 Task: Open a blank sheet, save the file as Daniel Add the quote 'Don't wait for opportunity; create it.'Don't wait for opportunity; create it.  Apply font style Apply font style Forte and font size 24 Align the text to the Center .Change the text color to  Light Red
Action: Mouse moved to (651, 450)
Screenshot: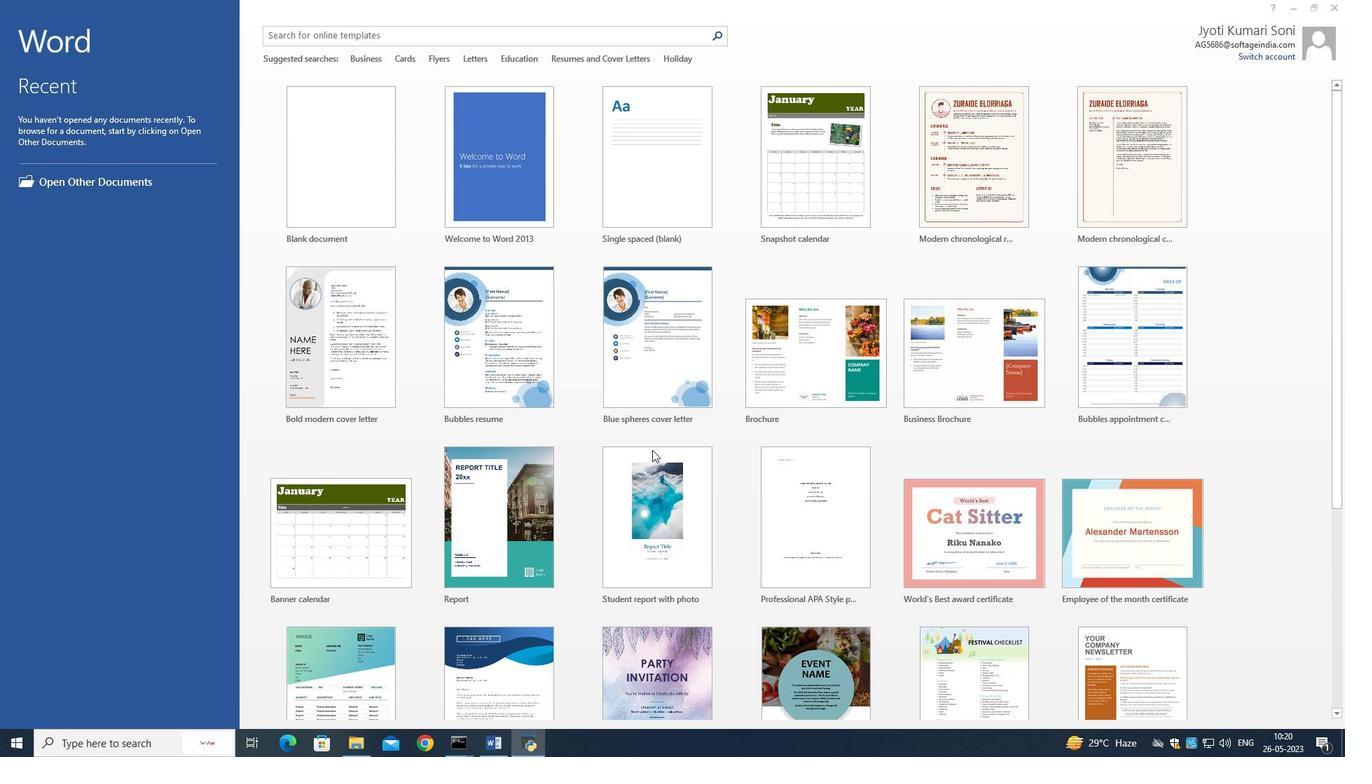 
Action: Mouse scrolled (651, 450) with delta (0, 0)
Screenshot: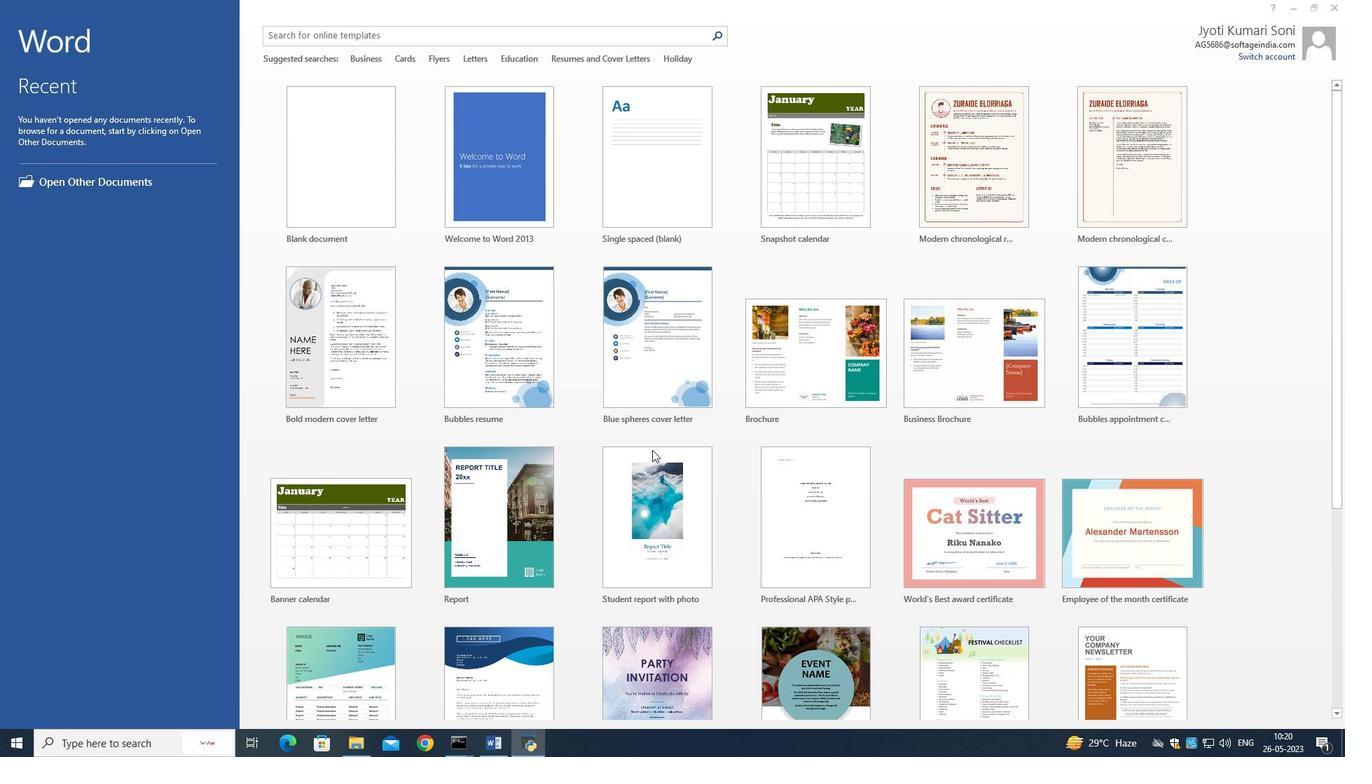 
Action: Mouse scrolled (651, 450) with delta (0, 0)
Screenshot: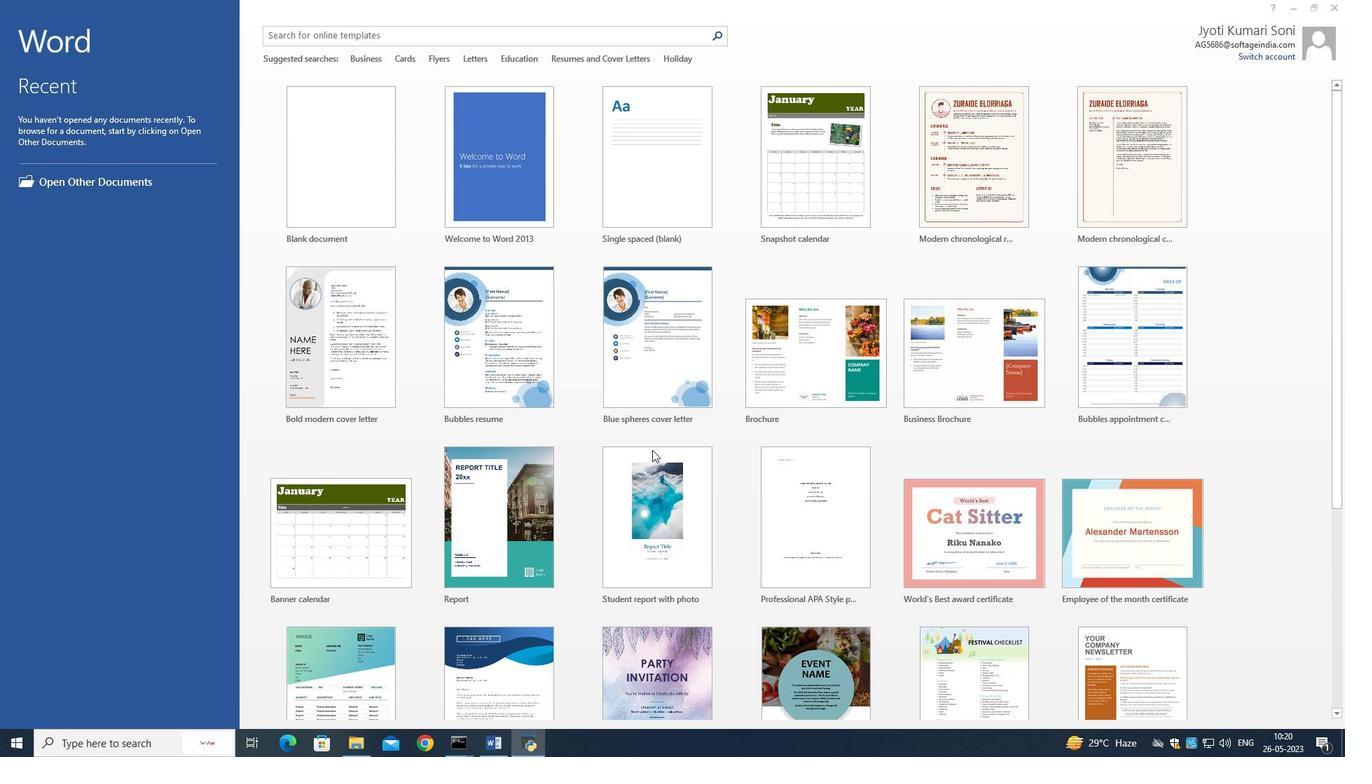 
Action: Mouse scrolled (651, 450) with delta (0, 0)
Screenshot: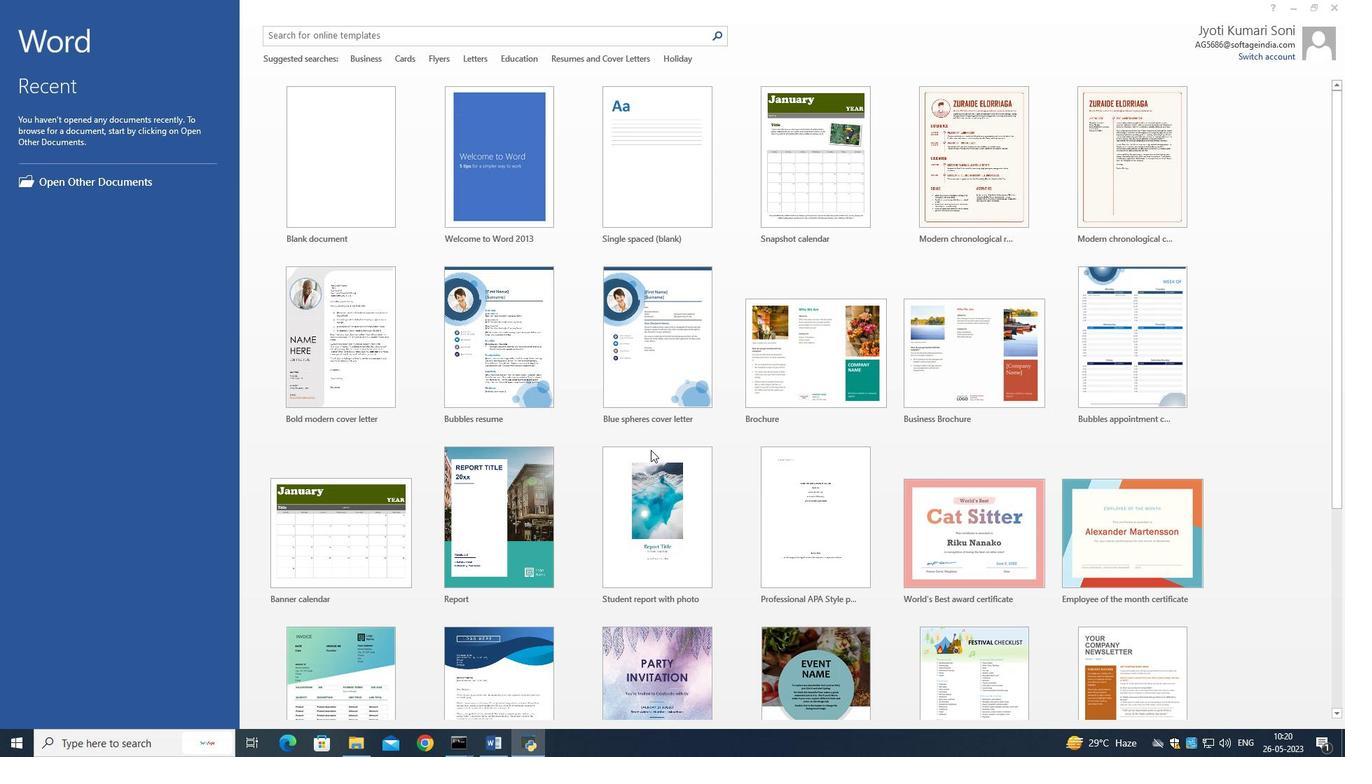 
Action: Mouse moved to (354, 180)
Screenshot: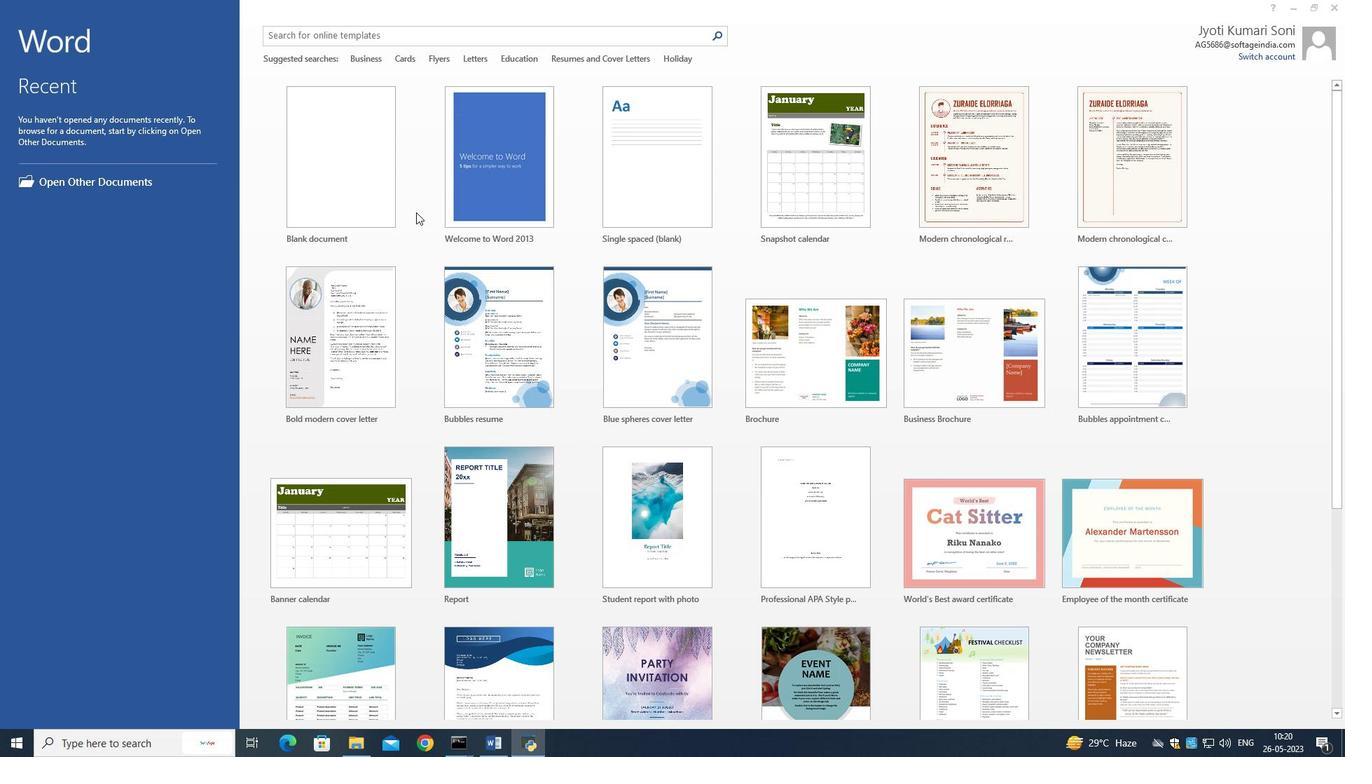 
Action: Mouse pressed left at (354, 180)
Screenshot: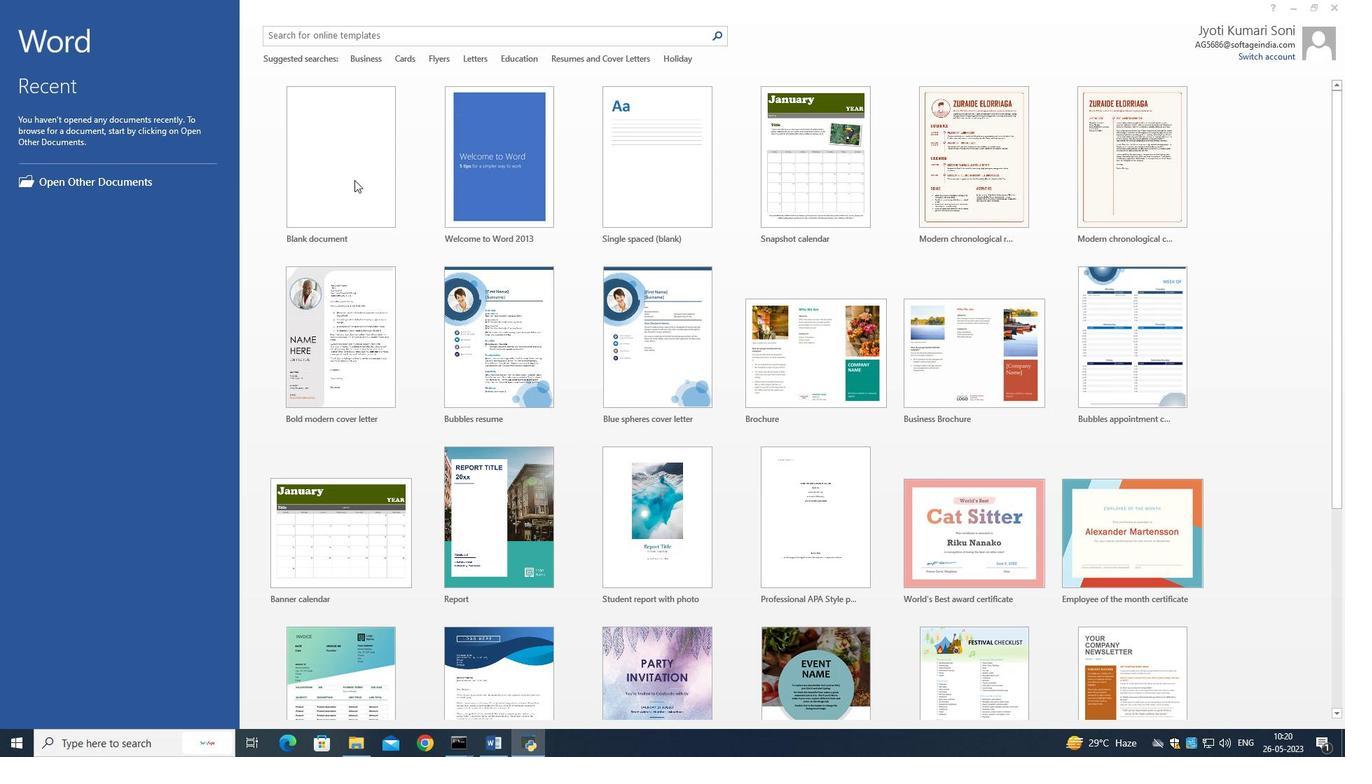 
Action: Mouse moved to (336, 166)
Screenshot: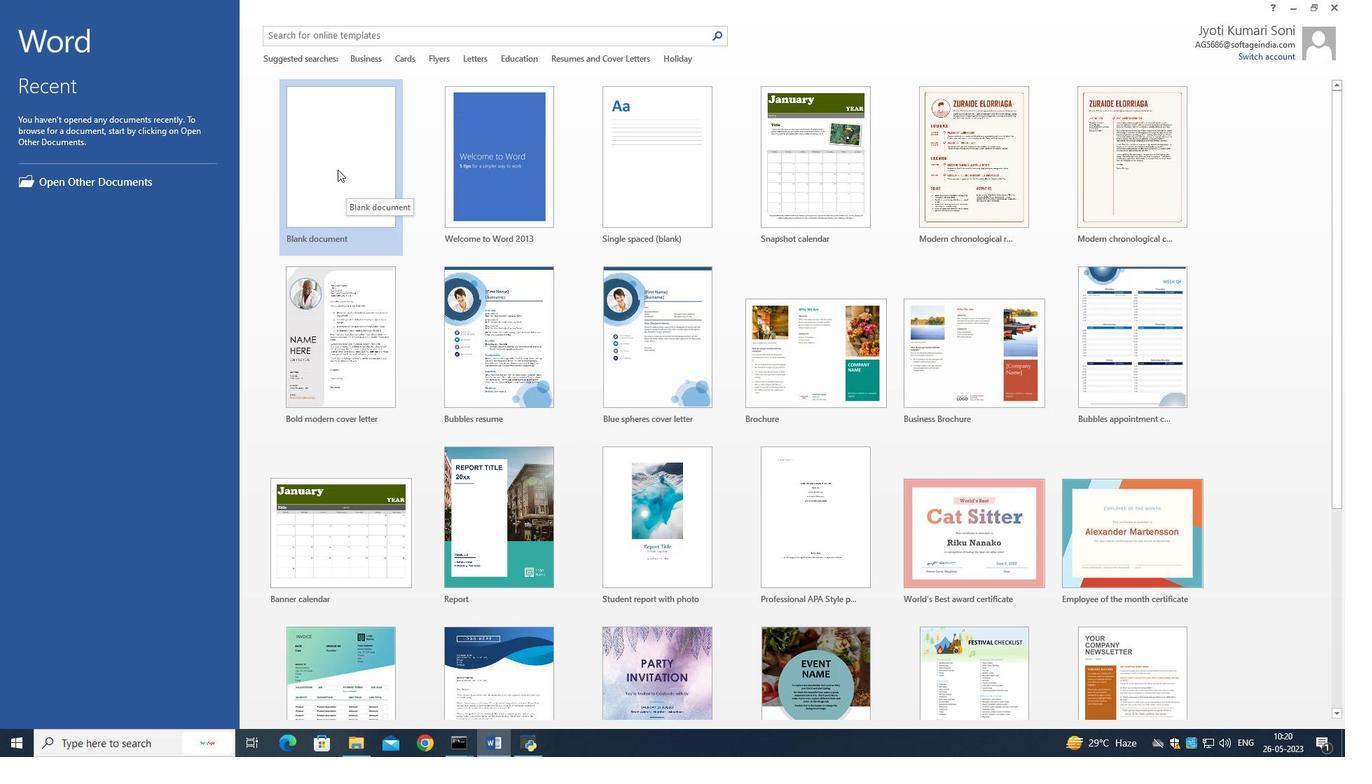 
Action: Mouse pressed left at (336, 166)
Screenshot: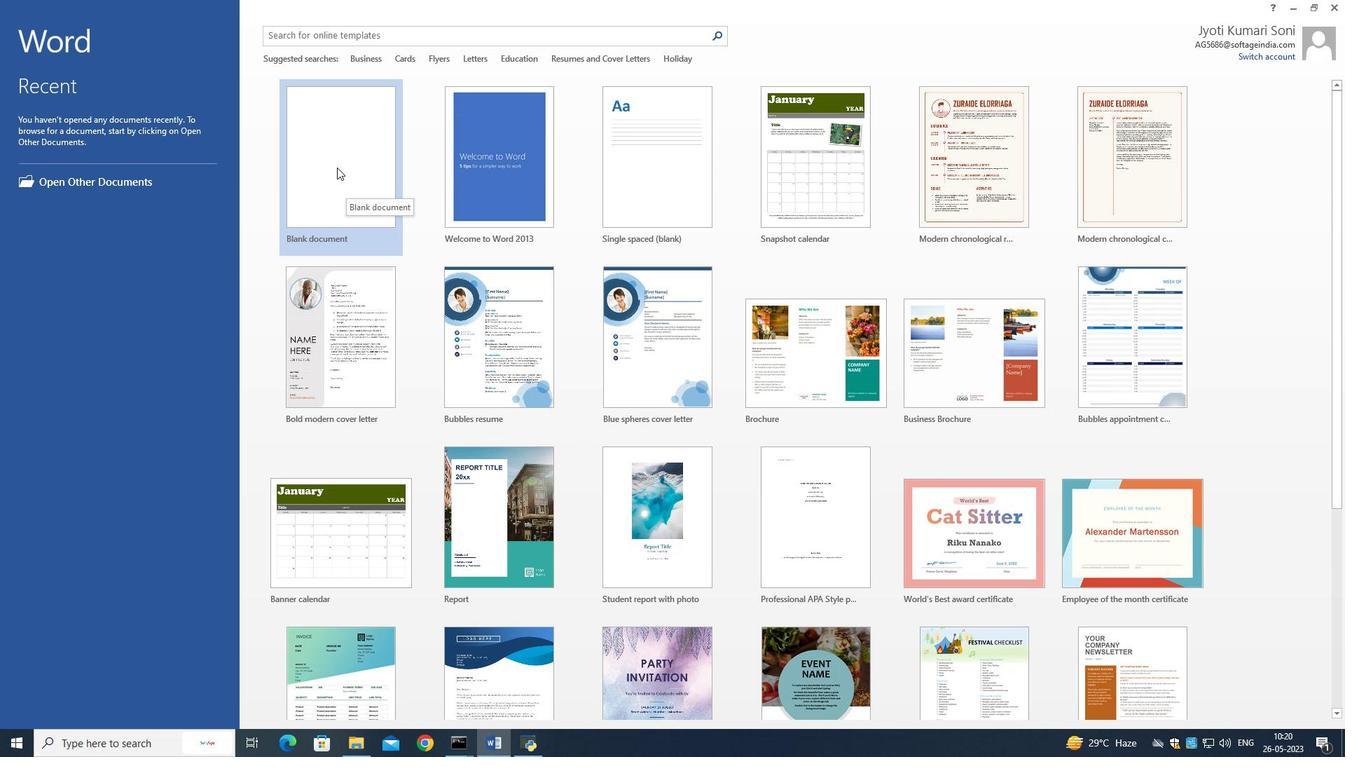 
Action: Mouse moved to (551, 264)
Screenshot: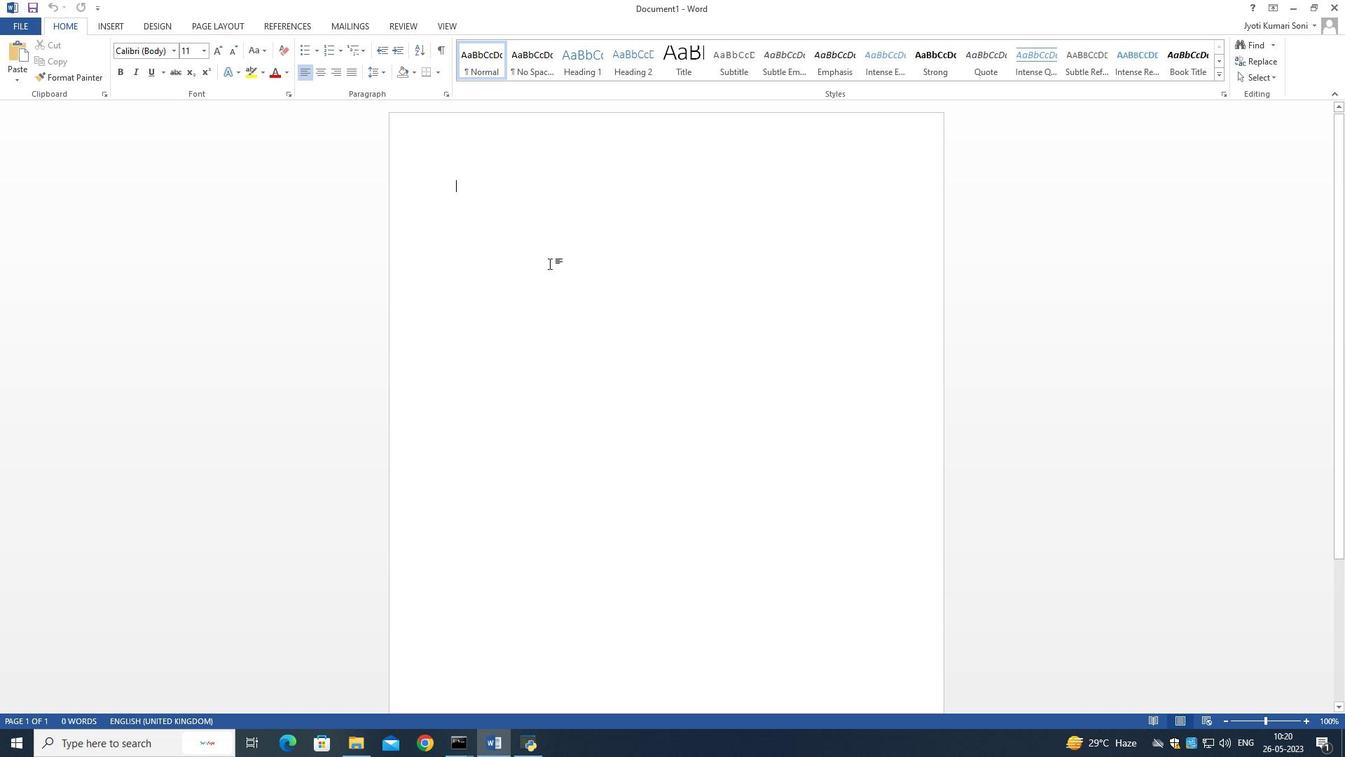 
Action: Key pressed ctrl+S
Screenshot: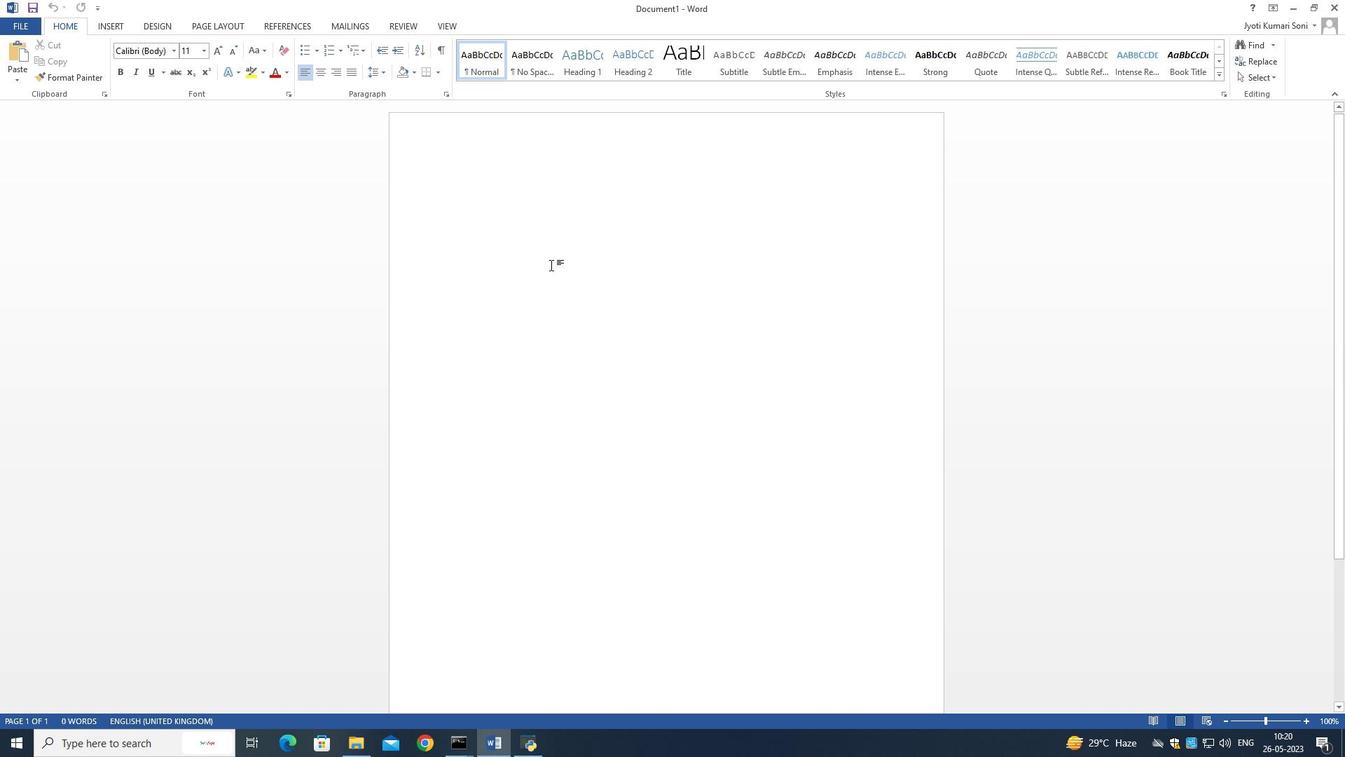 
Action: Mouse moved to (209, 141)
Screenshot: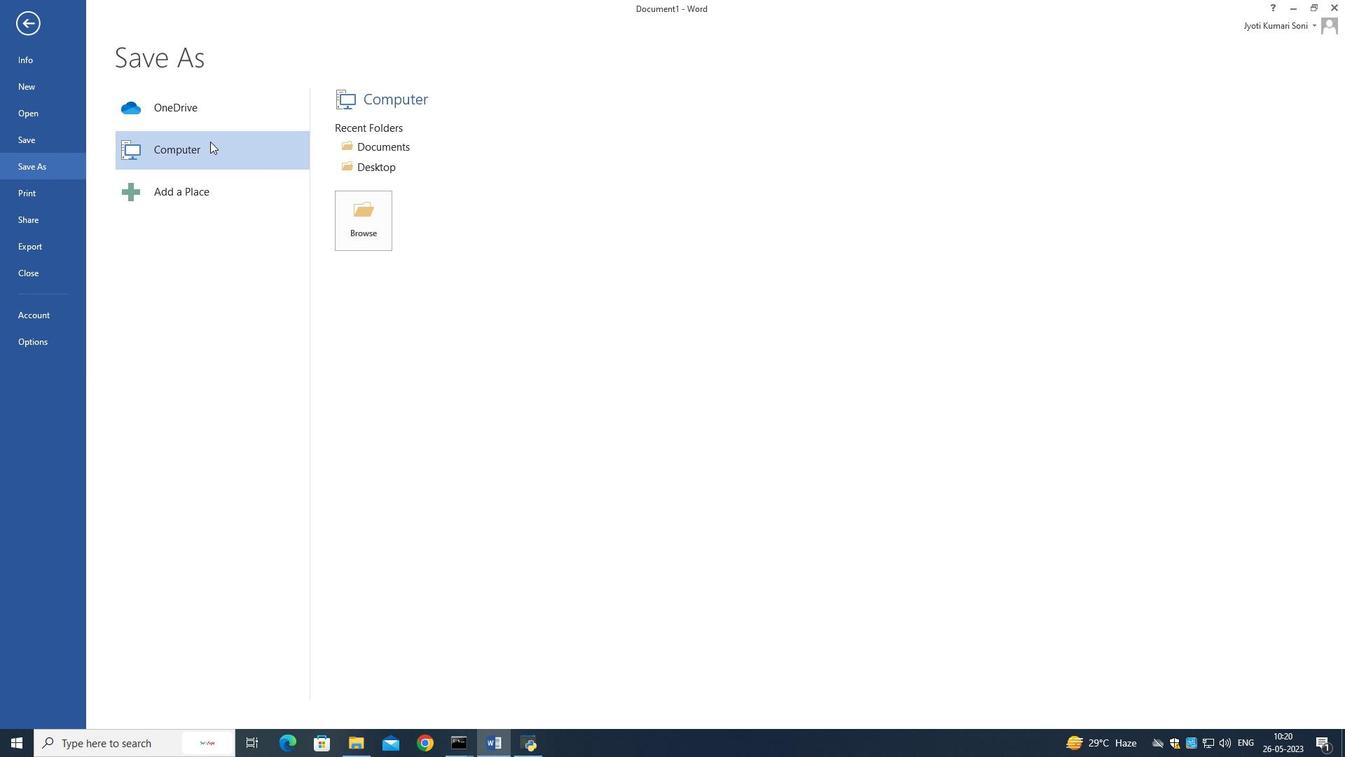 
Action: Mouse pressed left at (209, 141)
Screenshot: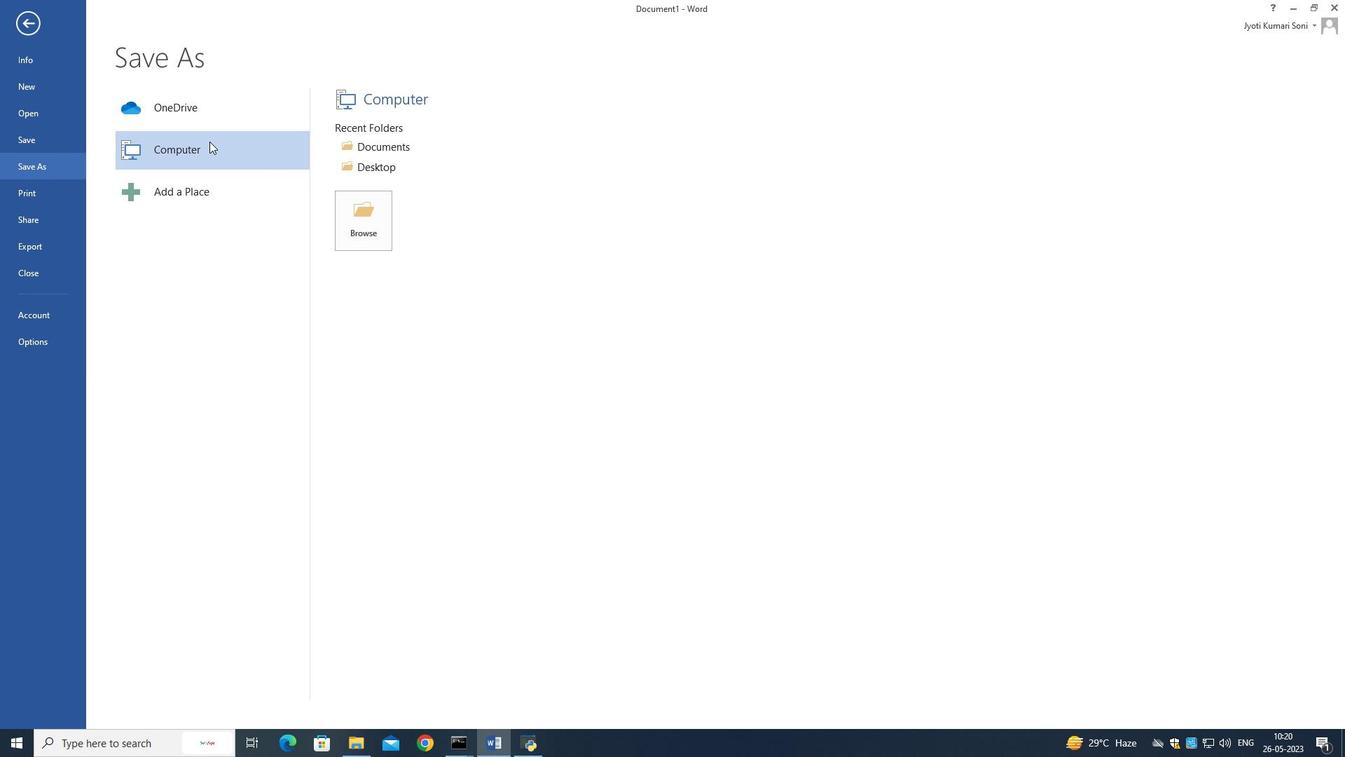 
Action: Mouse moved to (349, 146)
Screenshot: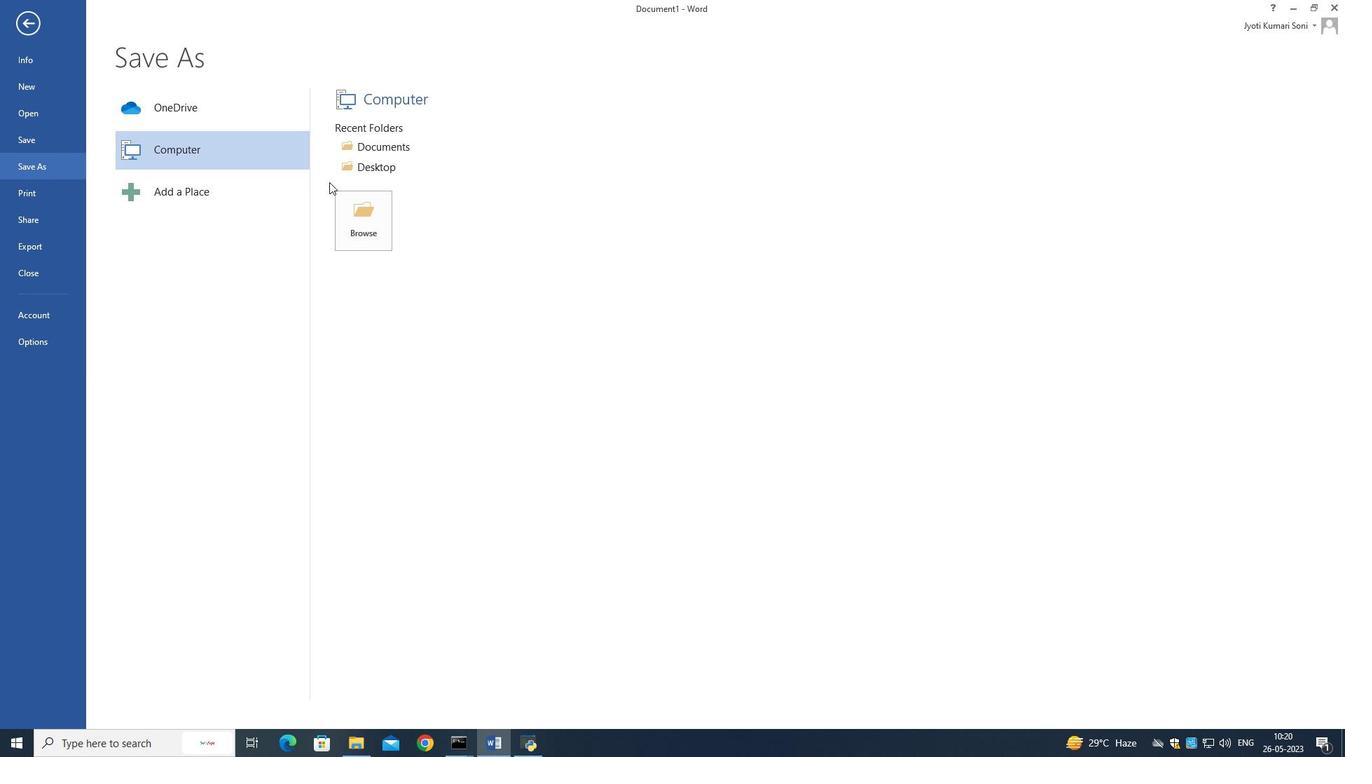
Action: Mouse pressed left at (349, 146)
Screenshot: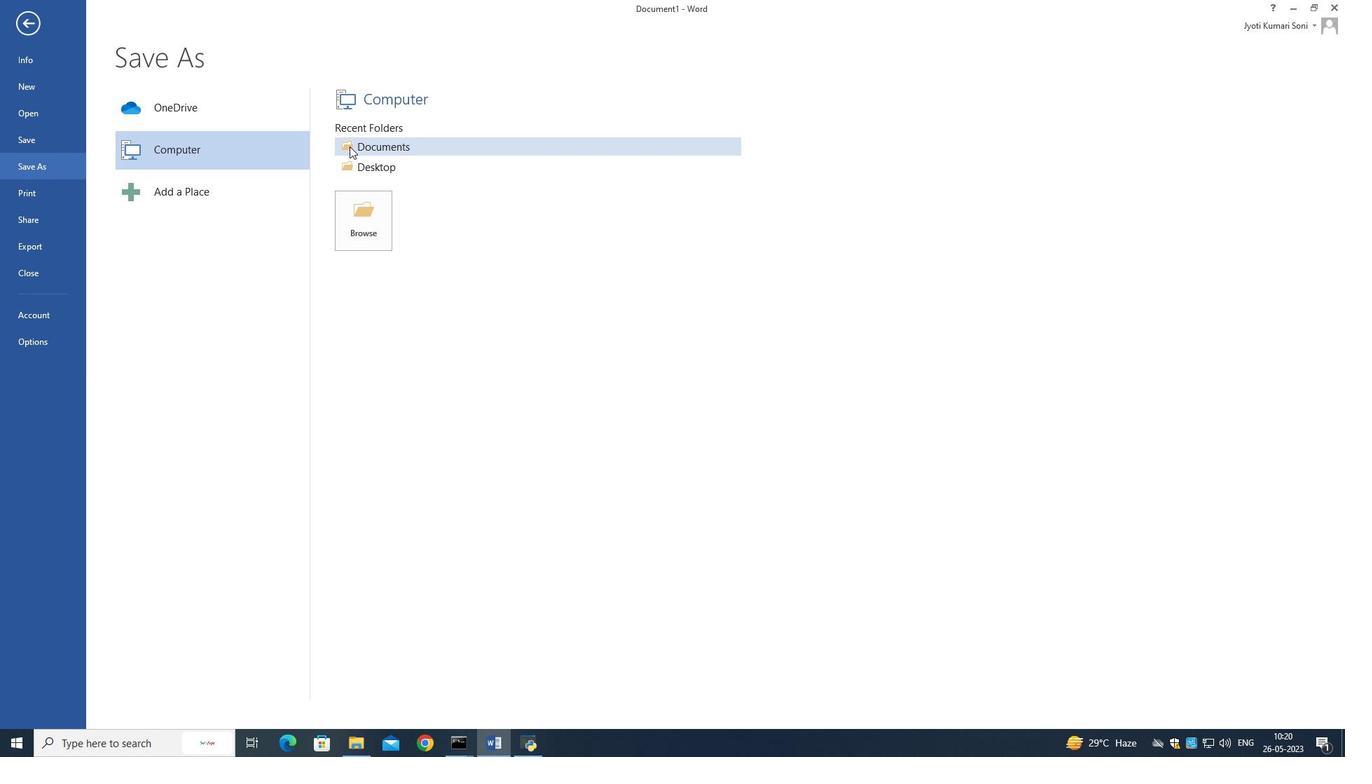 
Action: Mouse moved to (302, 281)
Screenshot: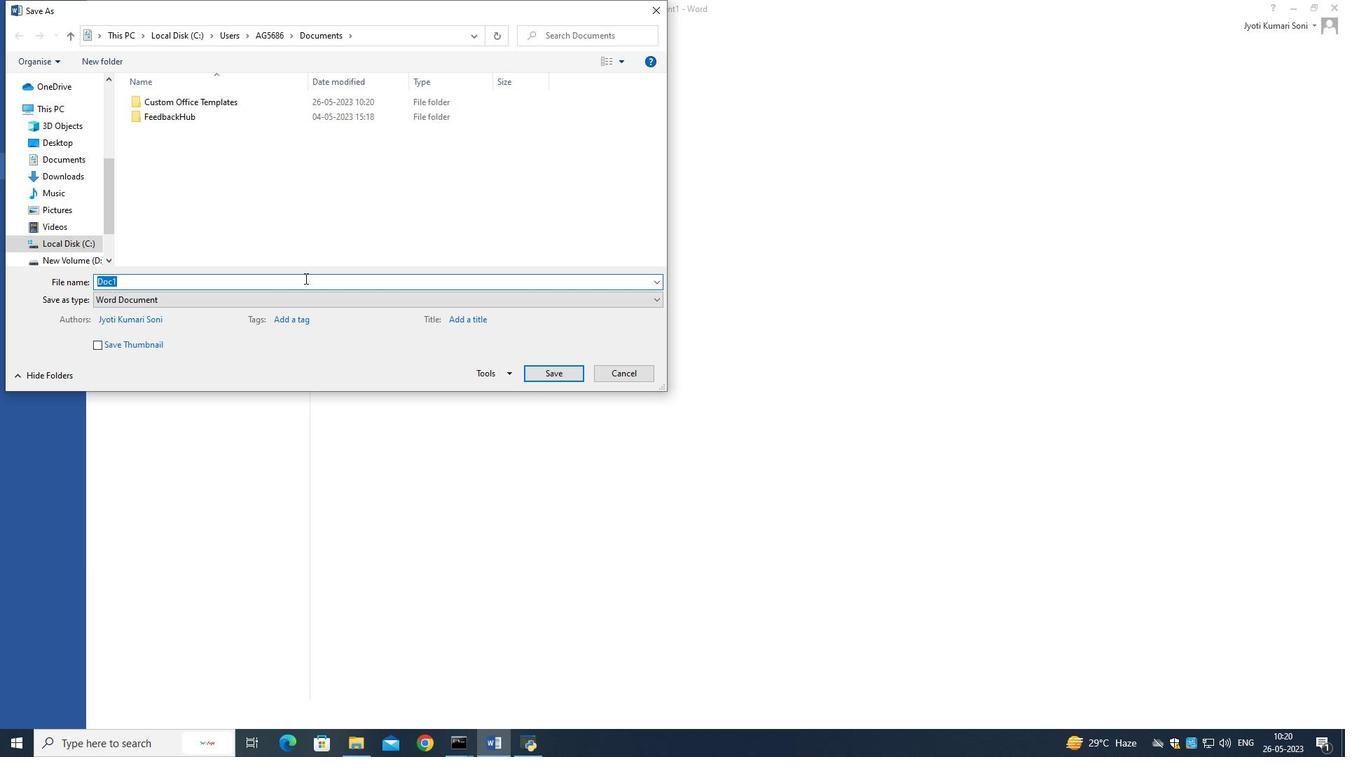 
Action: Mouse pressed left at (302, 281)
Screenshot: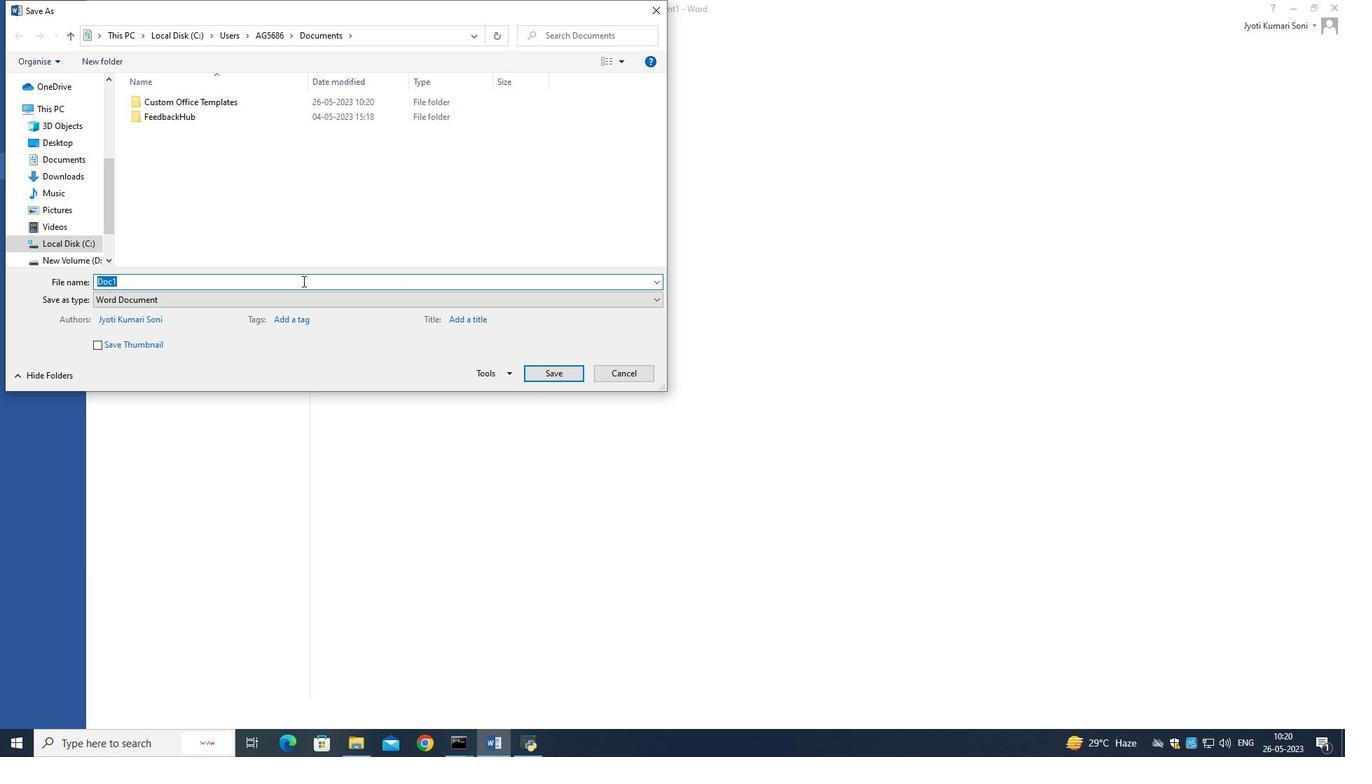 
Action: Mouse moved to (302, 283)
Screenshot: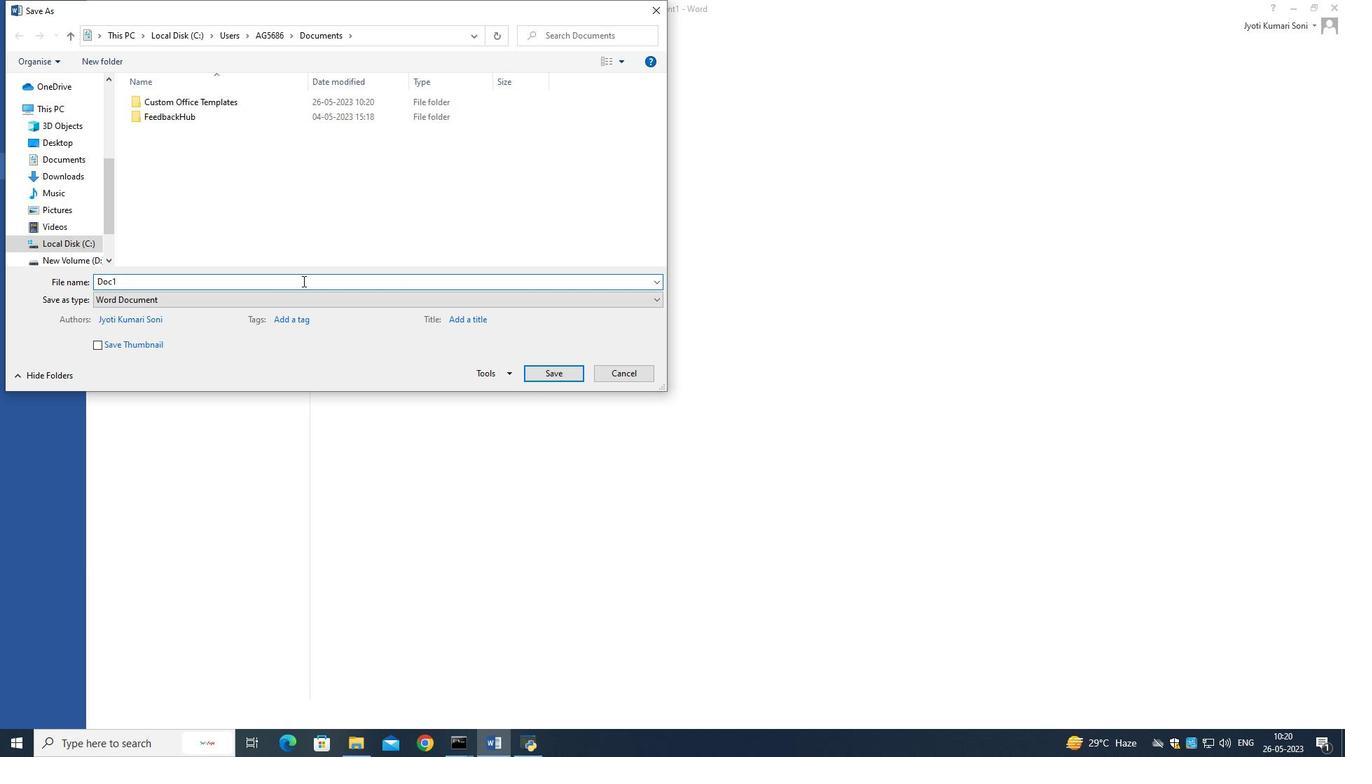 
Action: Key pressed <Key.left><Key.left><Key.left><Key.left><Key.left><Key.left><Key.left><Key.right><Key.right><Key.right><Key.right><Key.right><Key.right><Key.right><Key.right><Key.right><Key.backspace><Key.backspace><Key.backspace><Key.backspace><Key.backspace><Key.backspace><Key.backspace><Key.backspace><Key.backspace><Key.backspace><Key.backspace><Key.backspace><Key.backspace><Key.shift>Daniel
Screenshot: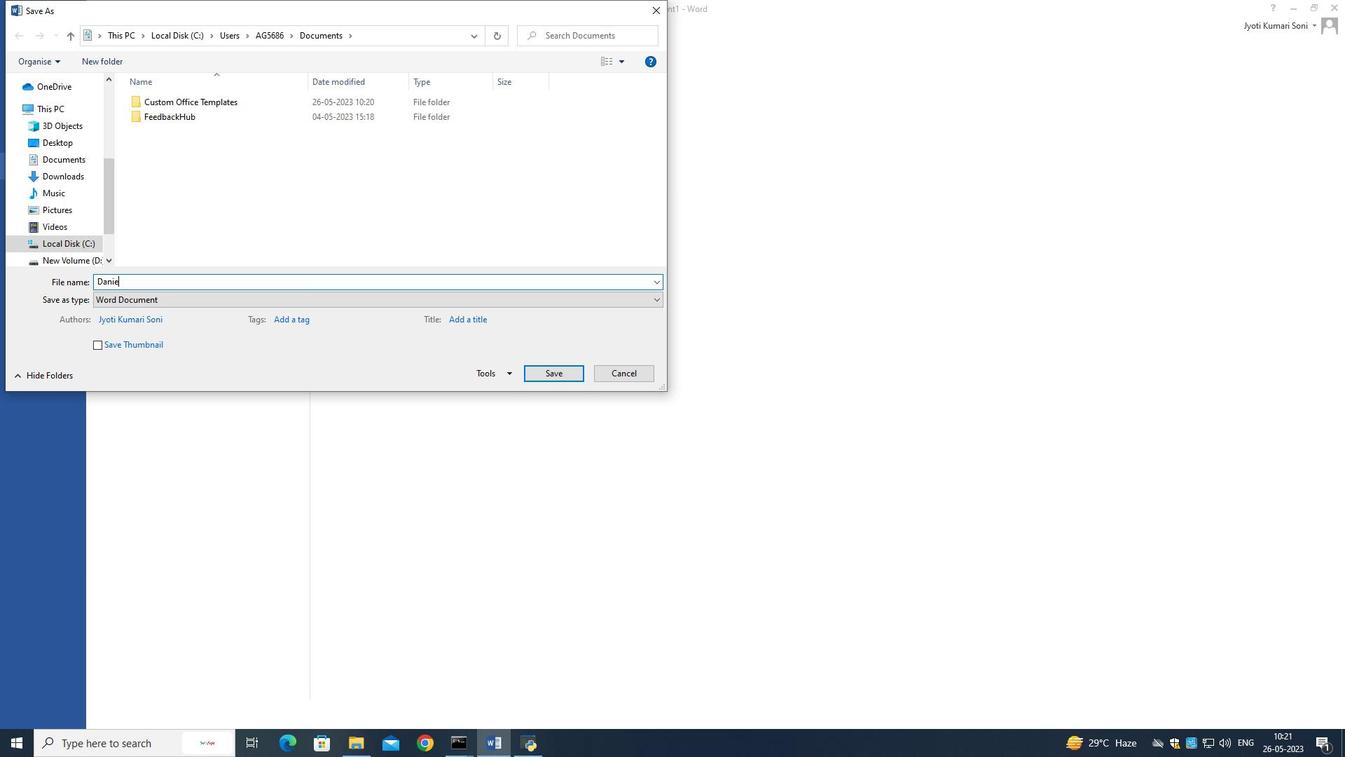 
Action: Mouse moved to (461, 322)
Screenshot: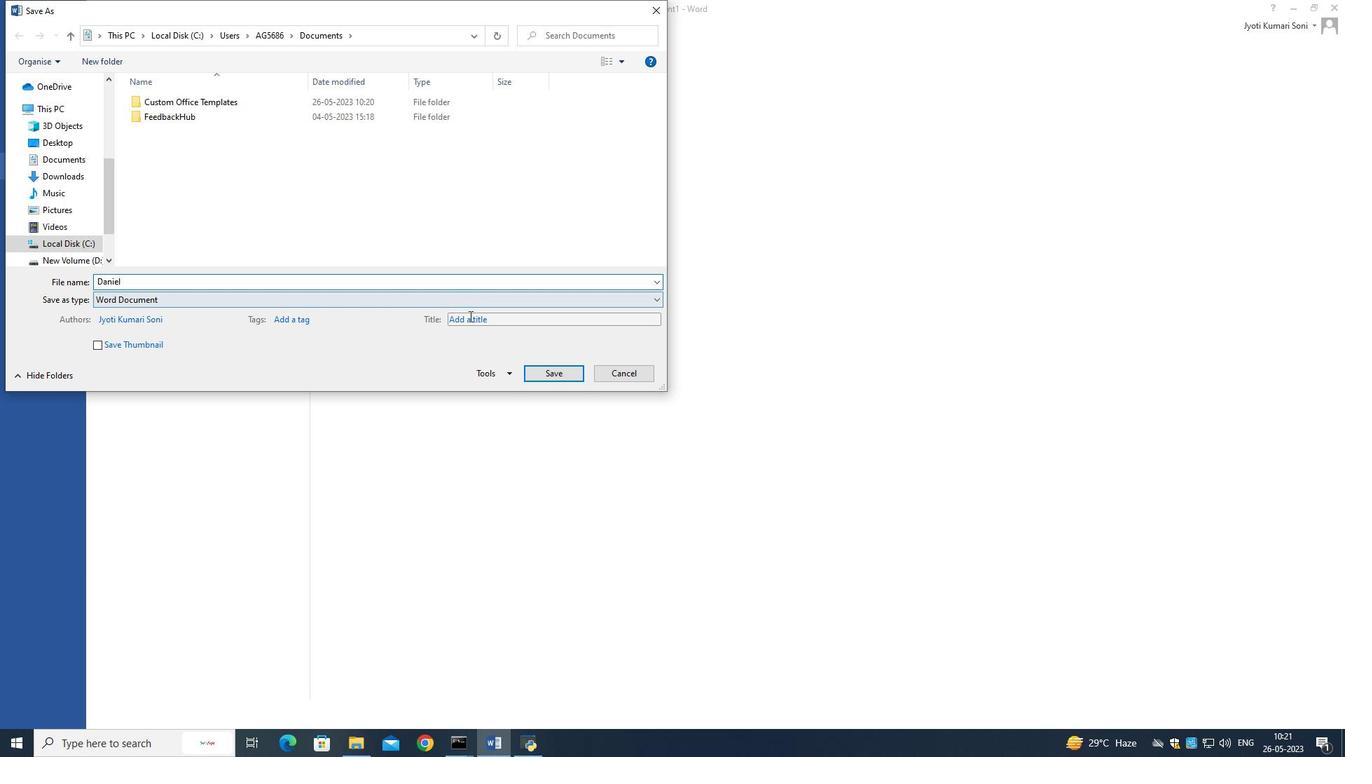 
Action: Mouse pressed left at (461, 322)
Screenshot: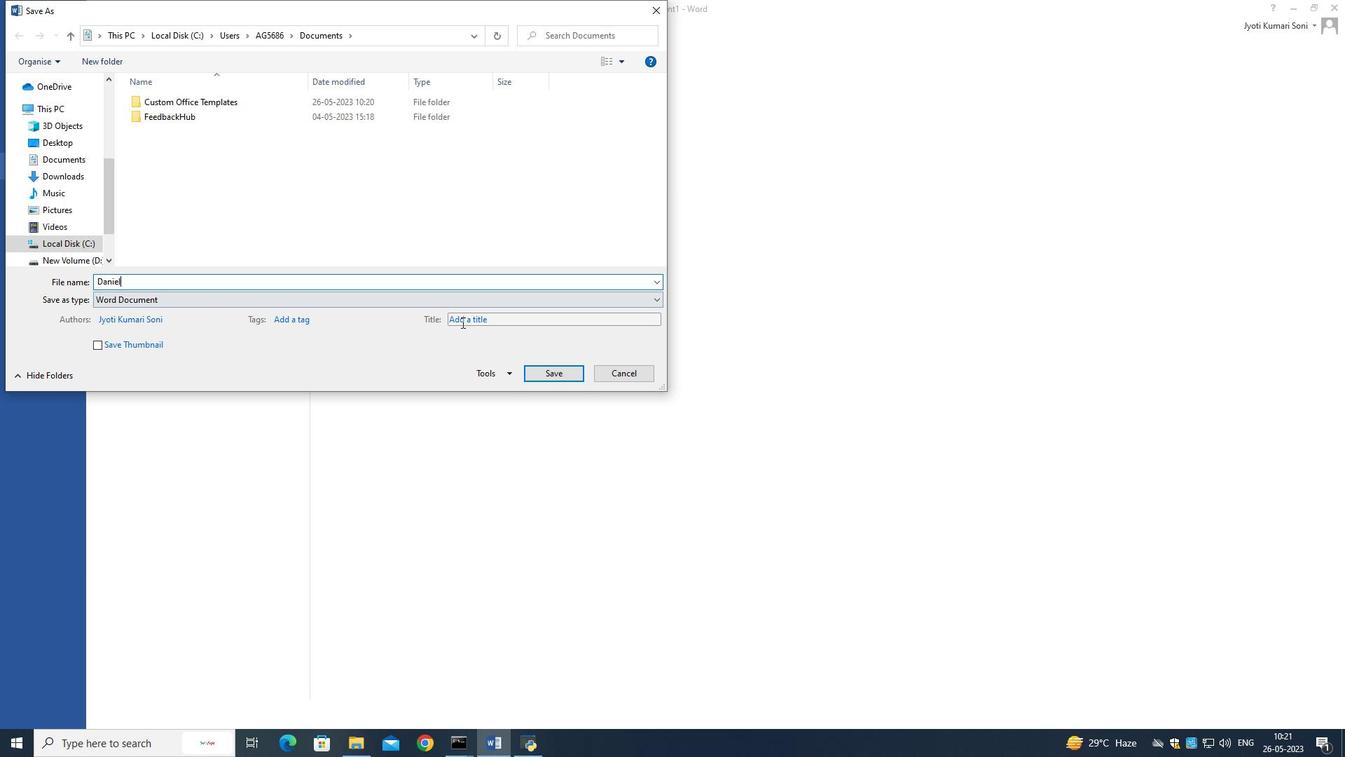 
Action: Mouse moved to (575, 284)
Screenshot: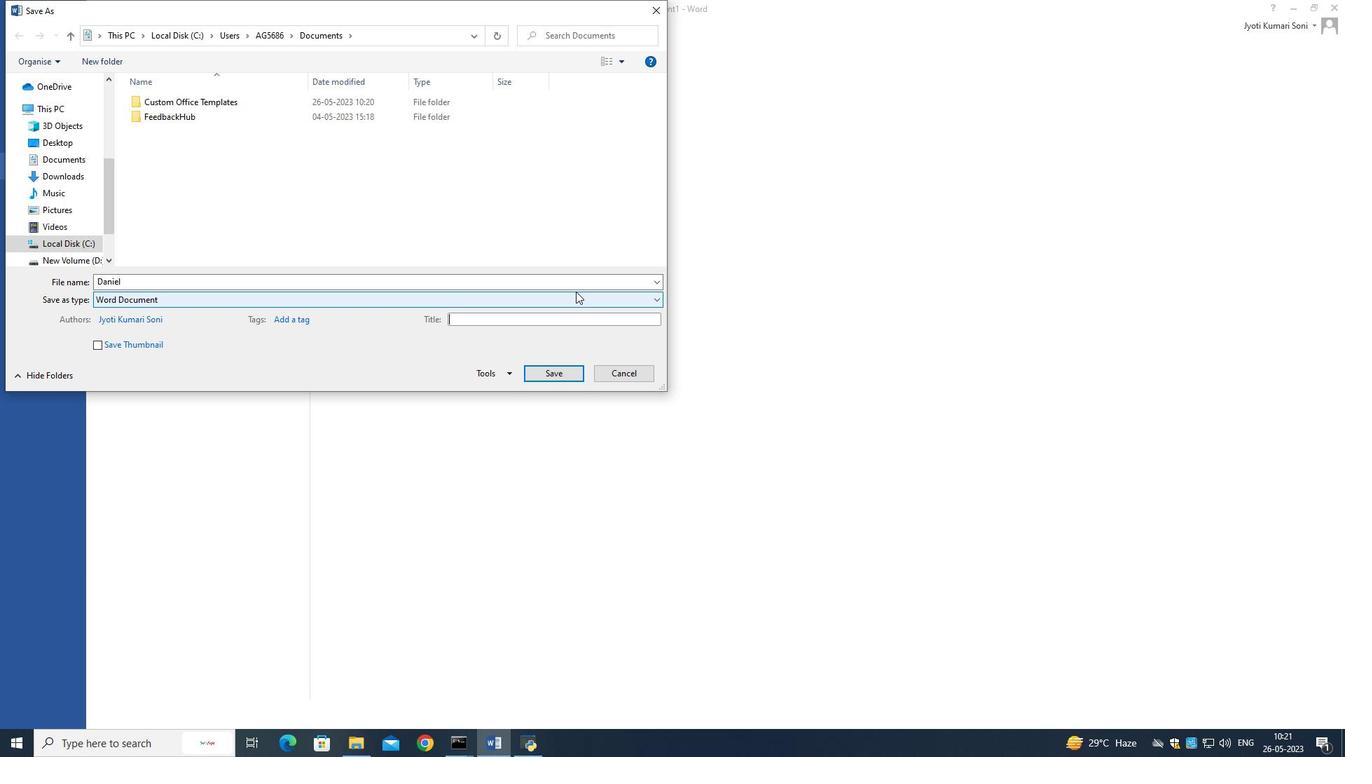 
Action: Mouse pressed left at (575, 284)
Screenshot: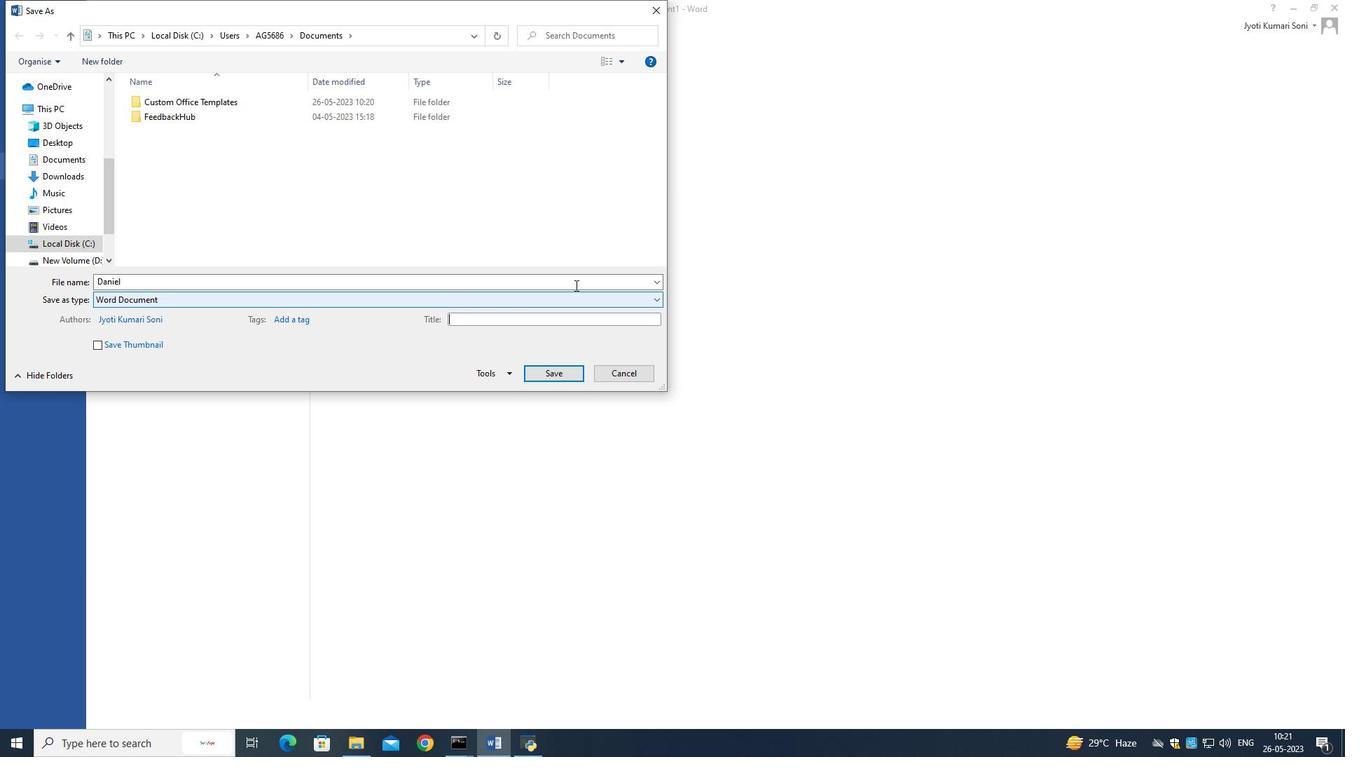 
Action: Mouse moved to (658, 281)
Screenshot: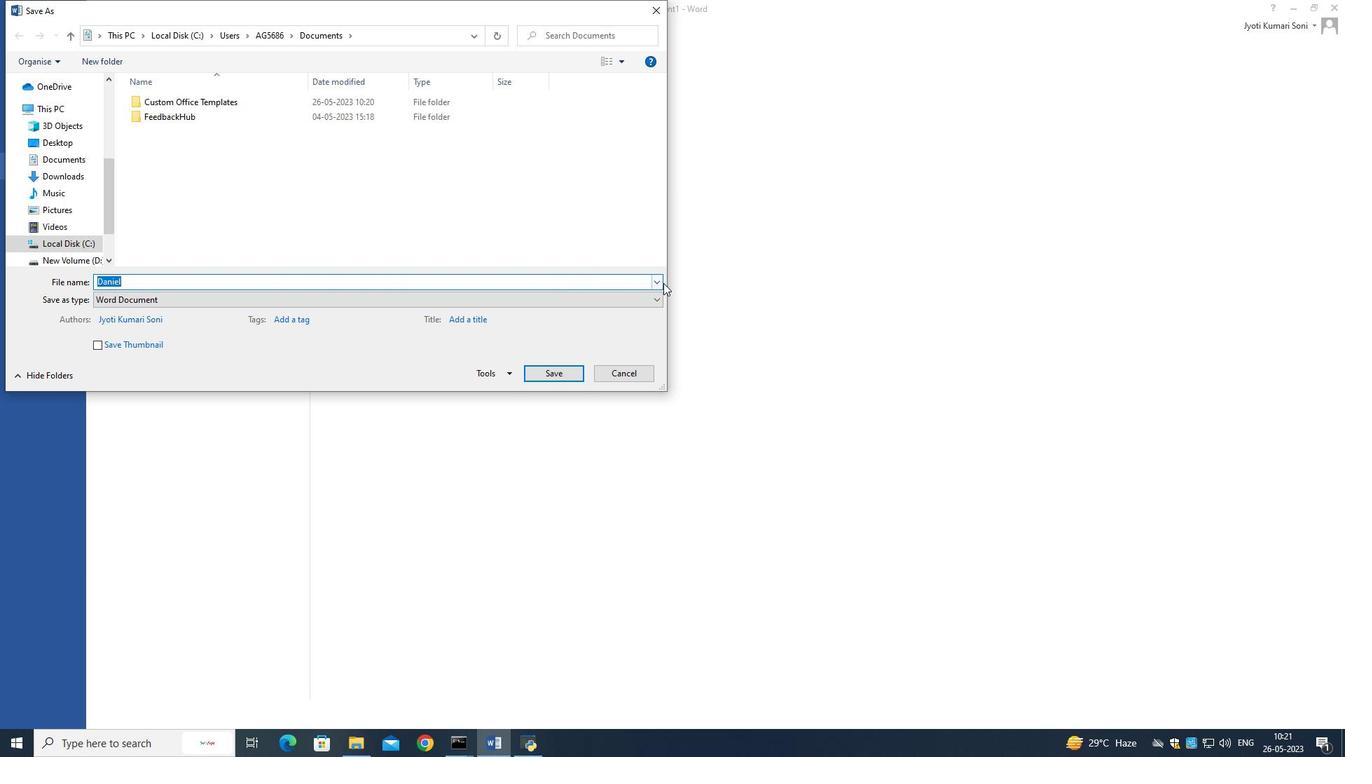 
Action: Mouse pressed left at (658, 281)
Screenshot: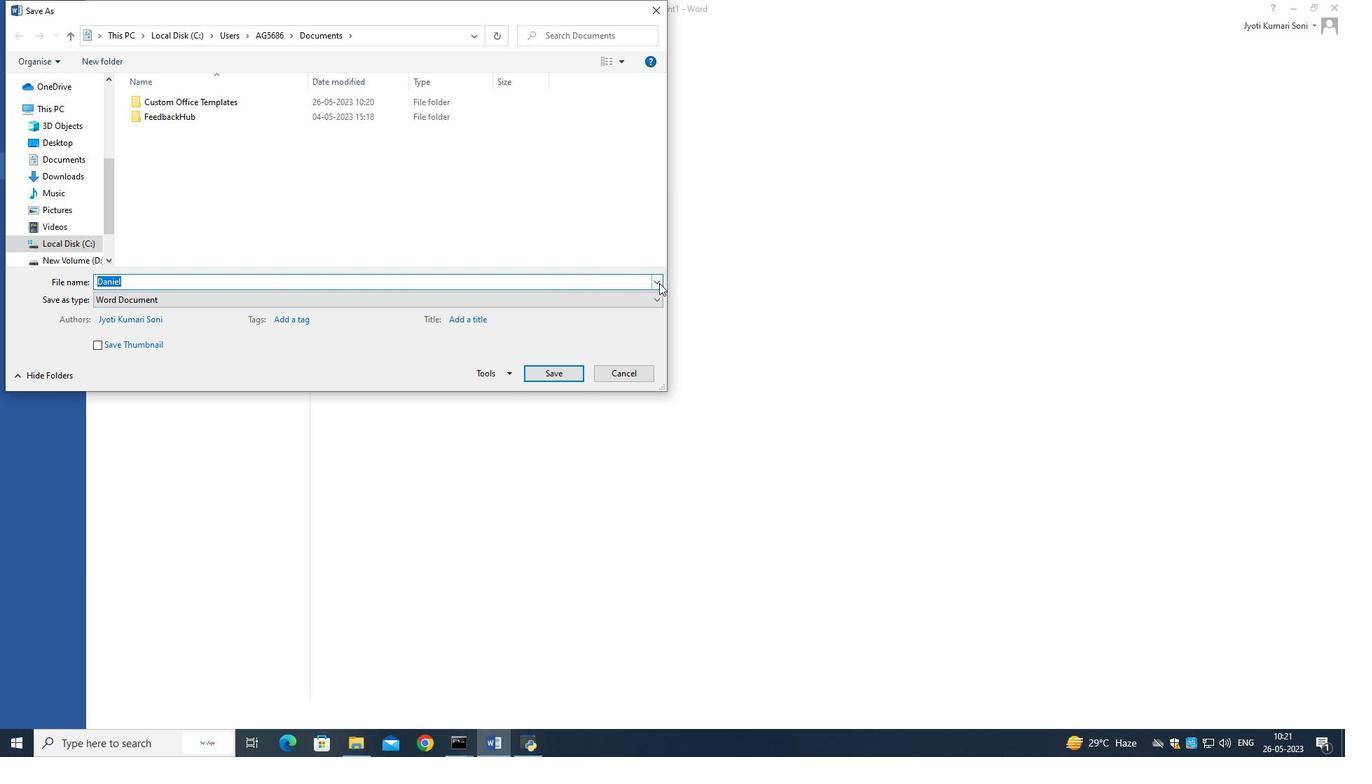 
Action: Mouse moved to (657, 282)
Screenshot: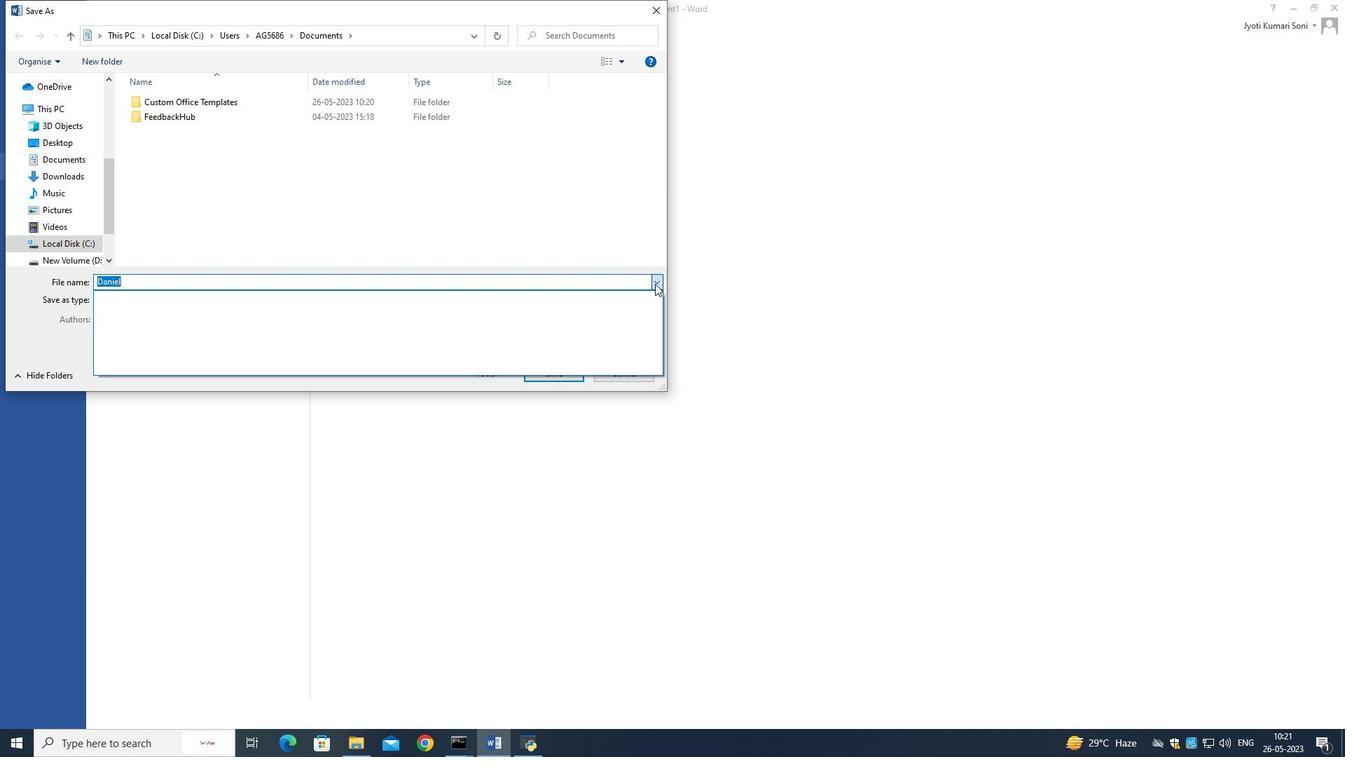 
Action: Mouse pressed left at (657, 282)
Screenshot: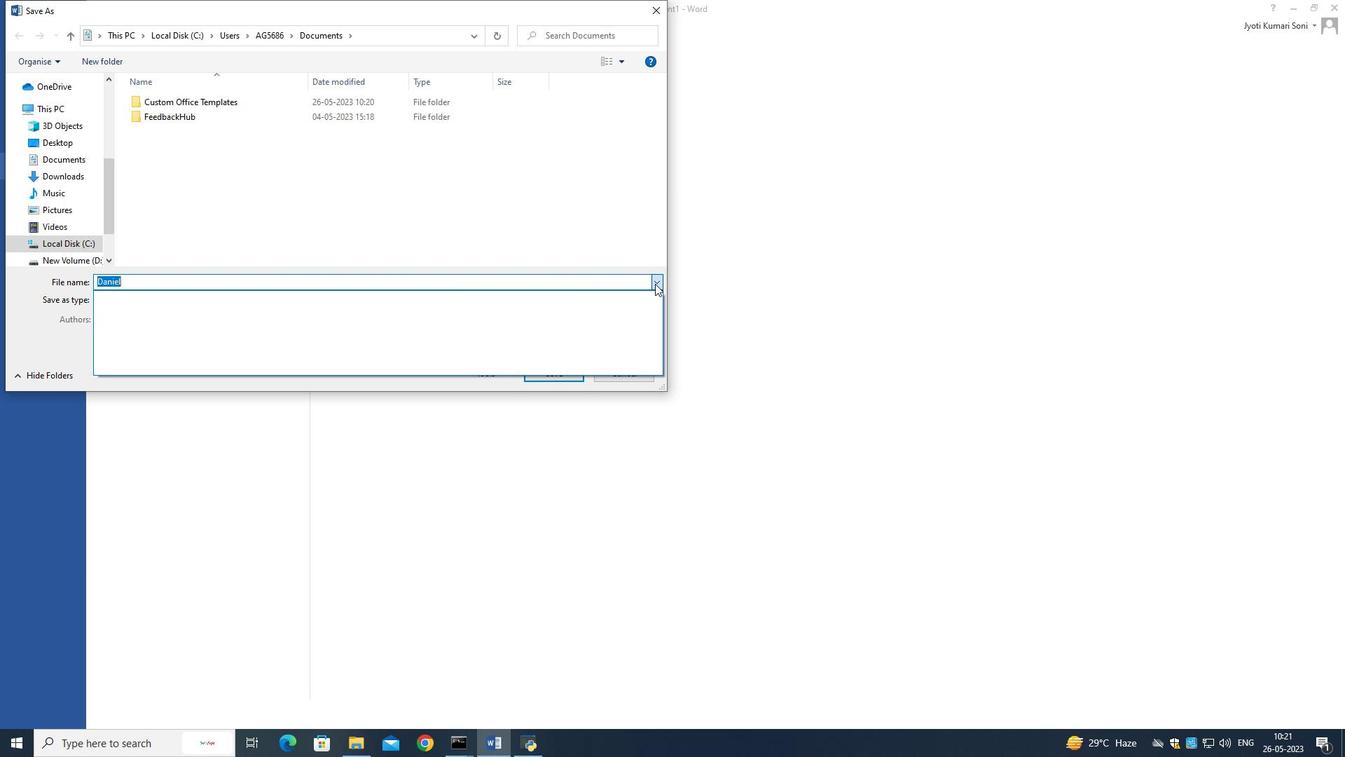 
Action: Mouse moved to (590, 271)
Screenshot: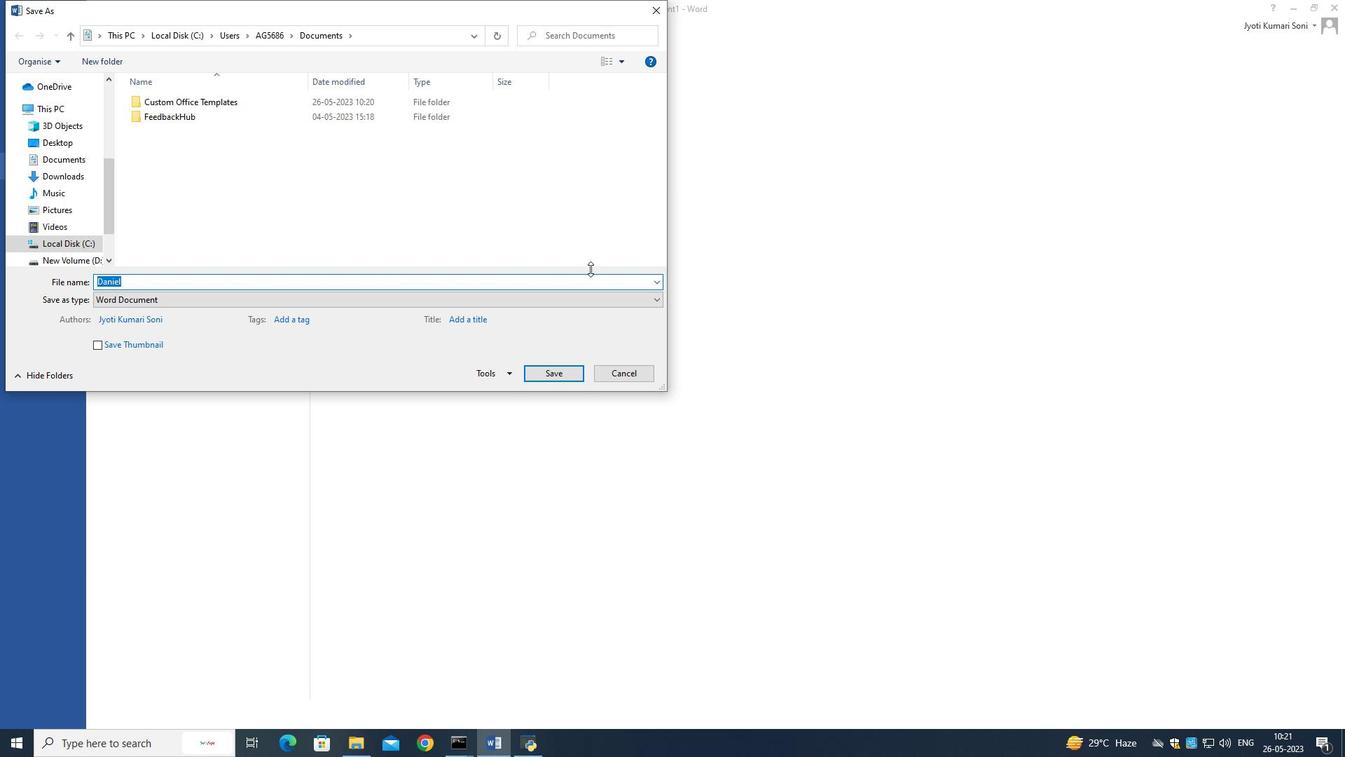 
Action: Mouse pressed left at (590, 271)
Screenshot: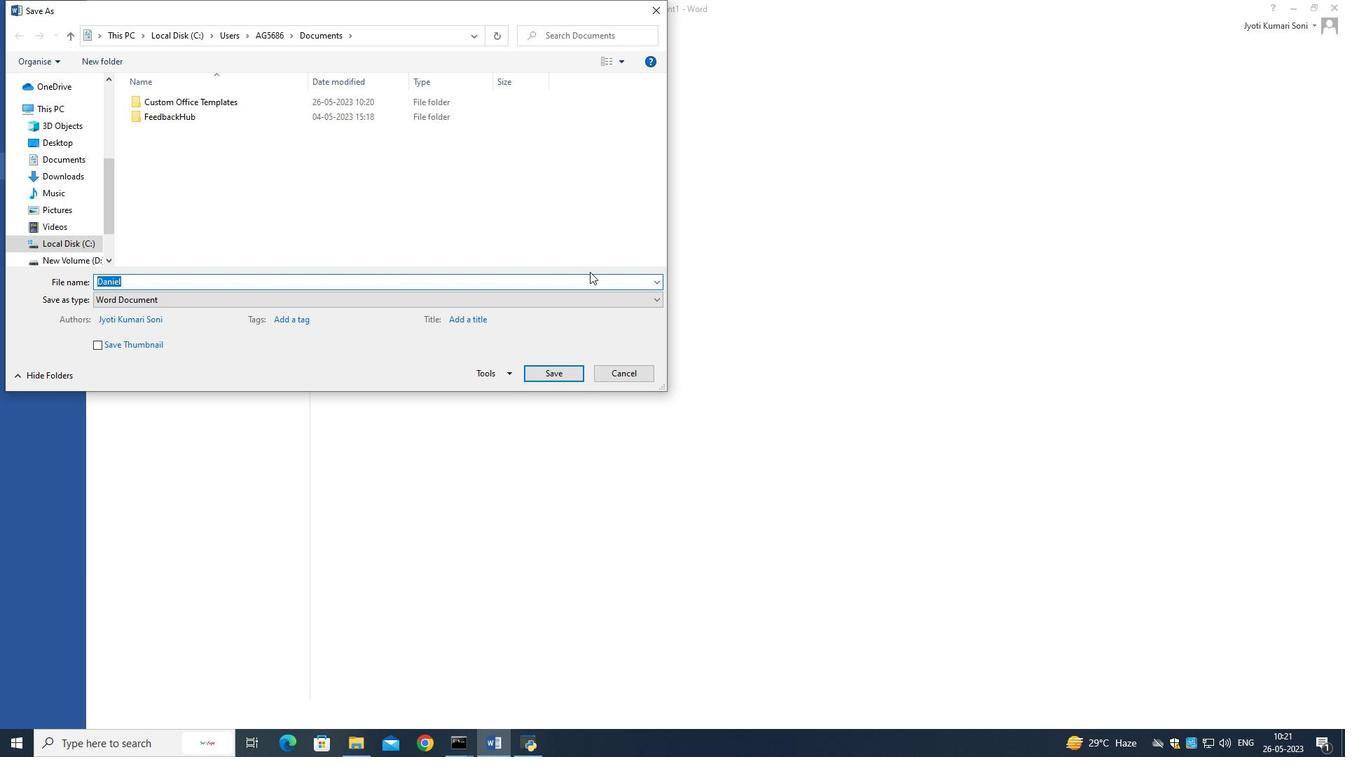 
Action: Mouse moved to (591, 277)
Screenshot: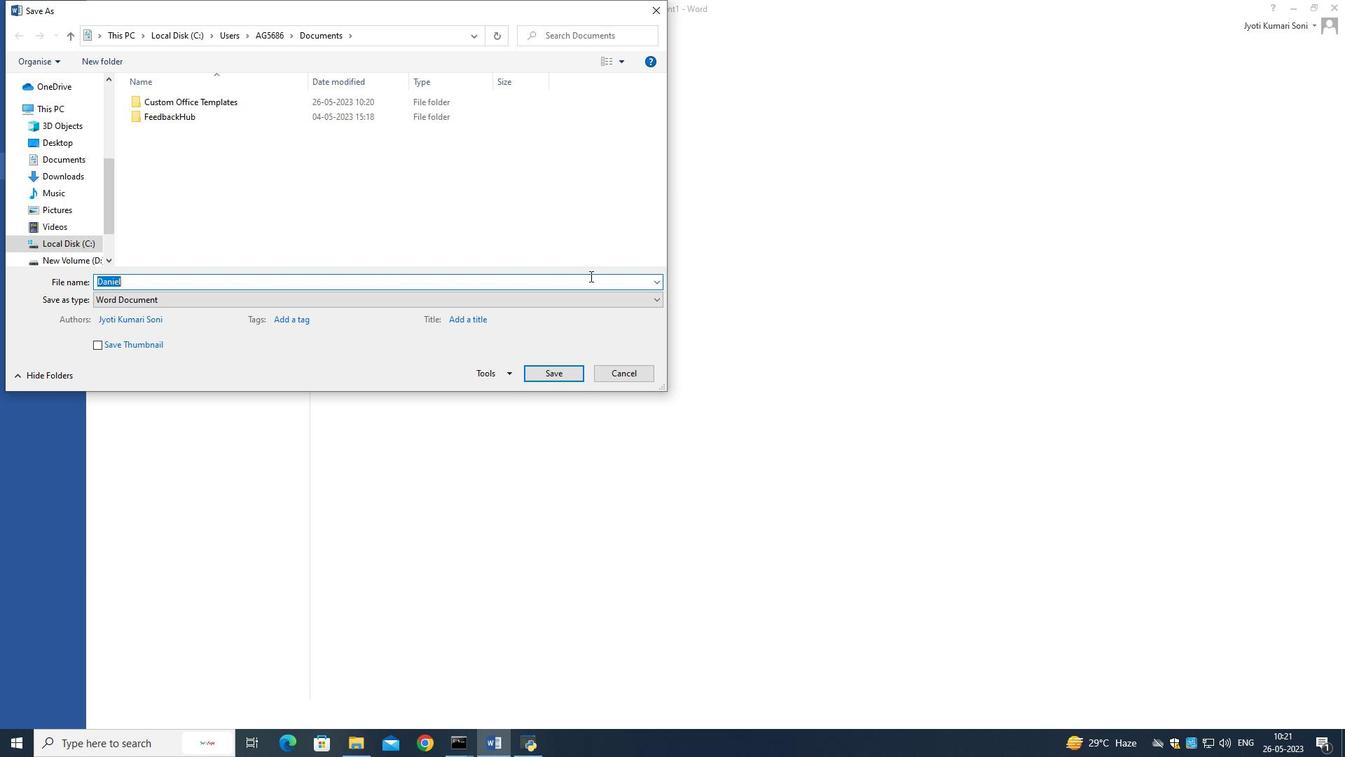 
Action: Mouse pressed left at (591, 277)
Screenshot: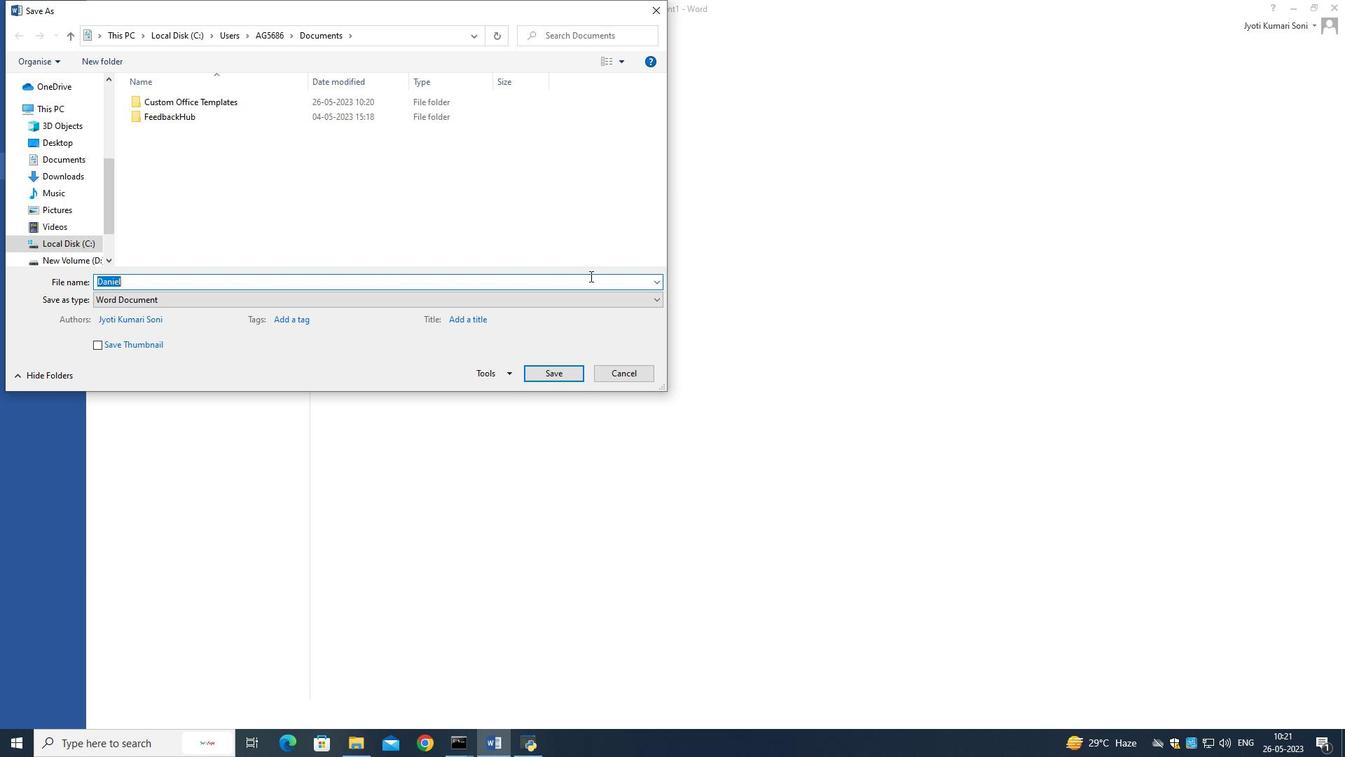 
Action: Mouse moved to (593, 288)
Screenshot: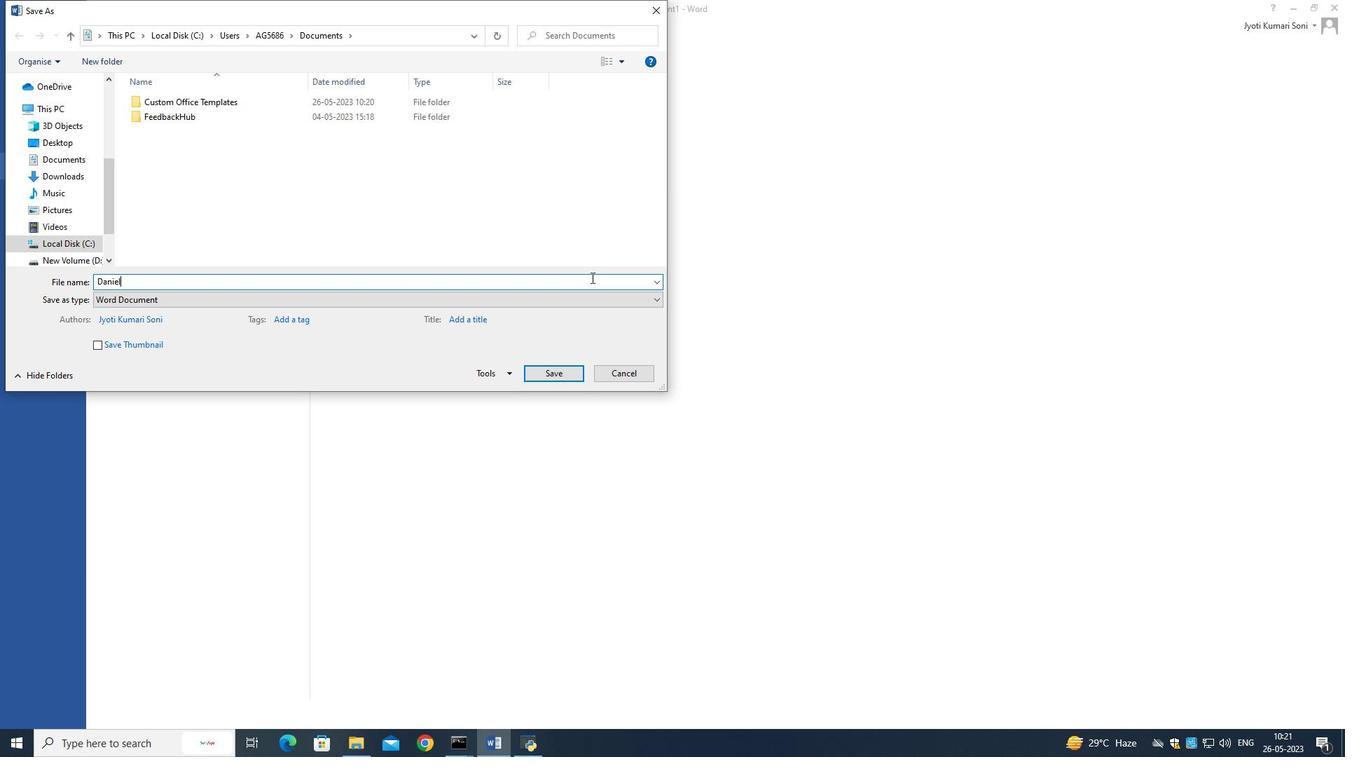 
Action: Key pressed .doc
Screenshot: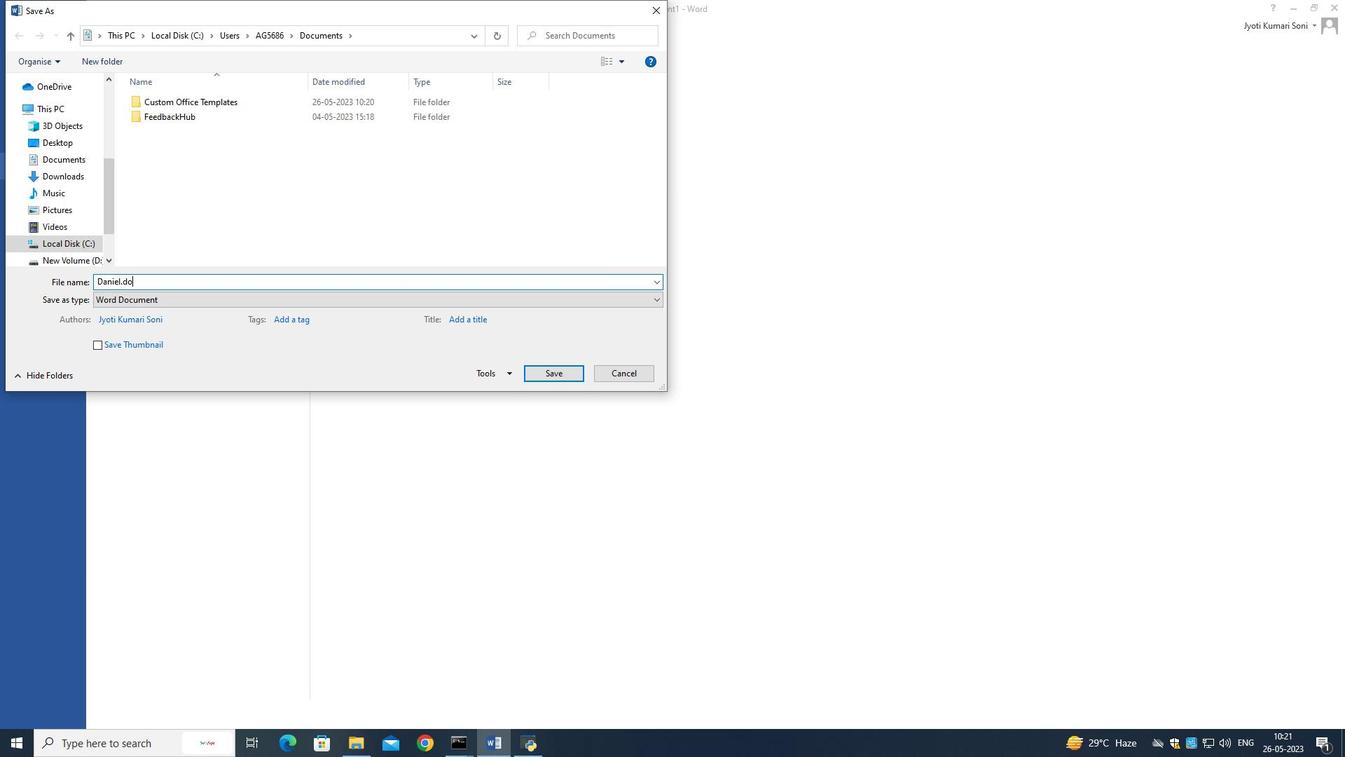 
Action: Mouse moved to (556, 377)
Screenshot: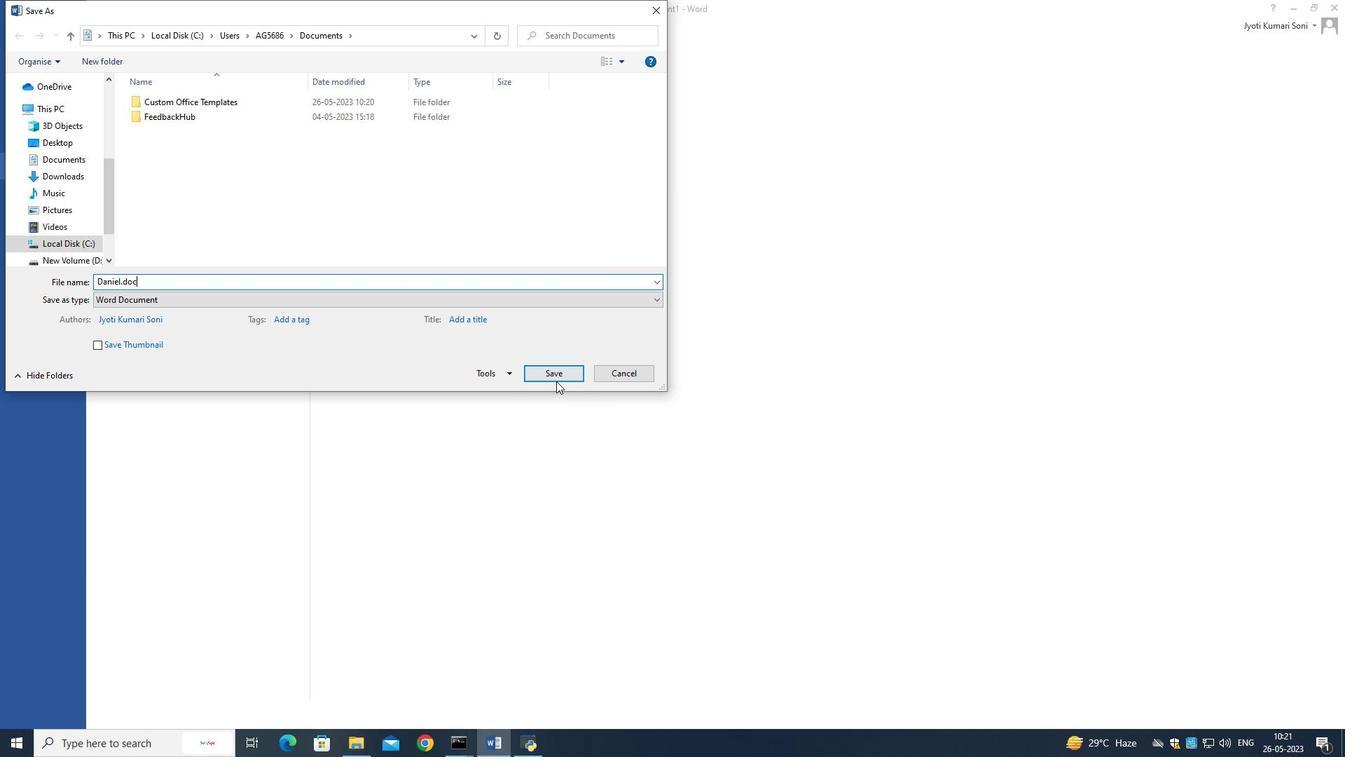
Action: Mouse pressed left at (556, 377)
Screenshot: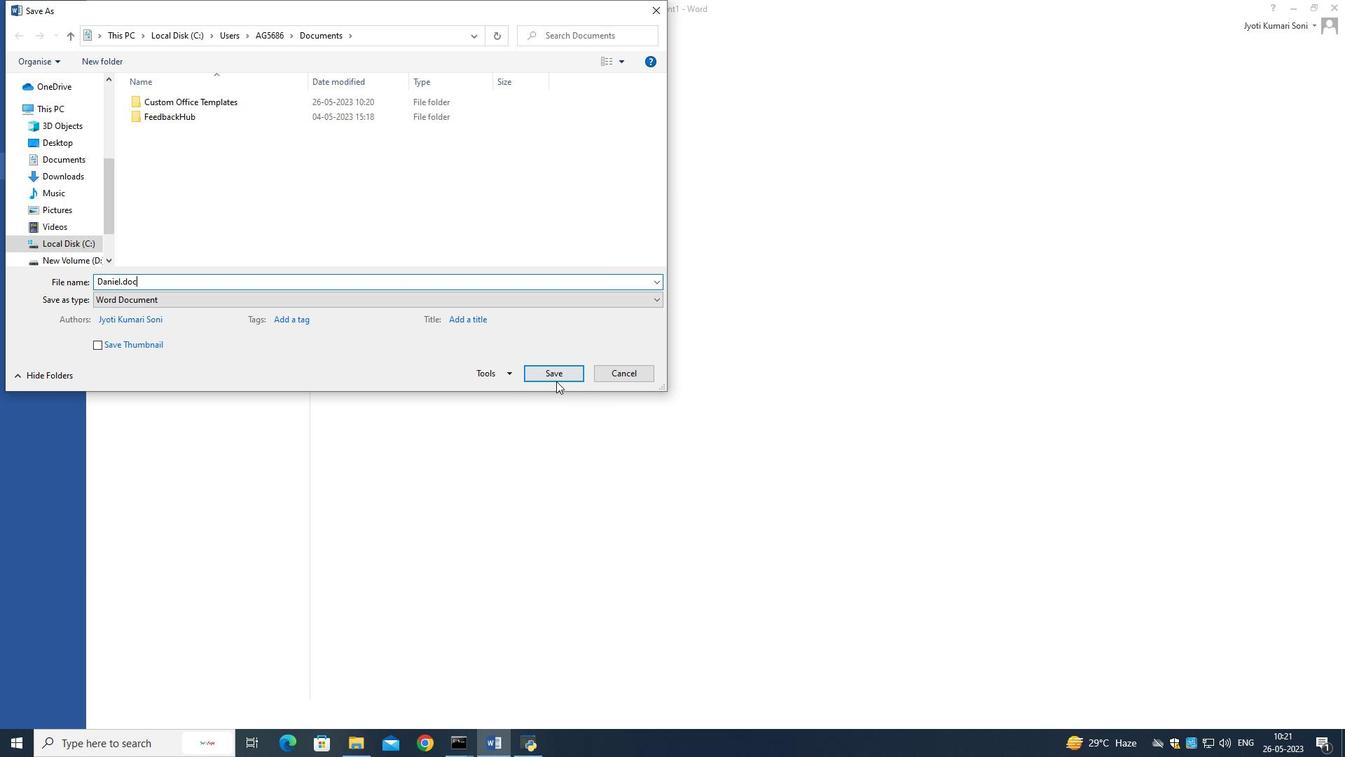 
Action: Mouse moved to (527, 193)
Screenshot: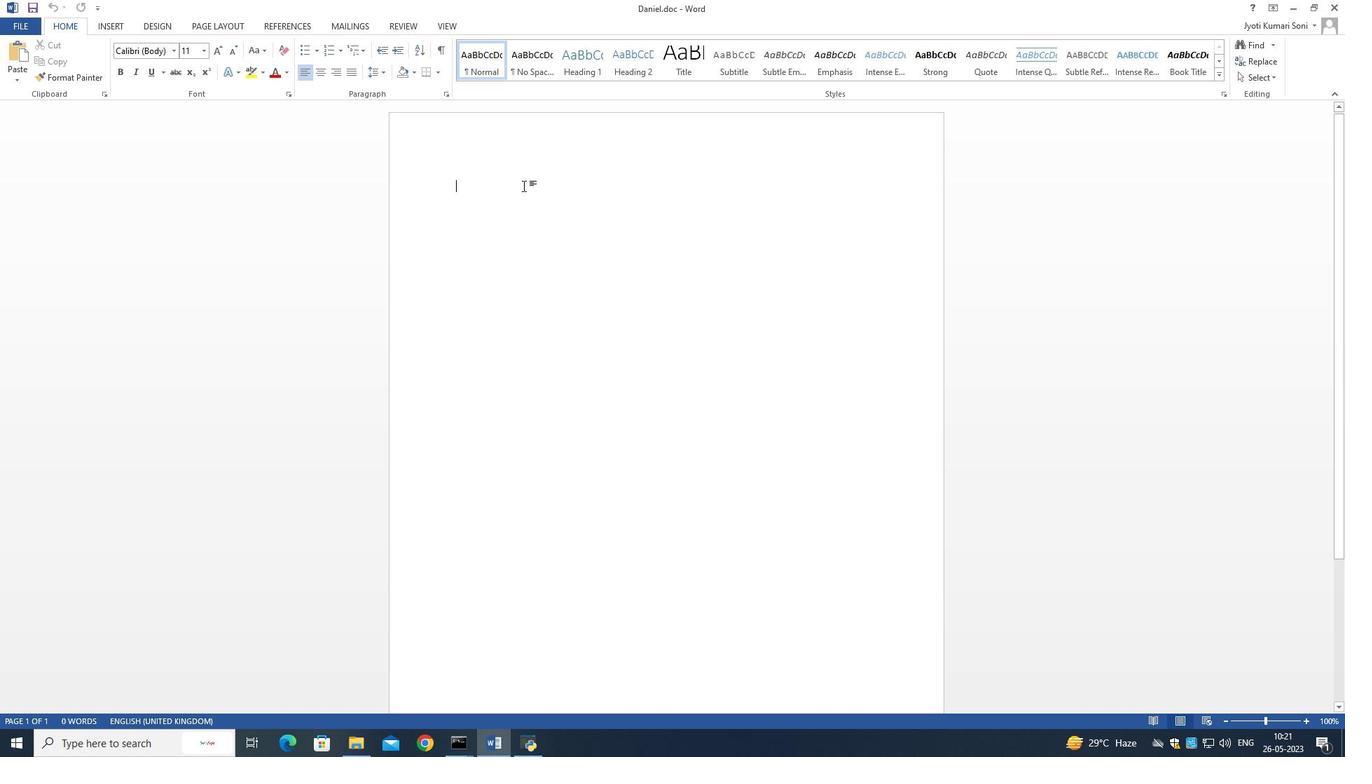 
Action: Mouse pressed left at (527, 193)
Screenshot: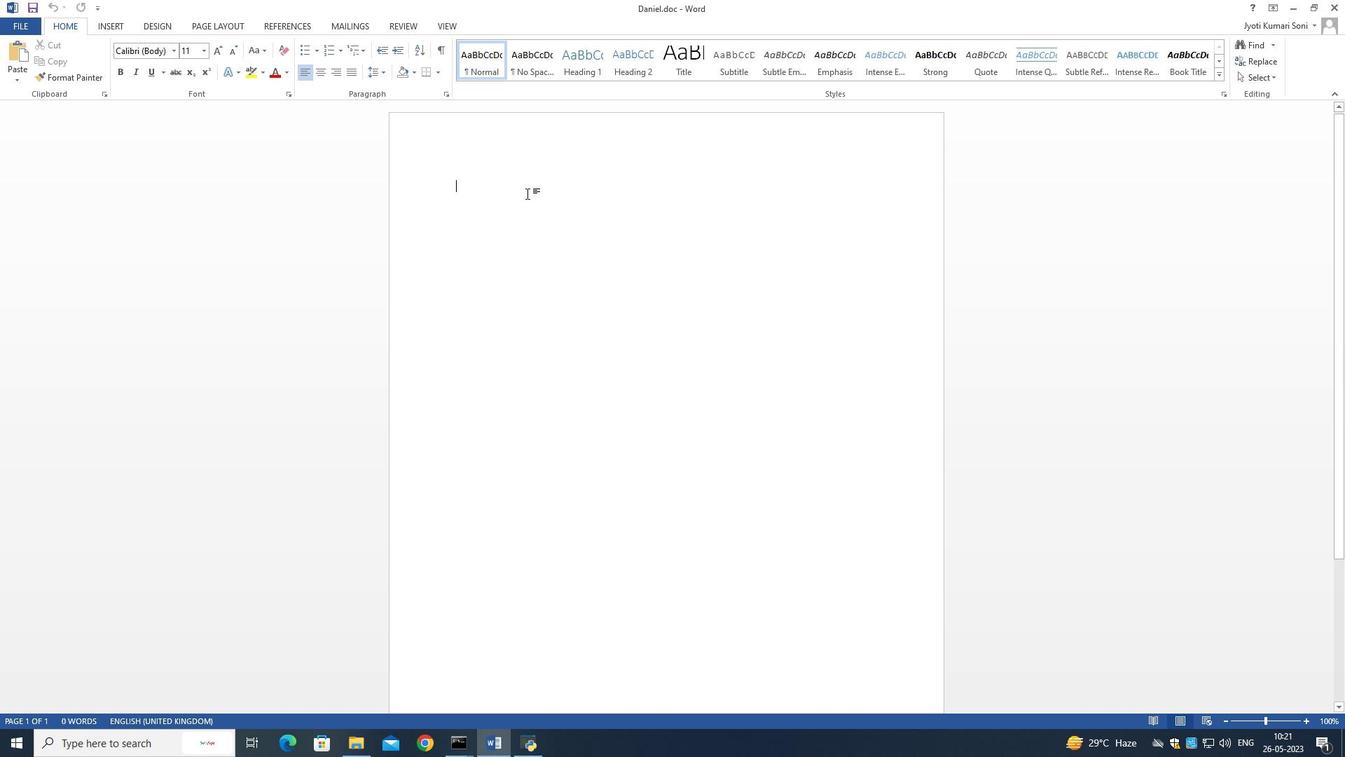 
Action: Mouse moved to (527, 194)
Screenshot: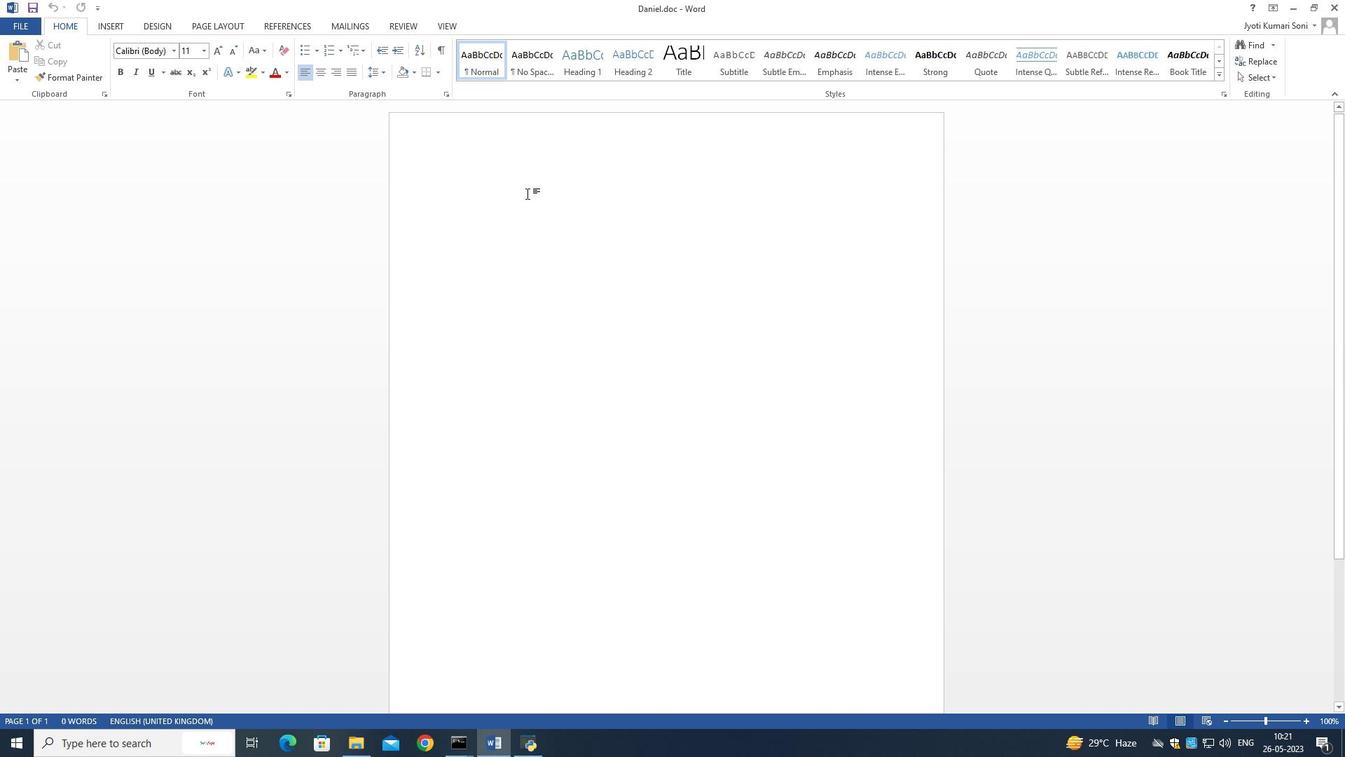 
Action: Key pressed <Key.shift>Don't<Key.space><Key.shift>Wait<Key.space><Key.shift>For<Key.space><Key.shift><Key.shift>opportunity.
Screenshot: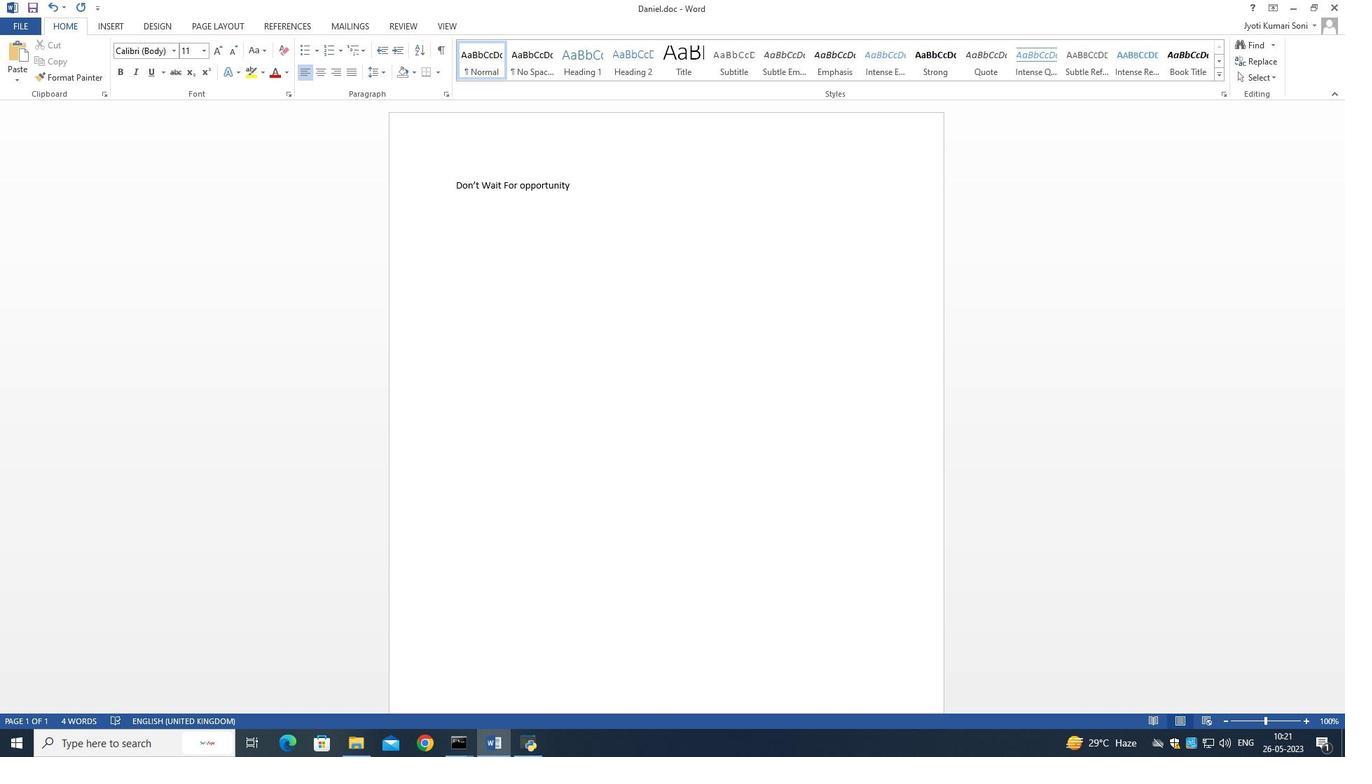 
Action: Mouse moved to (574, 186)
Screenshot: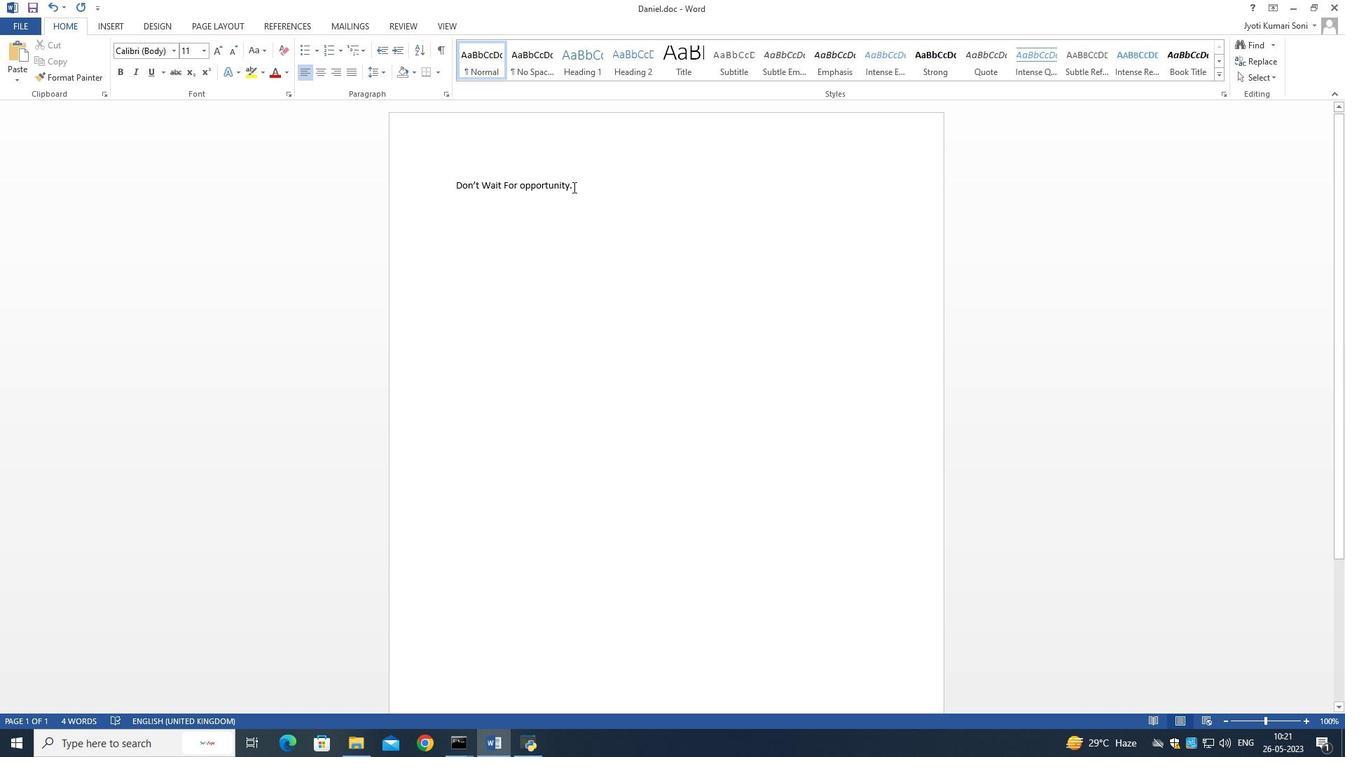 
Action: Mouse pressed left at (574, 186)
Screenshot: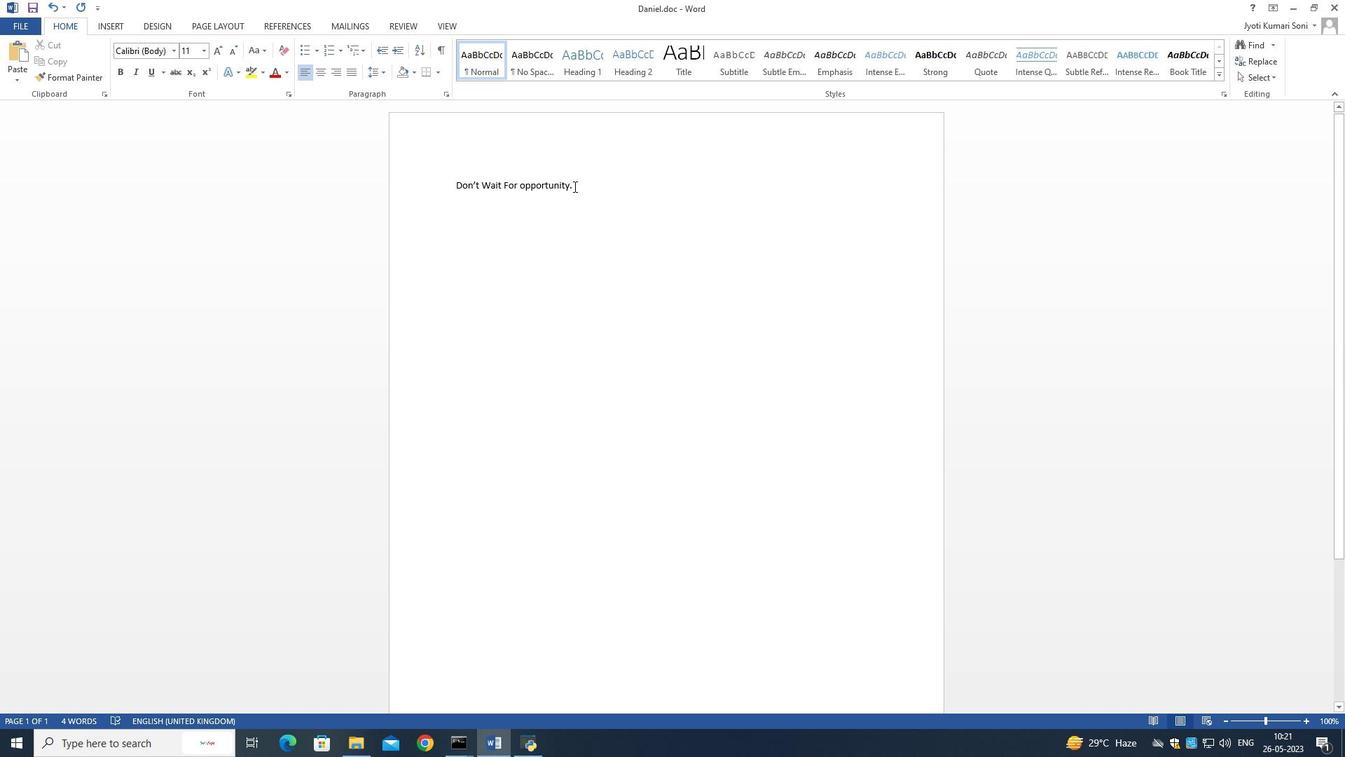 
Action: Mouse moved to (172, 53)
Screenshot: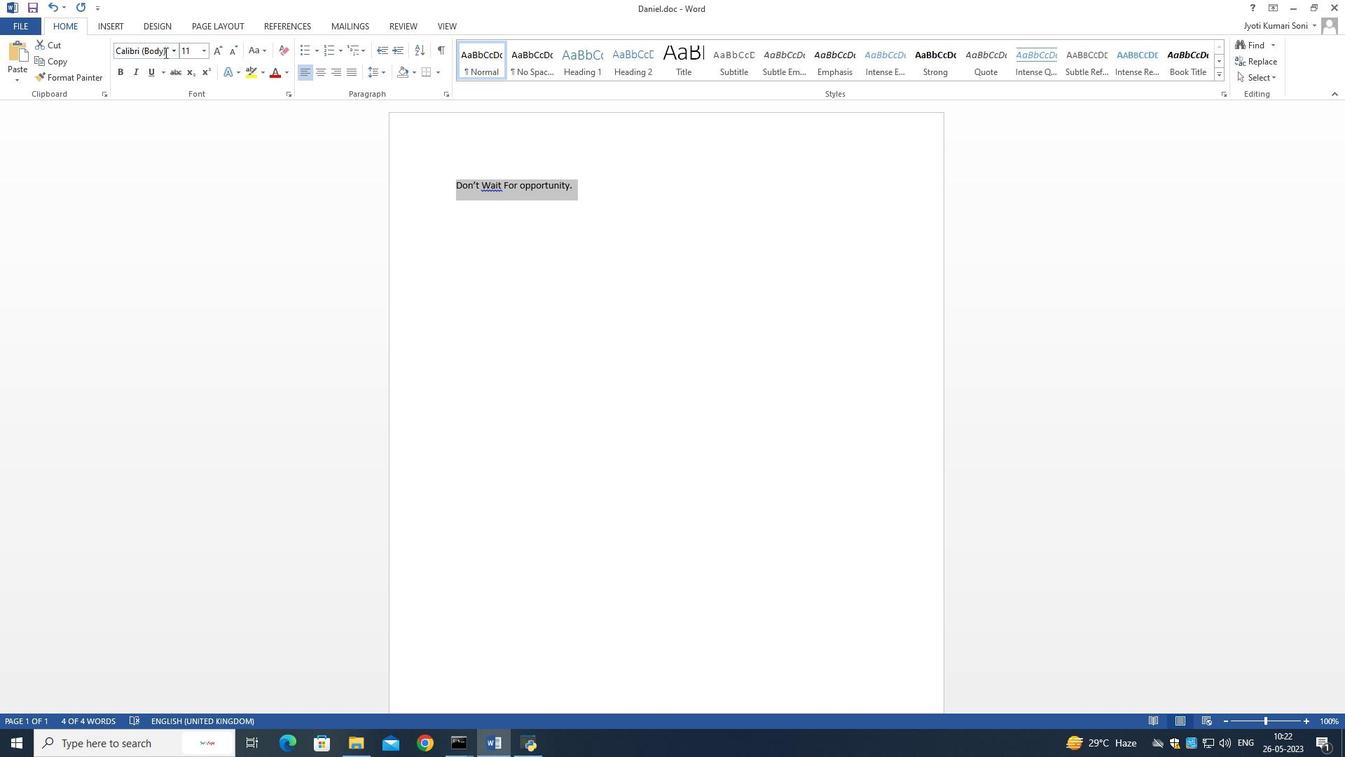 
Action: Mouse pressed left at (172, 53)
Screenshot: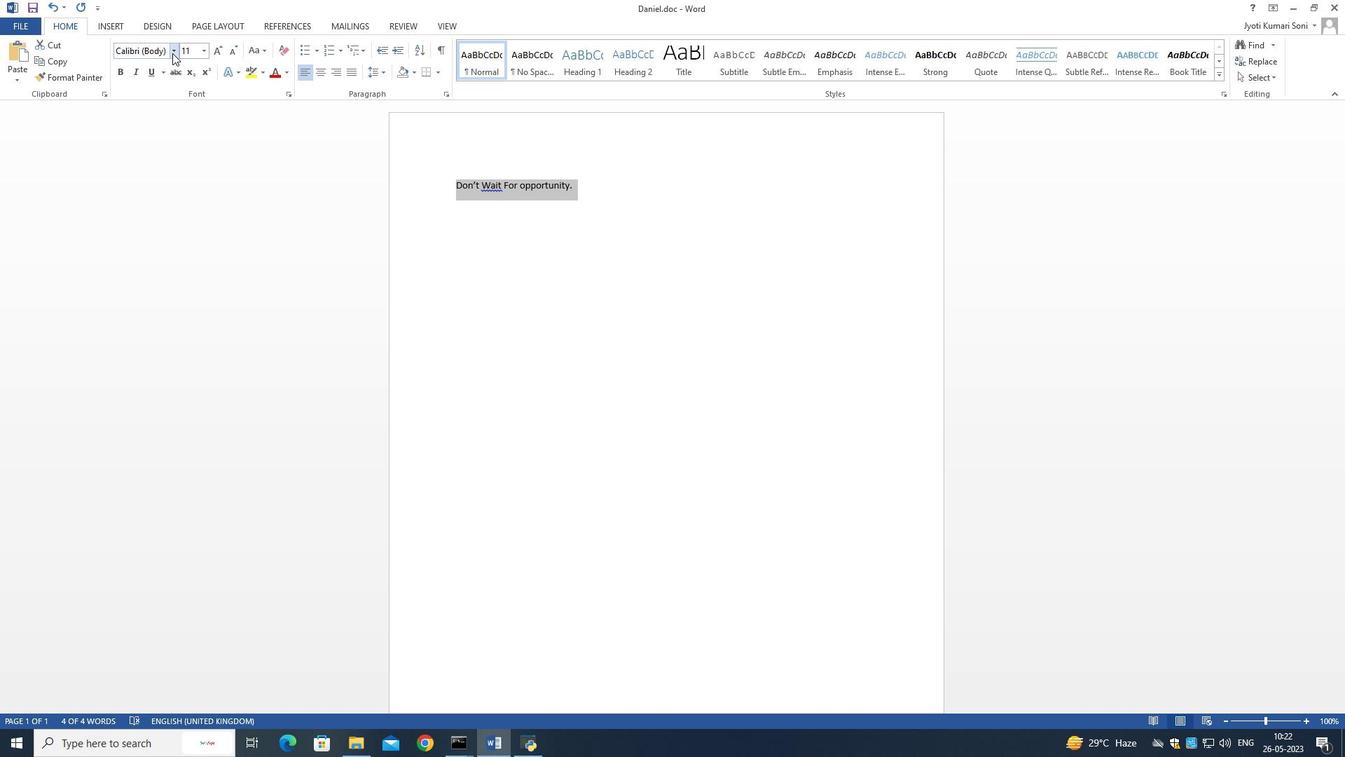 
Action: Mouse moved to (205, 166)
Screenshot: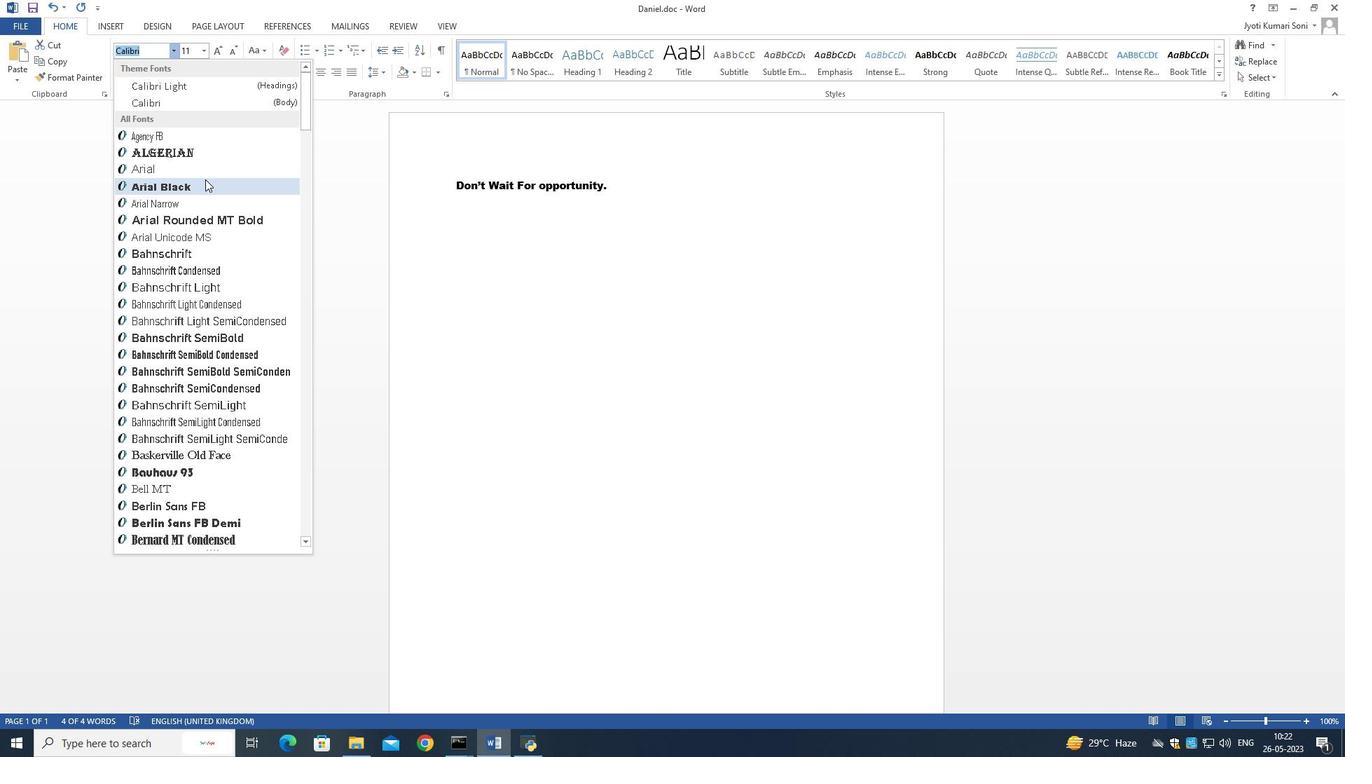 
Action: Mouse scrolled (205, 165) with delta (0, 0)
Screenshot: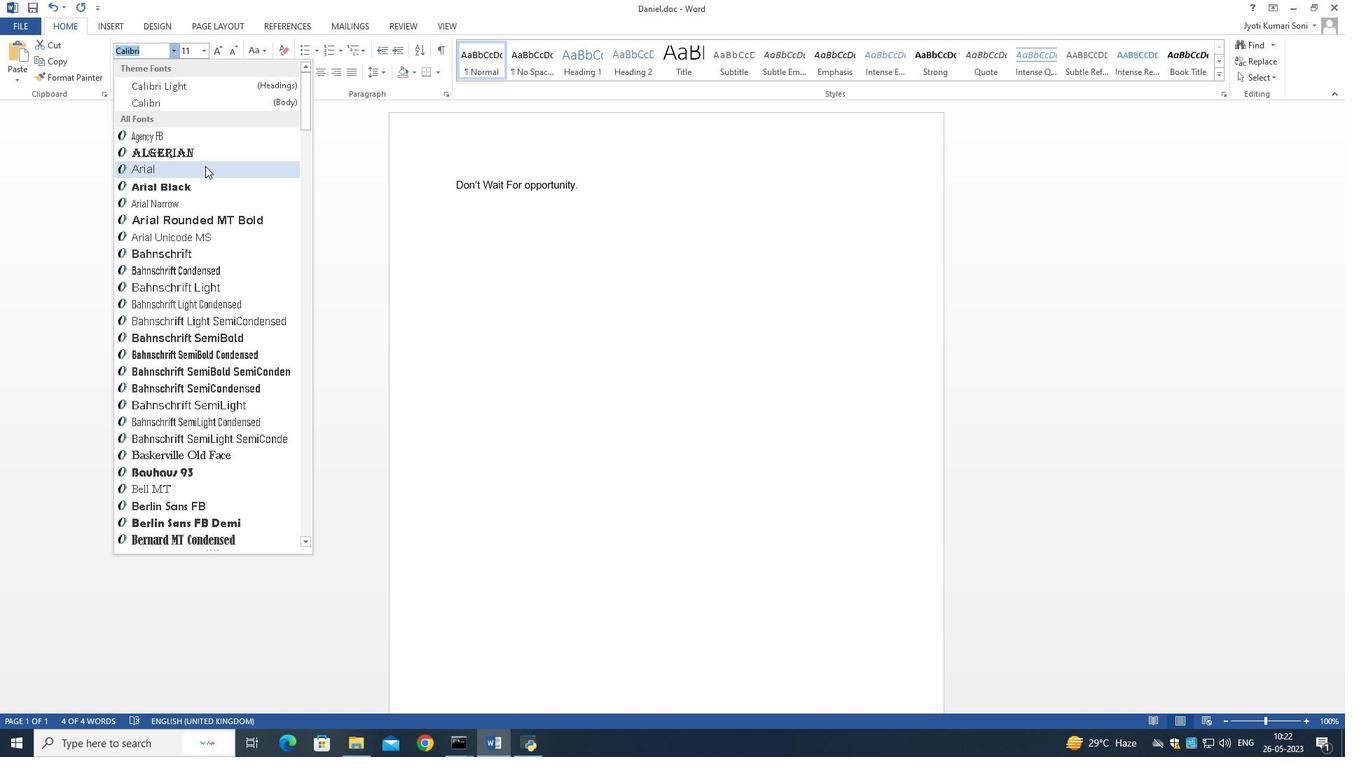 
Action: Mouse moved to (205, 168)
Screenshot: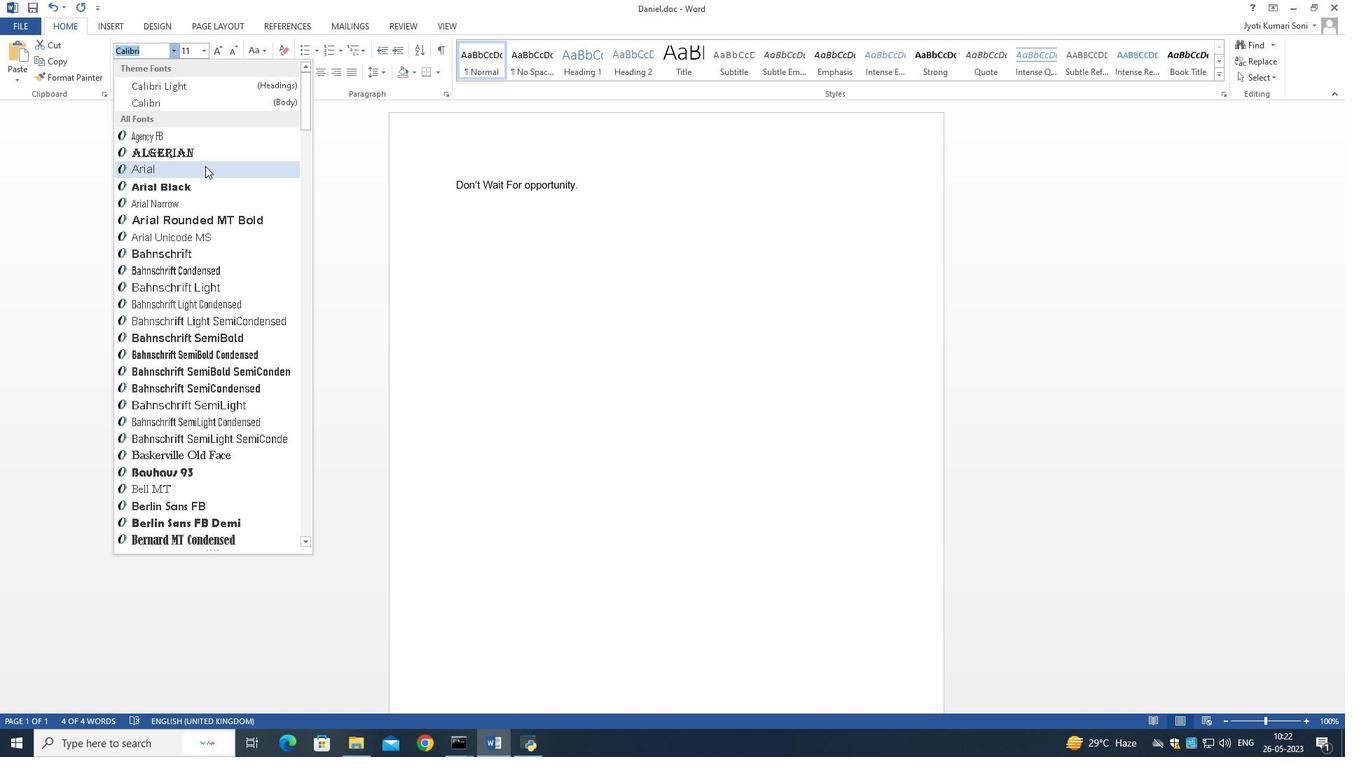 
Action: Mouse scrolled (205, 166) with delta (0, 0)
Screenshot: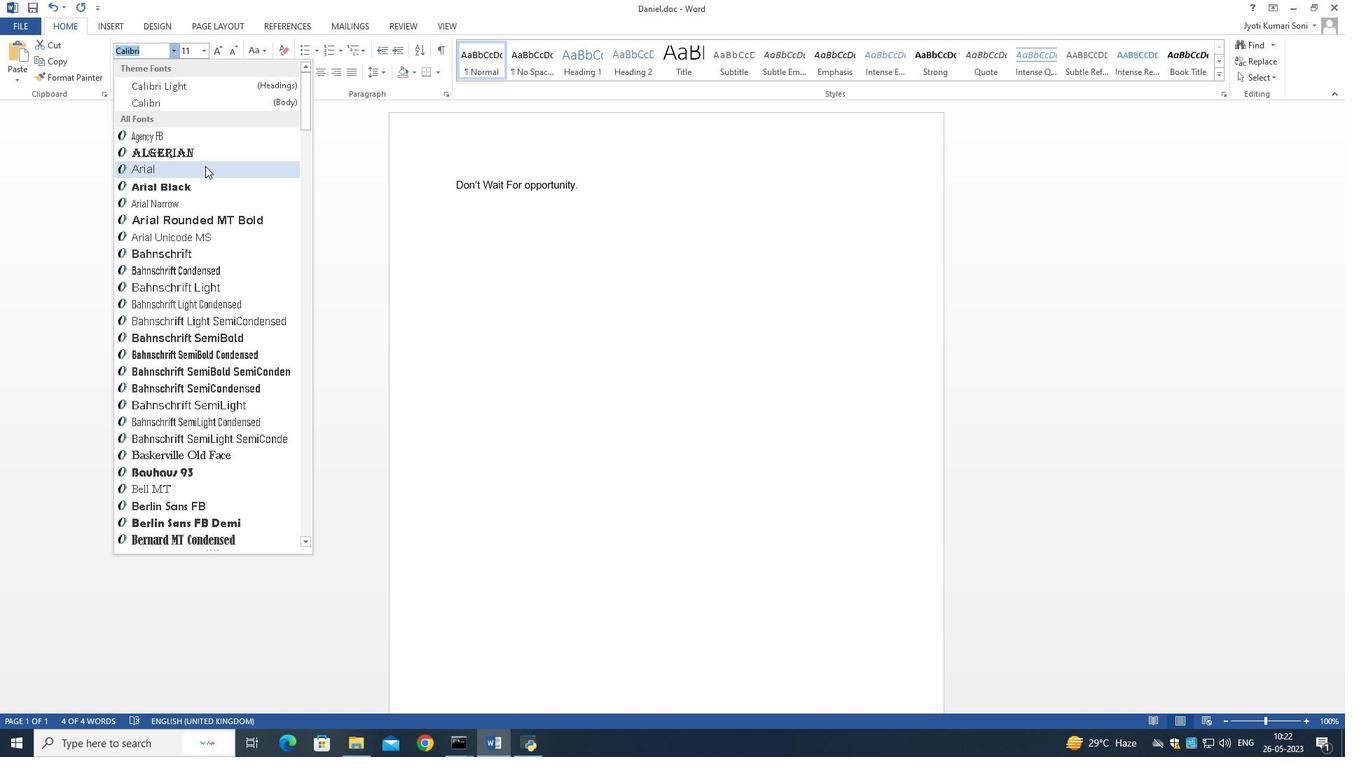 
Action: Mouse scrolled (205, 167) with delta (0, 0)
Screenshot: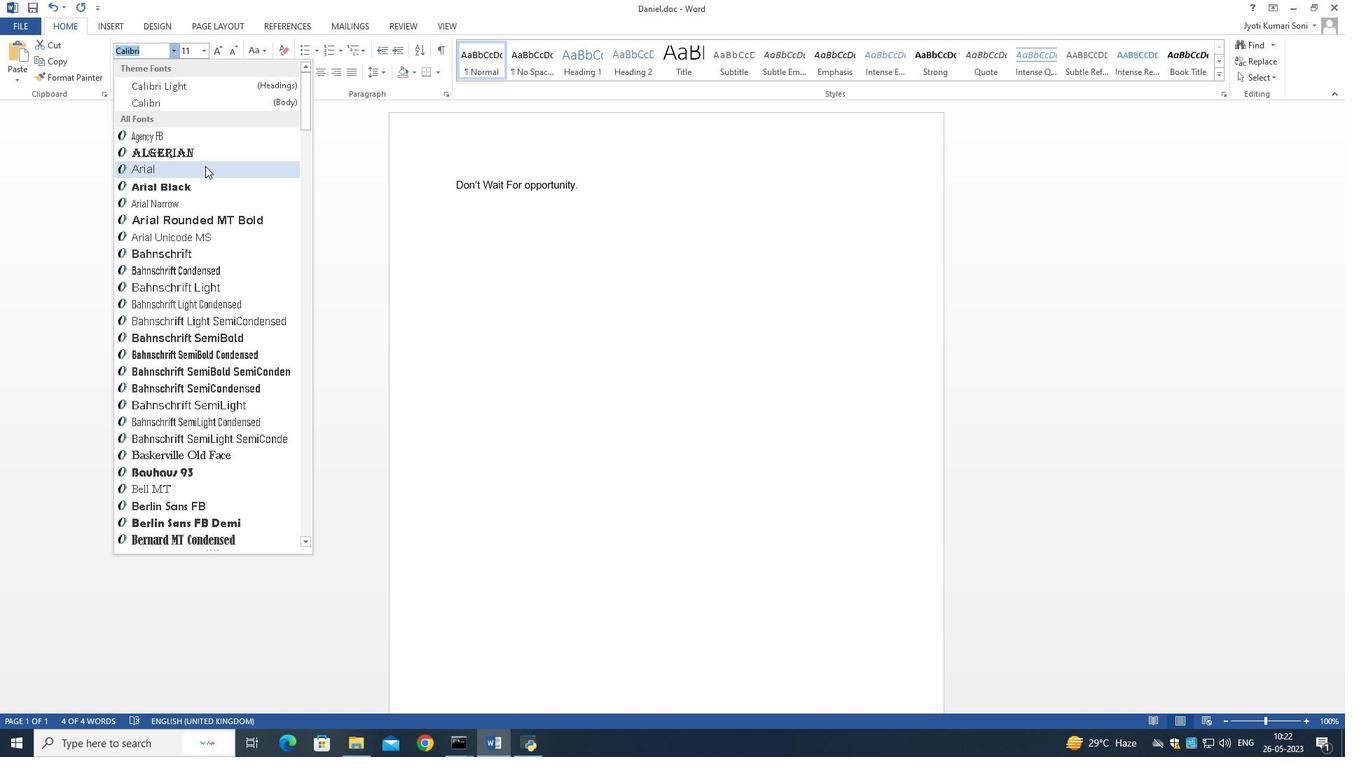 
Action: Mouse scrolled (205, 167) with delta (0, 0)
Screenshot: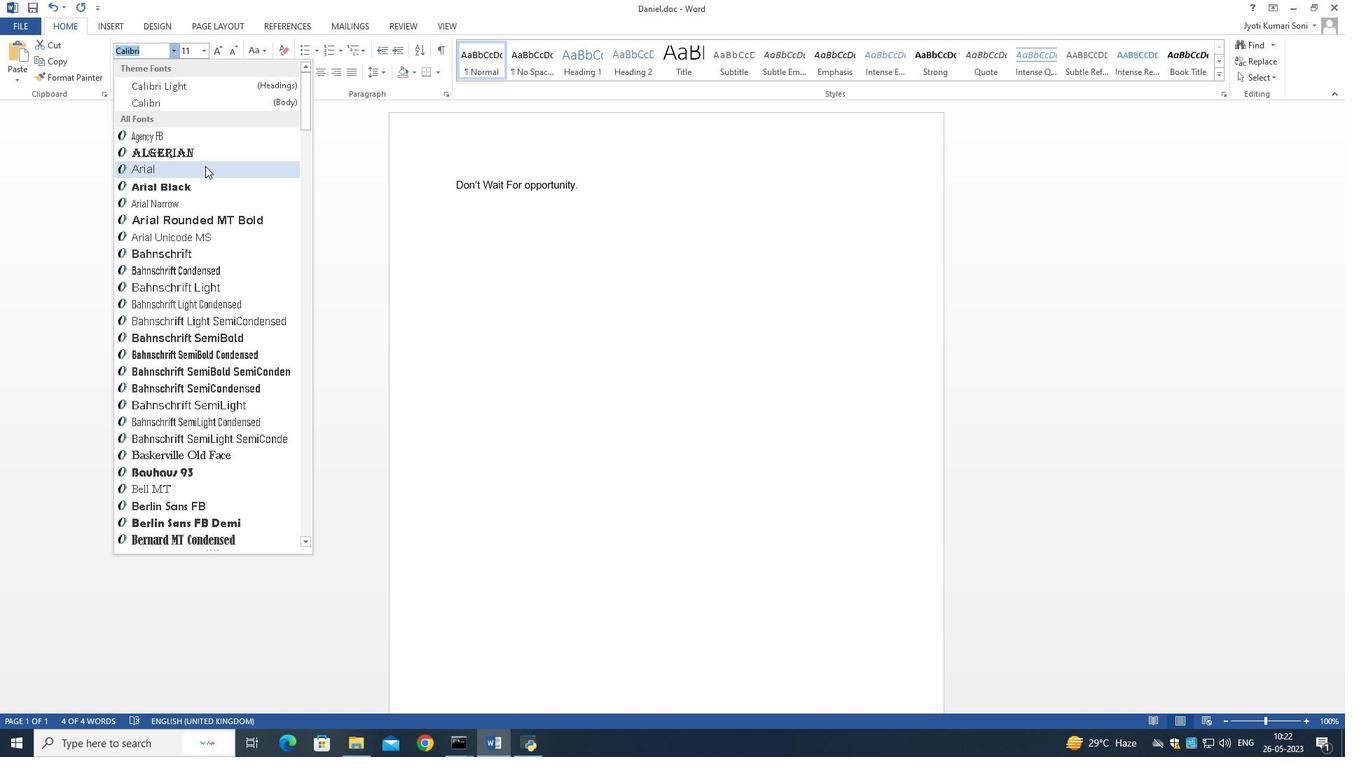 
Action: Mouse scrolled (205, 167) with delta (0, 0)
Screenshot: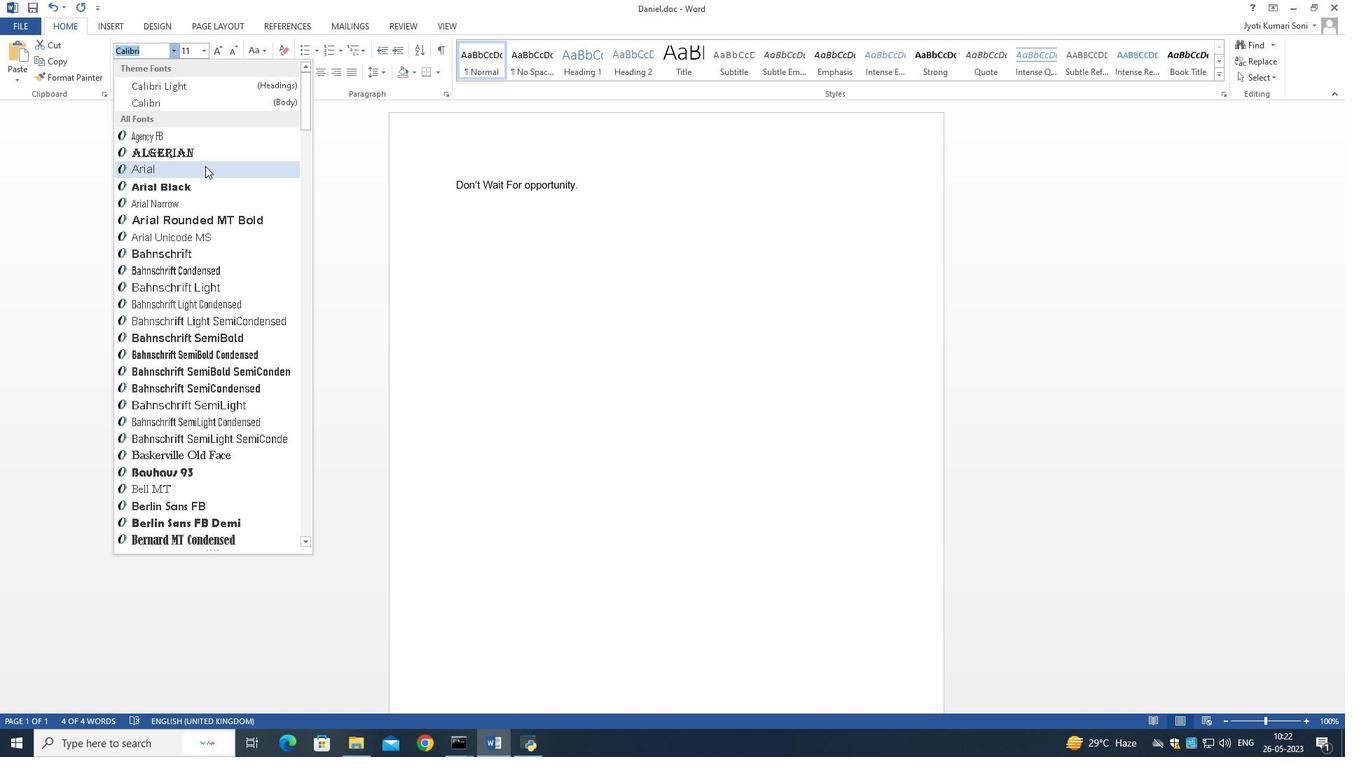 
Action: Mouse scrolled (205, 167) with delta (0, 0)
Screenshot: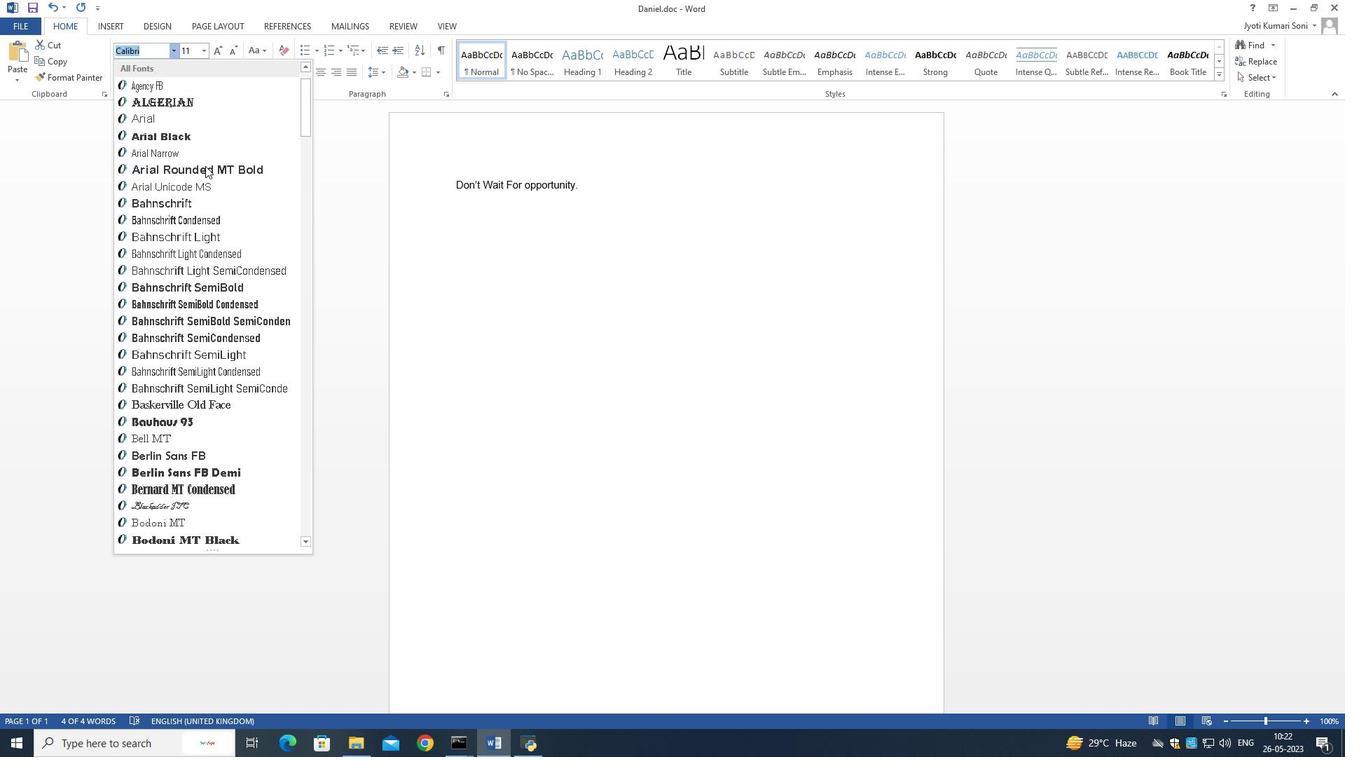 
Action: Mouse moved to (205, 168)
Screenshot: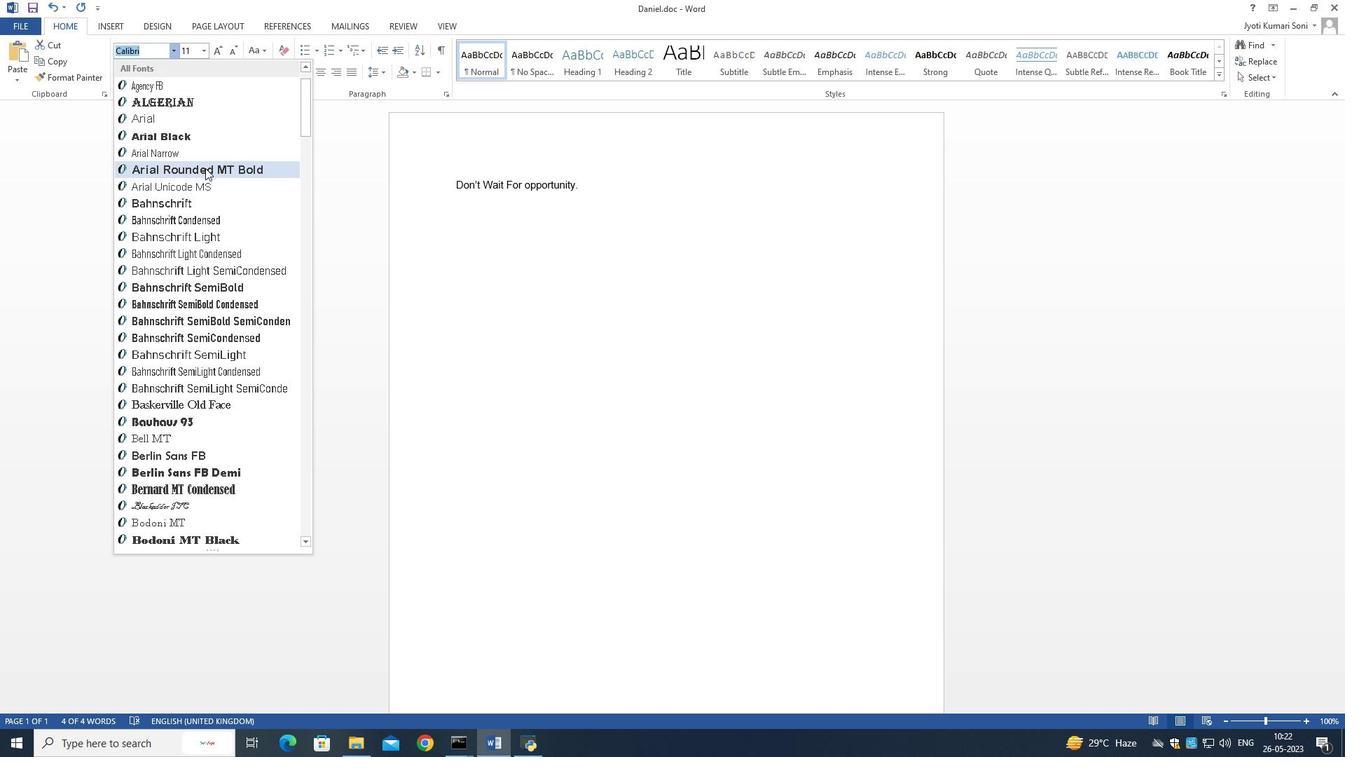 
Action: Mouse scrolled (205, 168) with delta (0, 0)
Screenshot: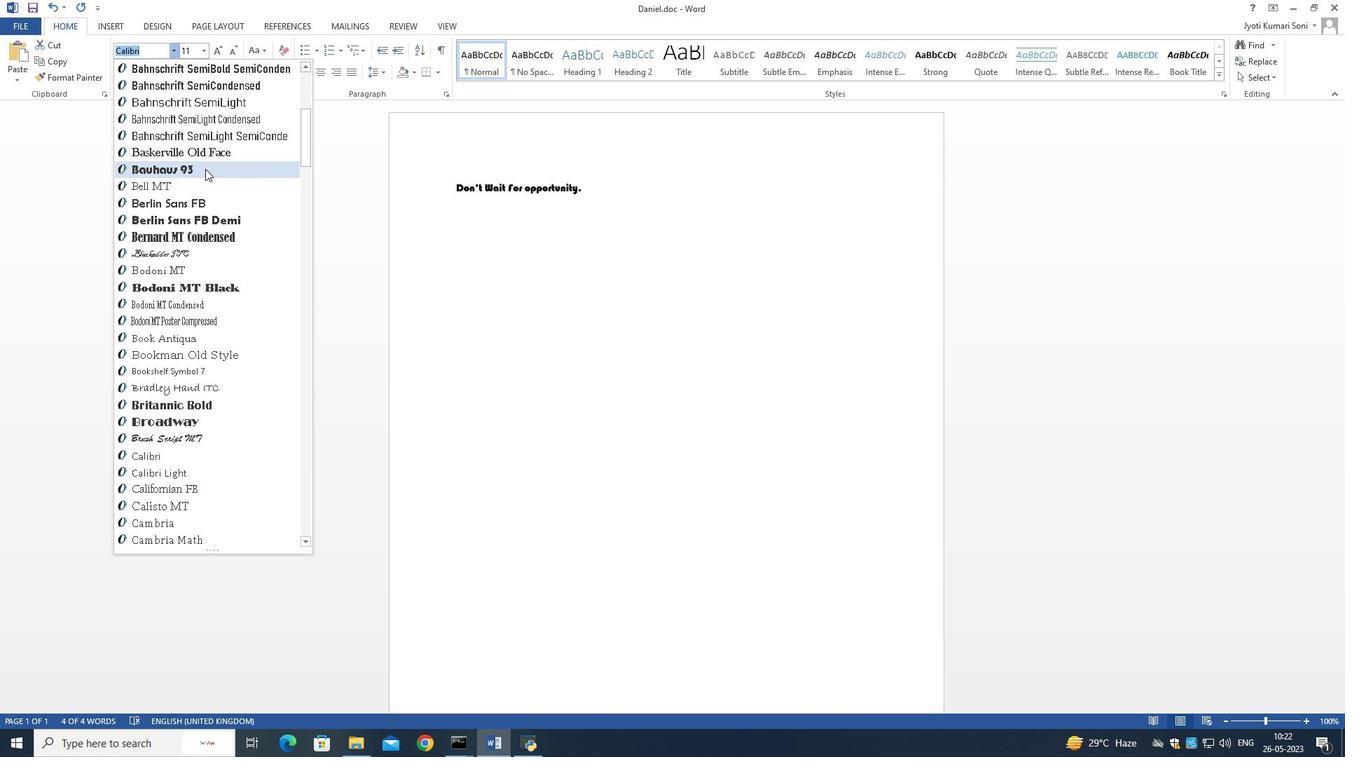 
Action: Mouse scrolled (205, 168) with delta (0, 0)
Screenshot: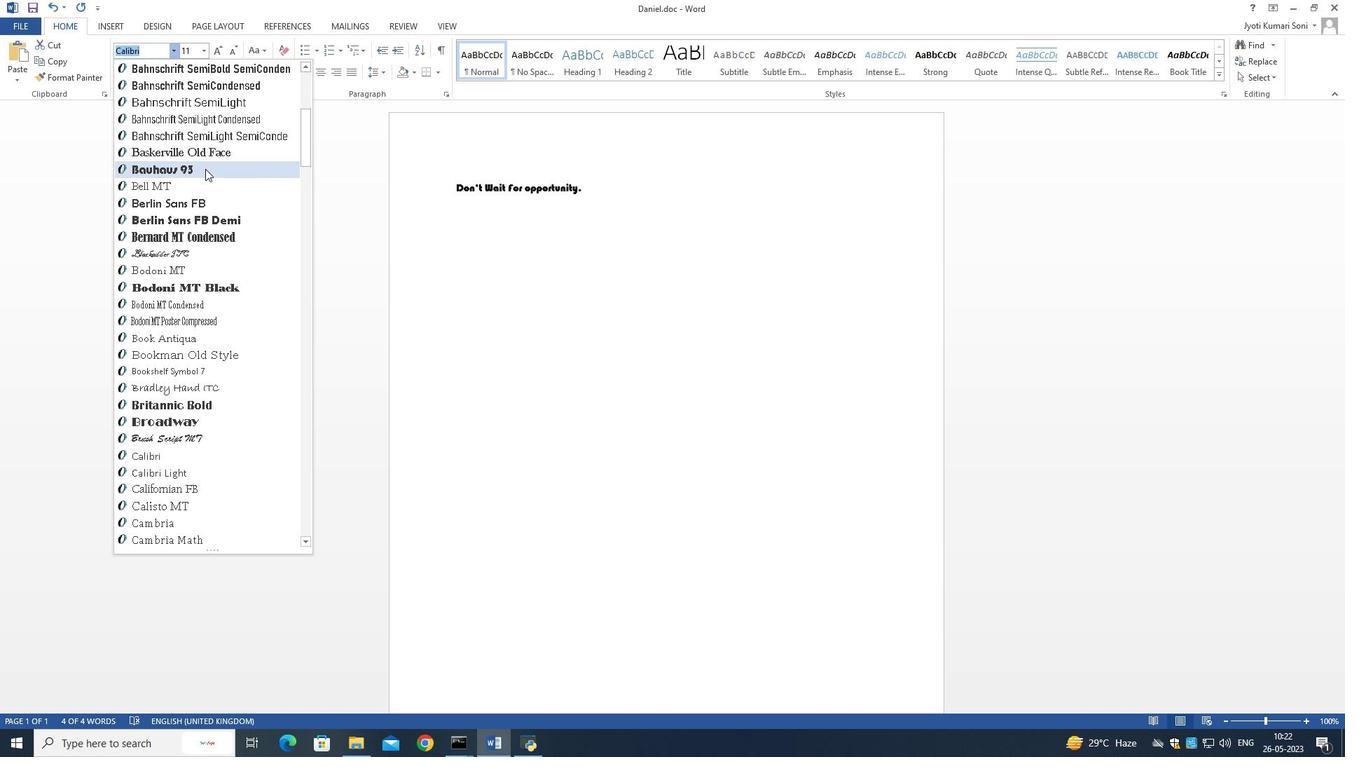 
Action: Mouse scrolled (205, 168) with delta (0, 0)
Screenshot: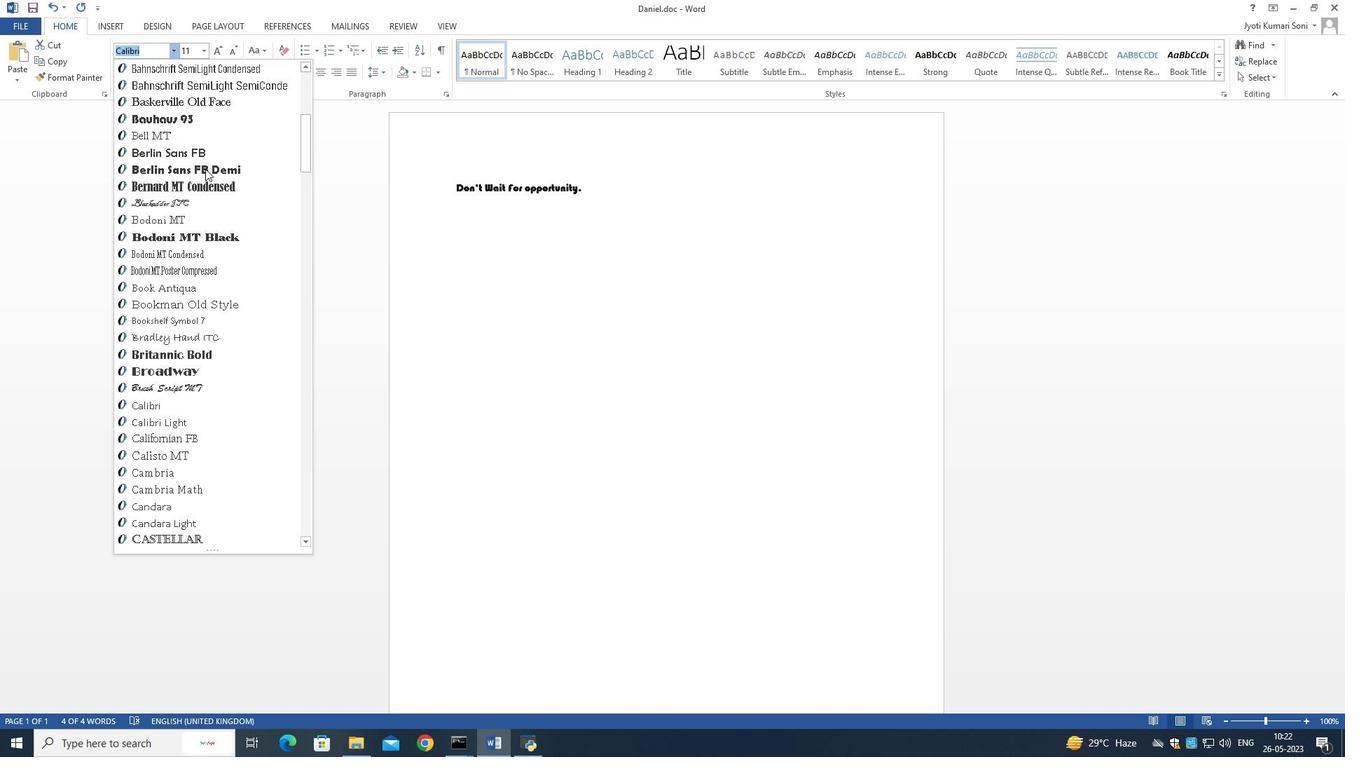 
Action: Mouse scrolled (205, 168) with delta (0, 0)
Screenshot: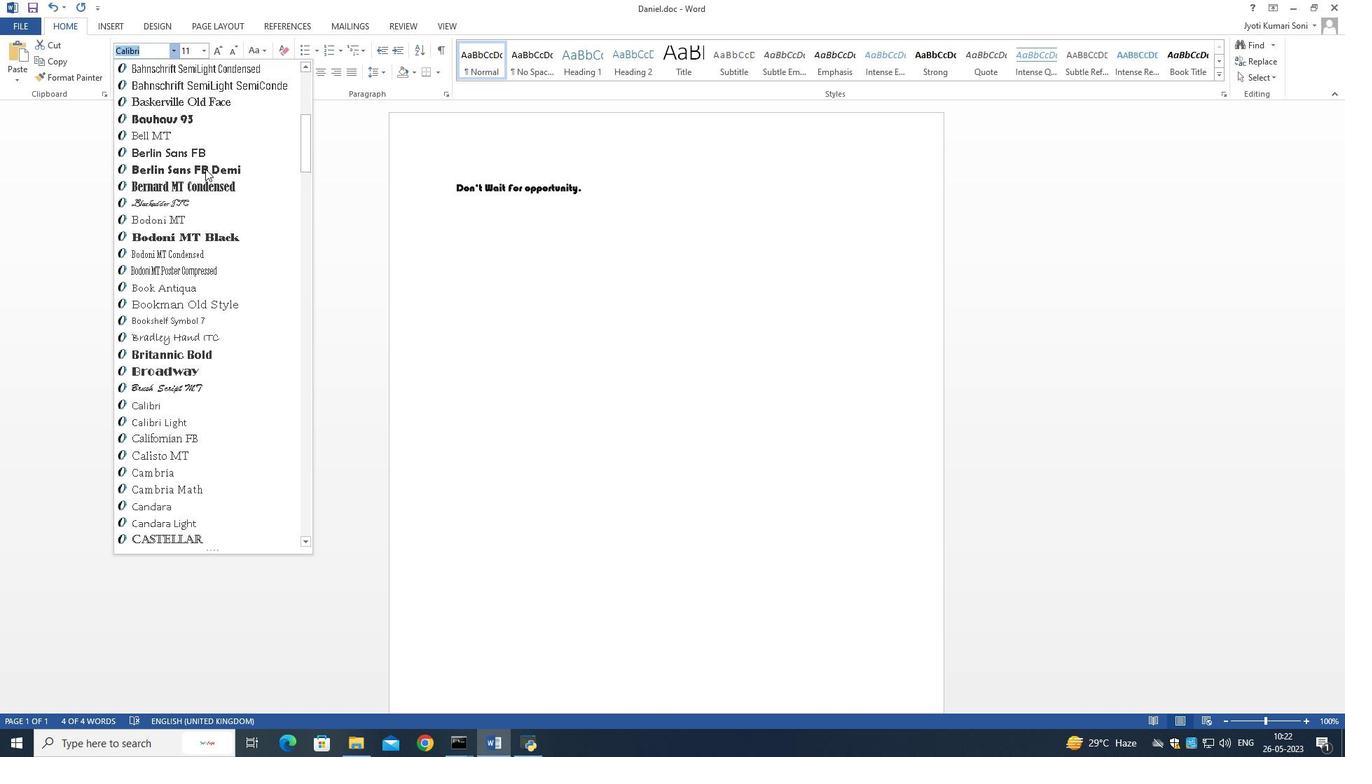 
Action: Mouse scrolled (205, 168) with delta (0, 0)
Screenshot: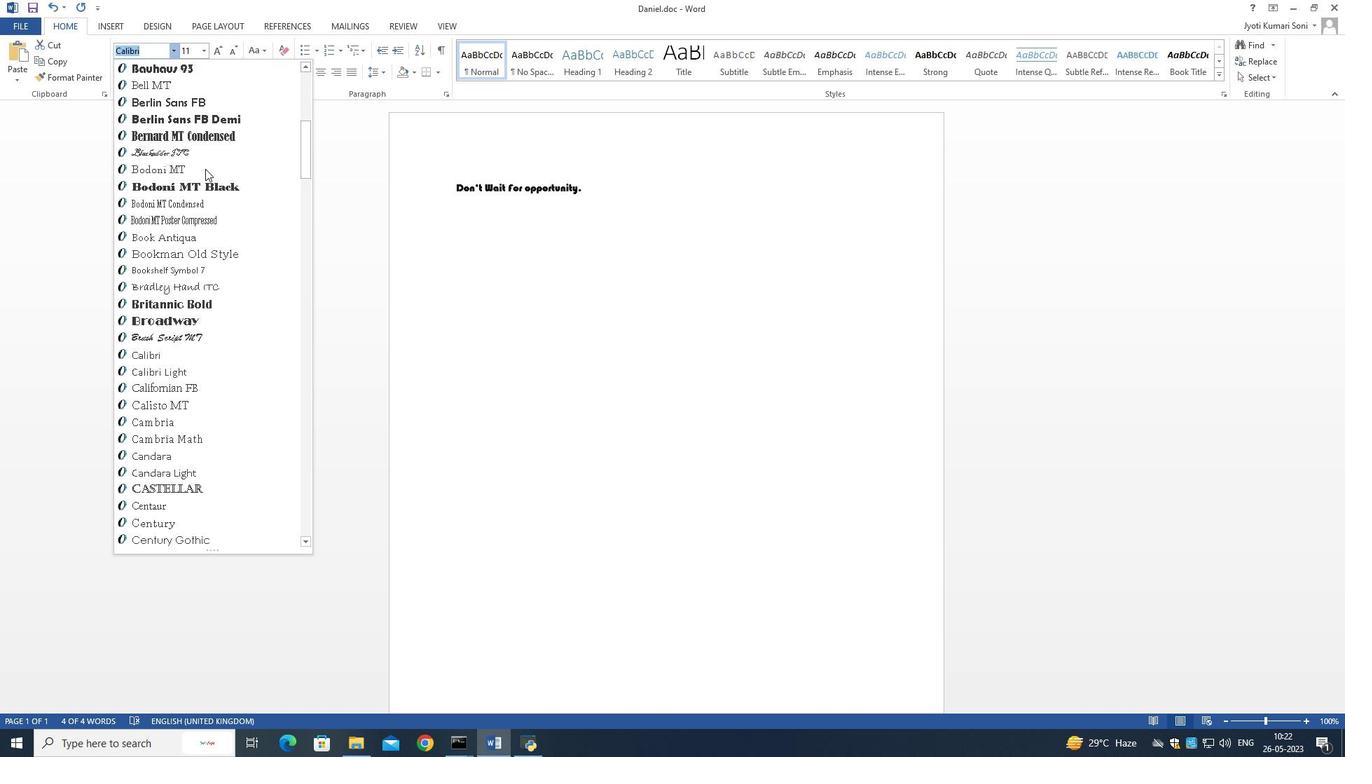 
Action: Mouse scrolled (205, 168) with delta (0, 0)
Screenshot: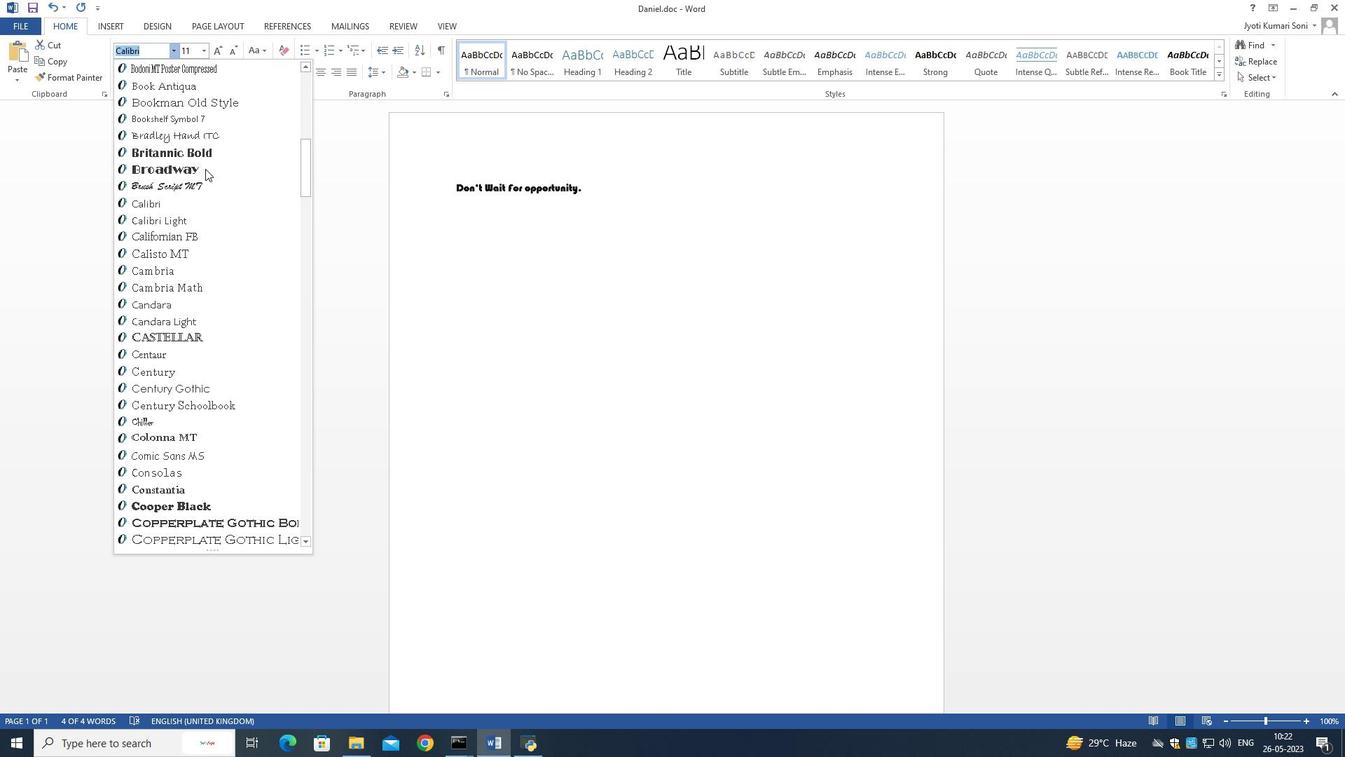 
Action: Mouse scrolled (205, 168) with delta (0, 0)
Screenshot: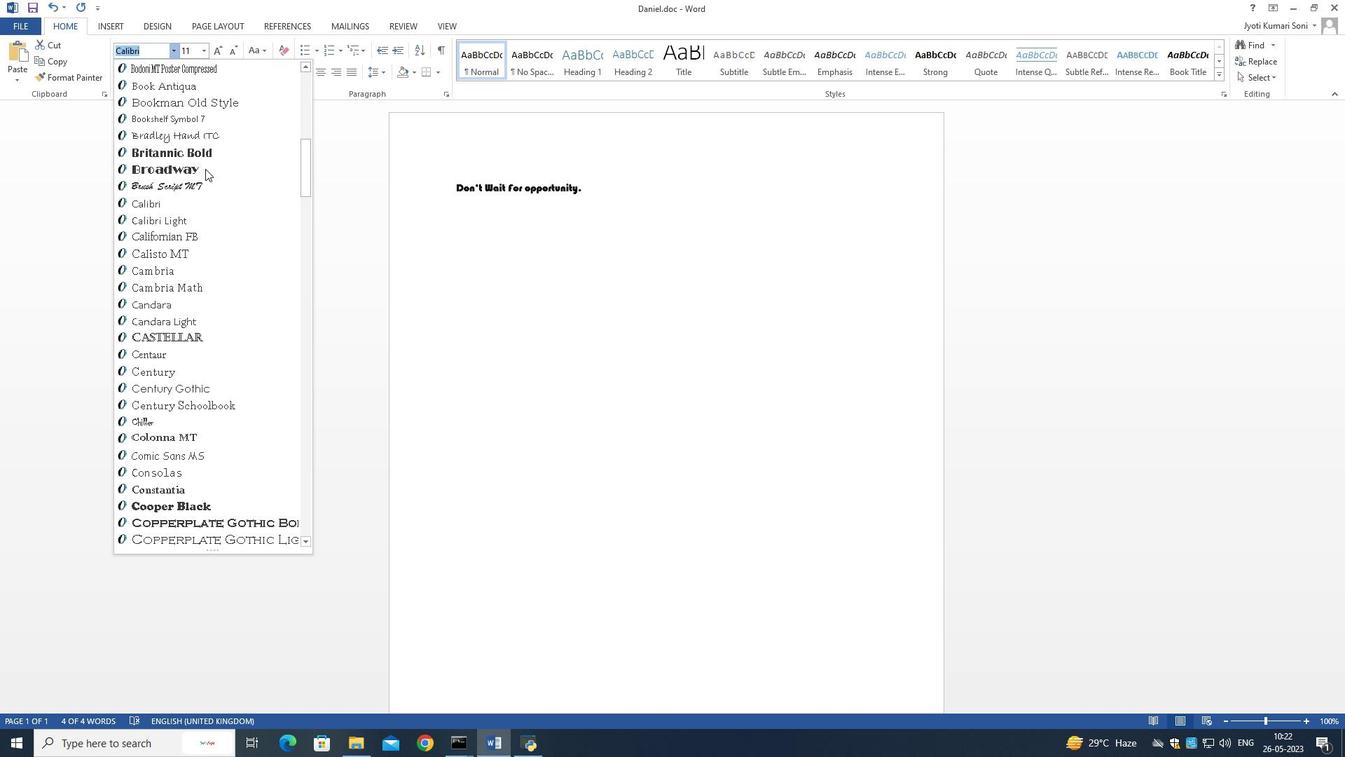 
Action: Mouse scrolled (205, 168) with delta (0, 0)
Screenshot: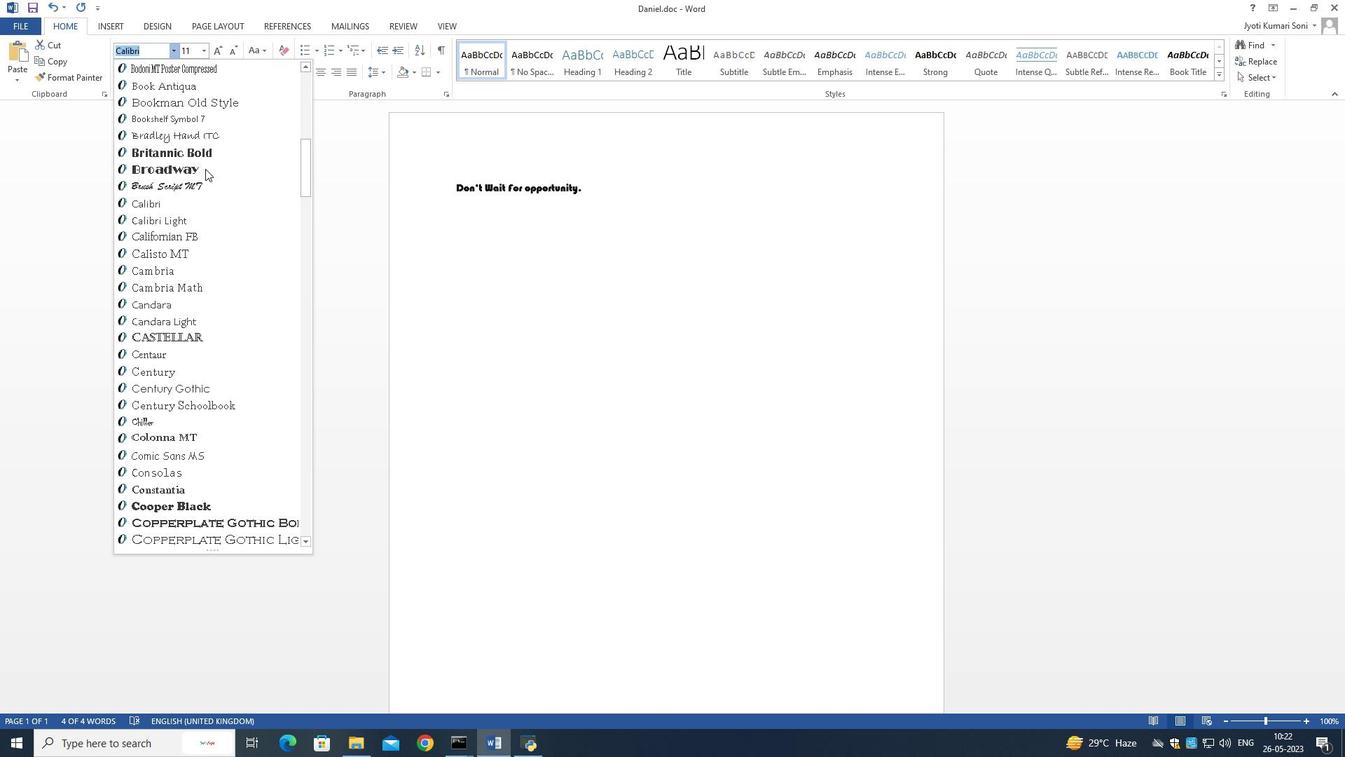 
Action: Mouse scrolled (205, 168) with delta (0, 0)
Screenshot: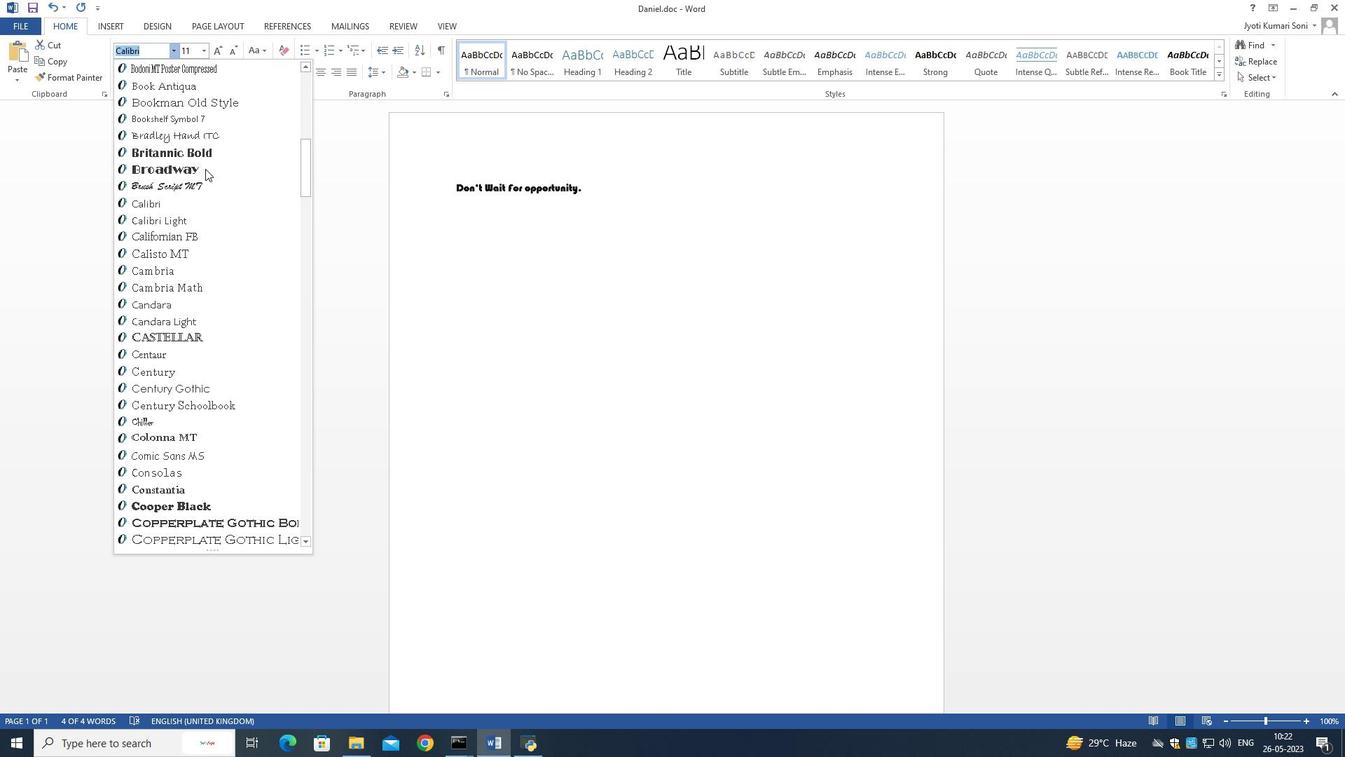 
Action: Mouse scrolled (205, 168) with delta (0, 0)
Screenshot: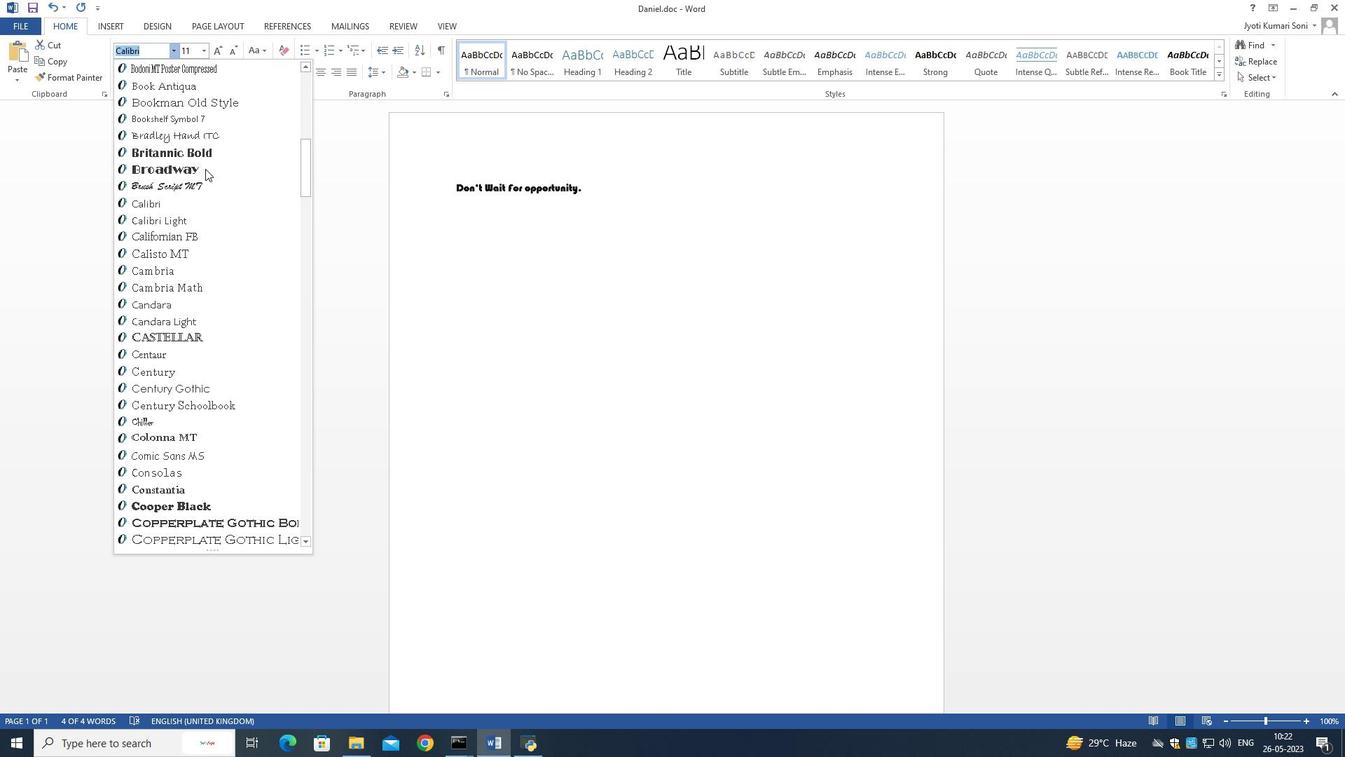 
Action: Mouse scrolled (205, 168) with delta (0, 0)
Screenshot: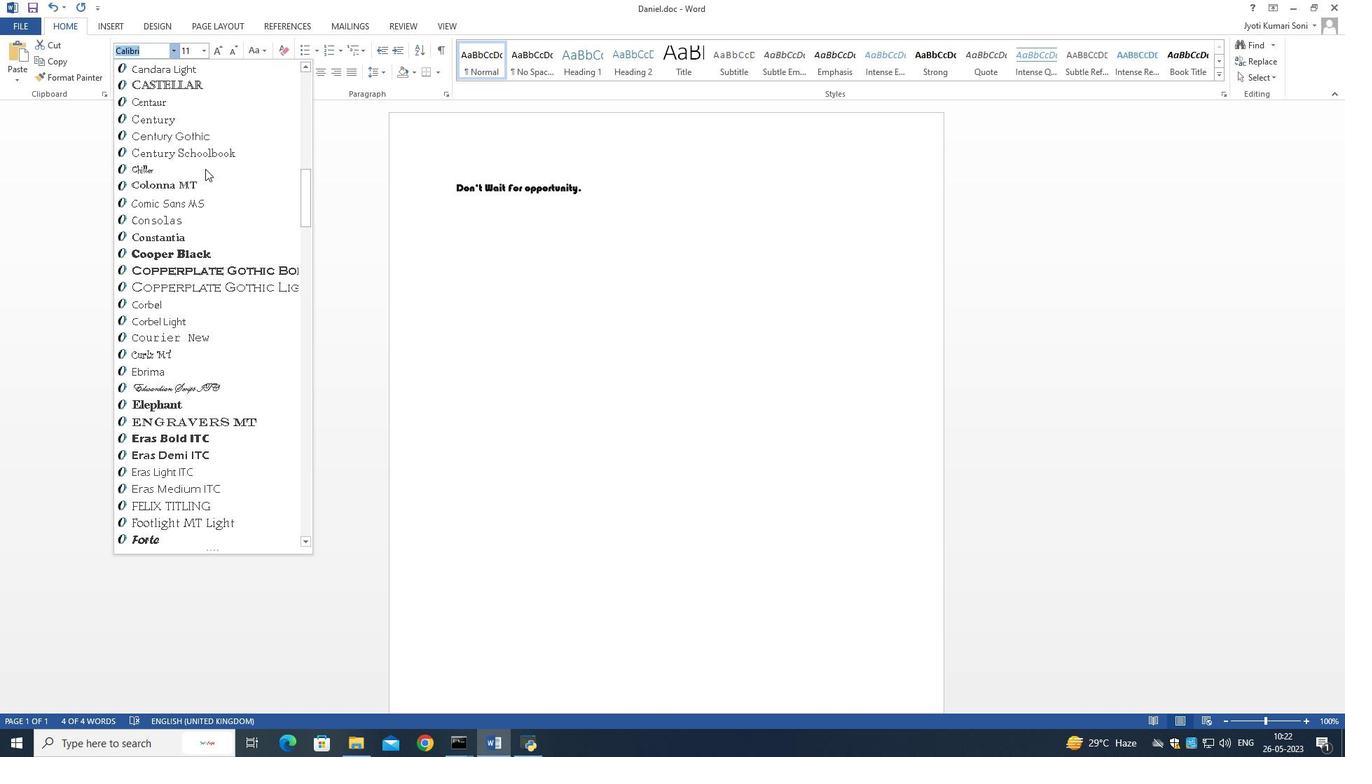 
Action: Mouse scrolled (205, 168) with delta (0, 0)
Screenshot: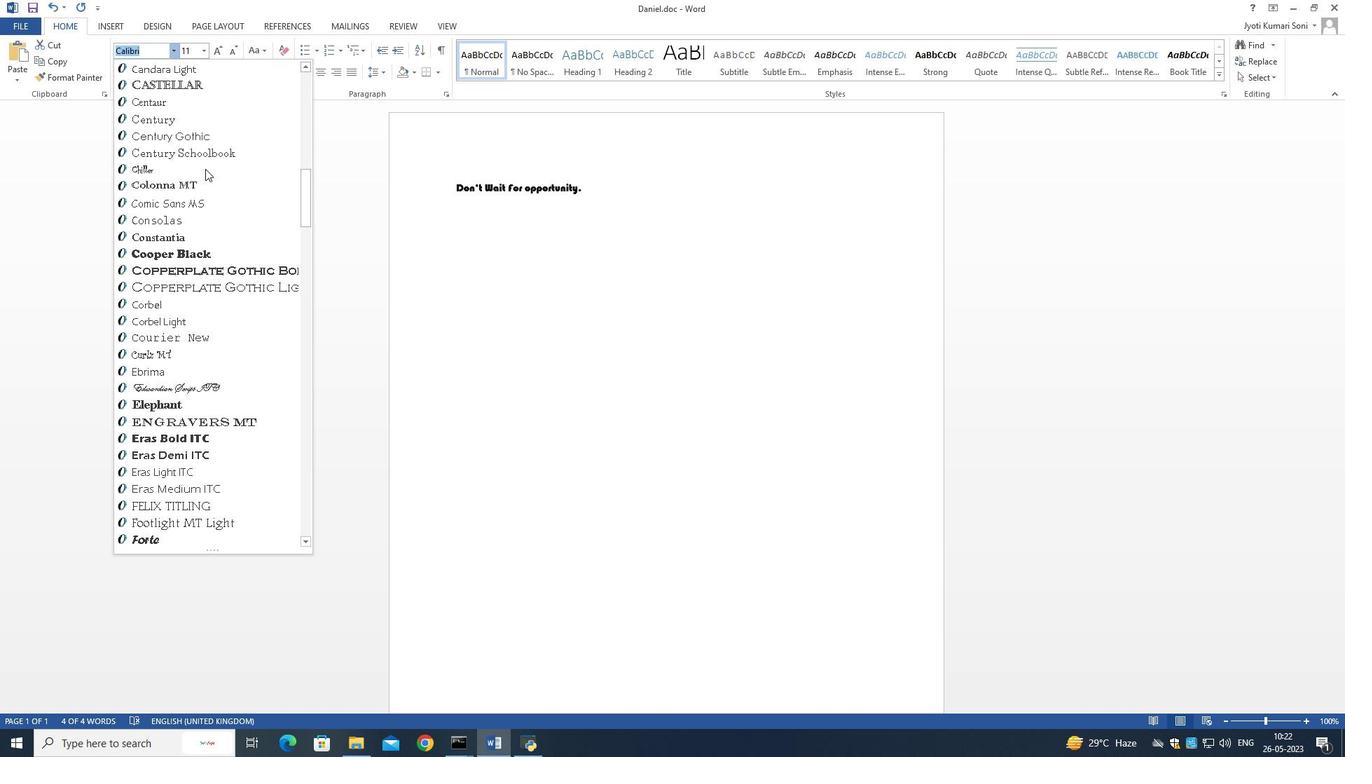 
Action: Mouse scrolled (205, 168) with delta (0, 0)
Screenshot: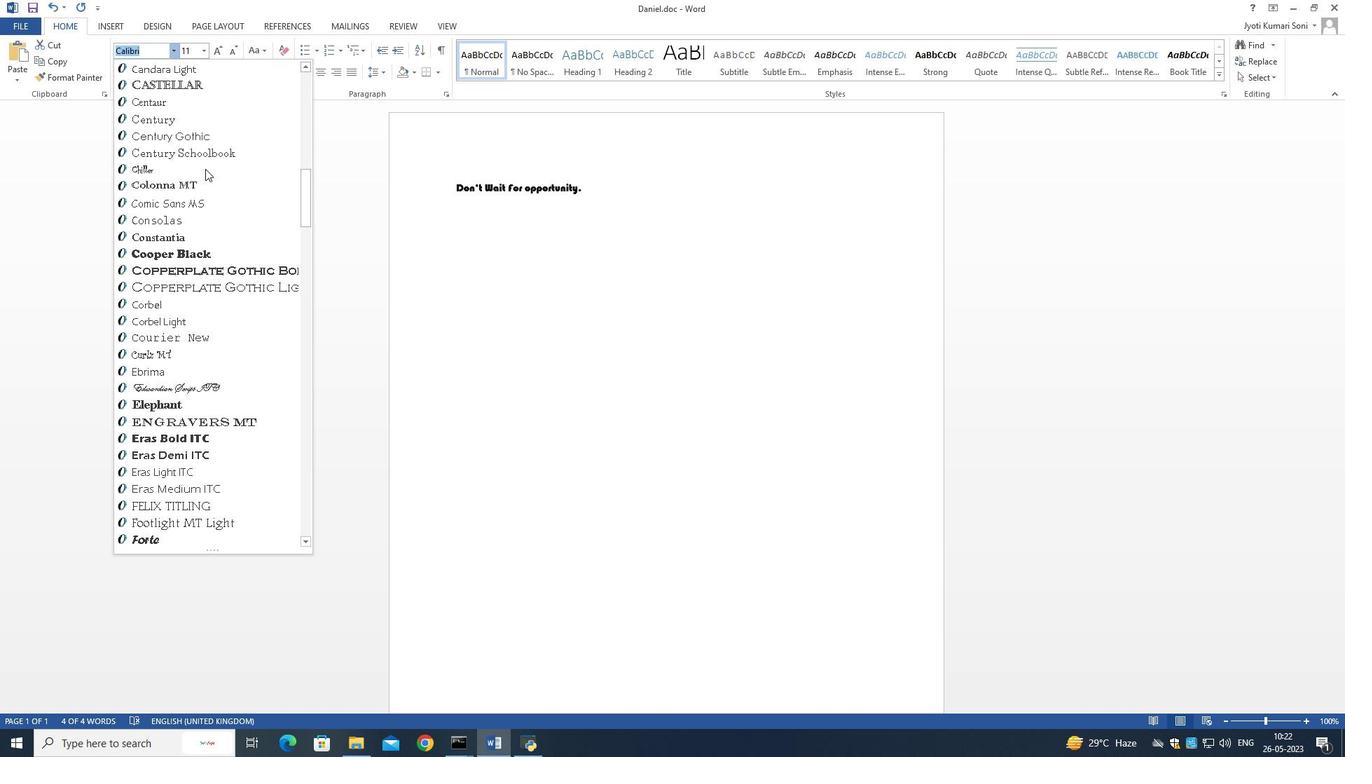 
Action: Mouse moved to (164, 385)
Screenshot: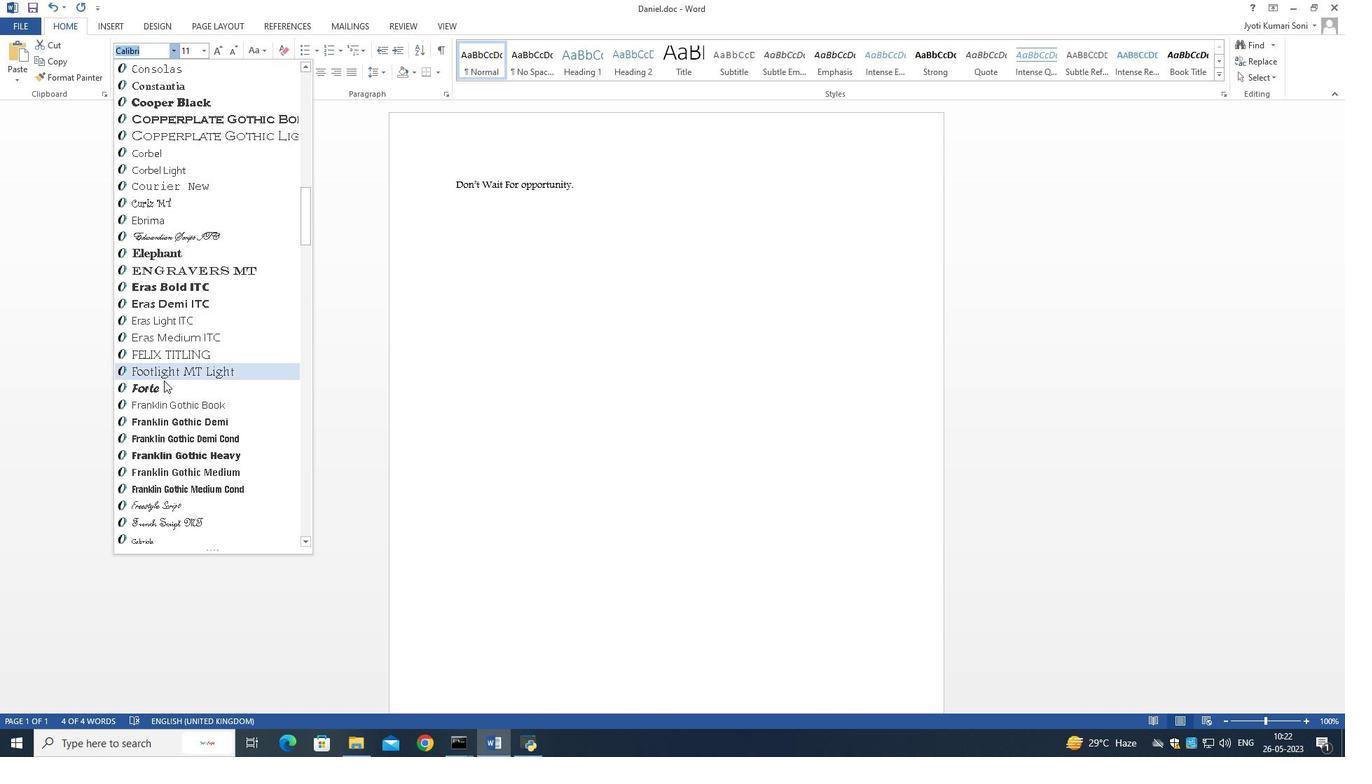 
Action: Mouse pressed left at (164, 385)
Screenshot: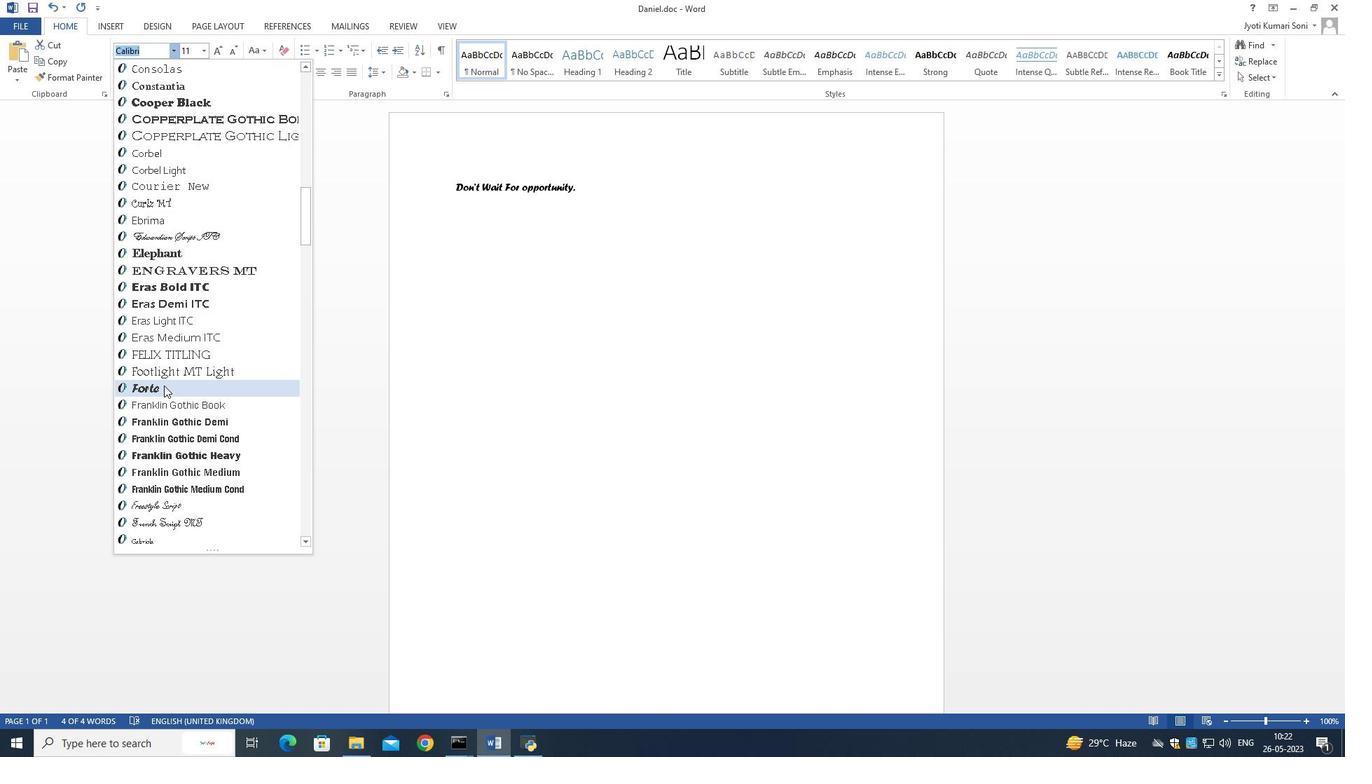 
Action: Mouse moved to (203, 52)
Screenshot: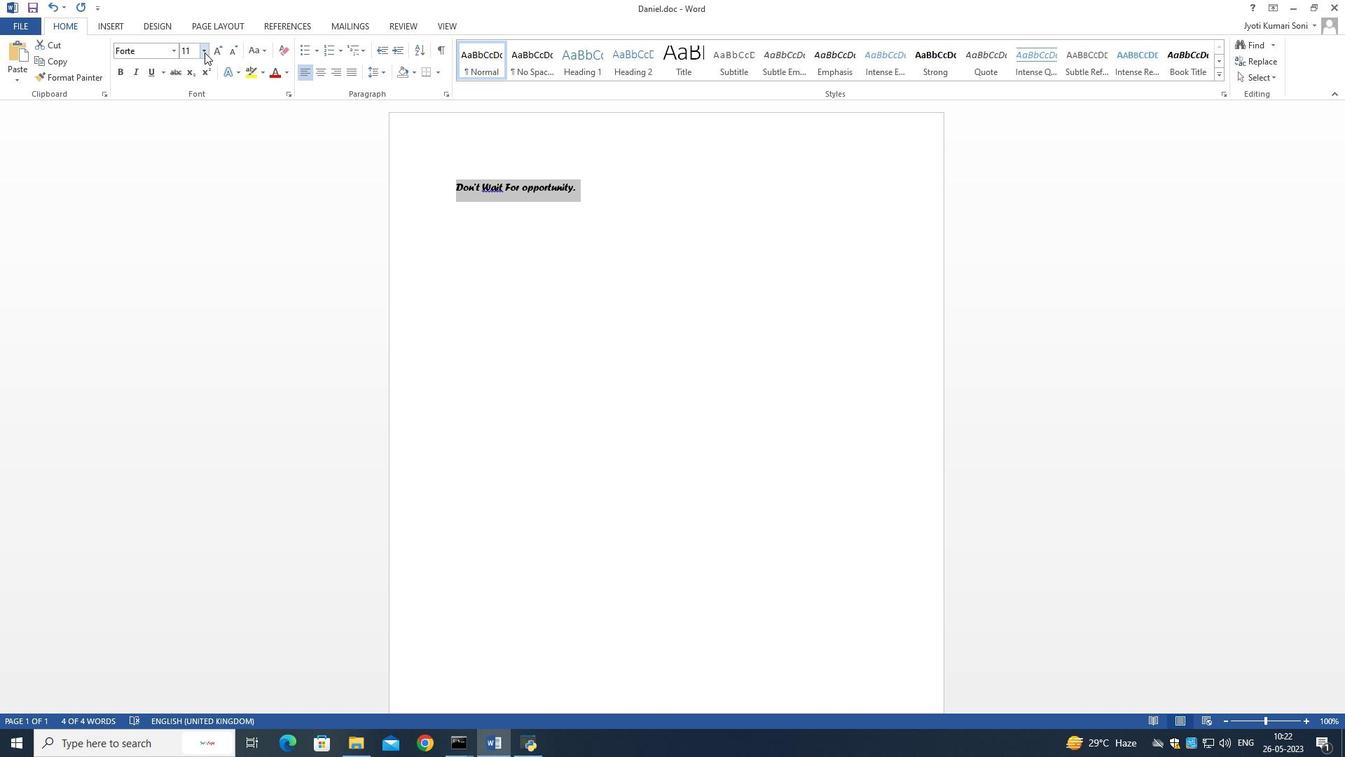 
Action: Mouse pressed left at (203, 52)
Screenshot: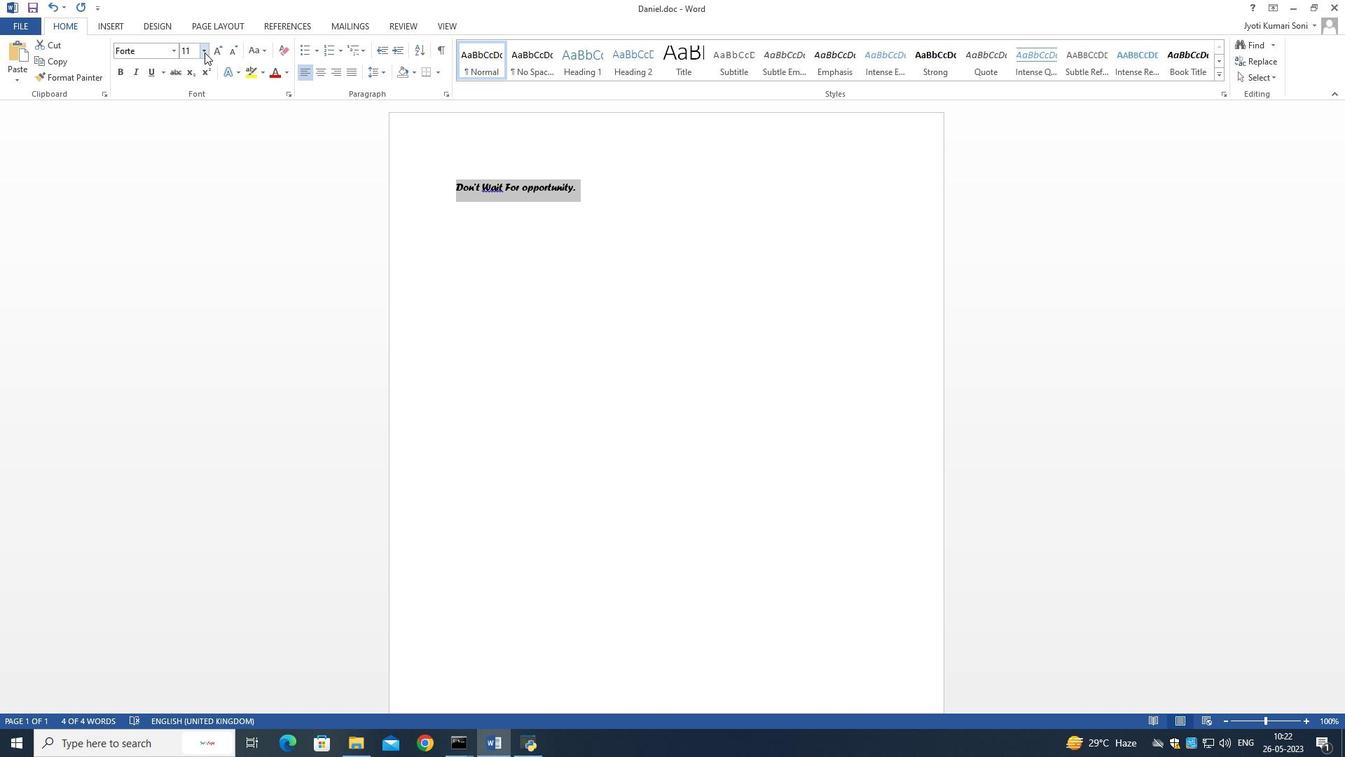 
Action: Mouse moved to (187, 202)
Screenshot: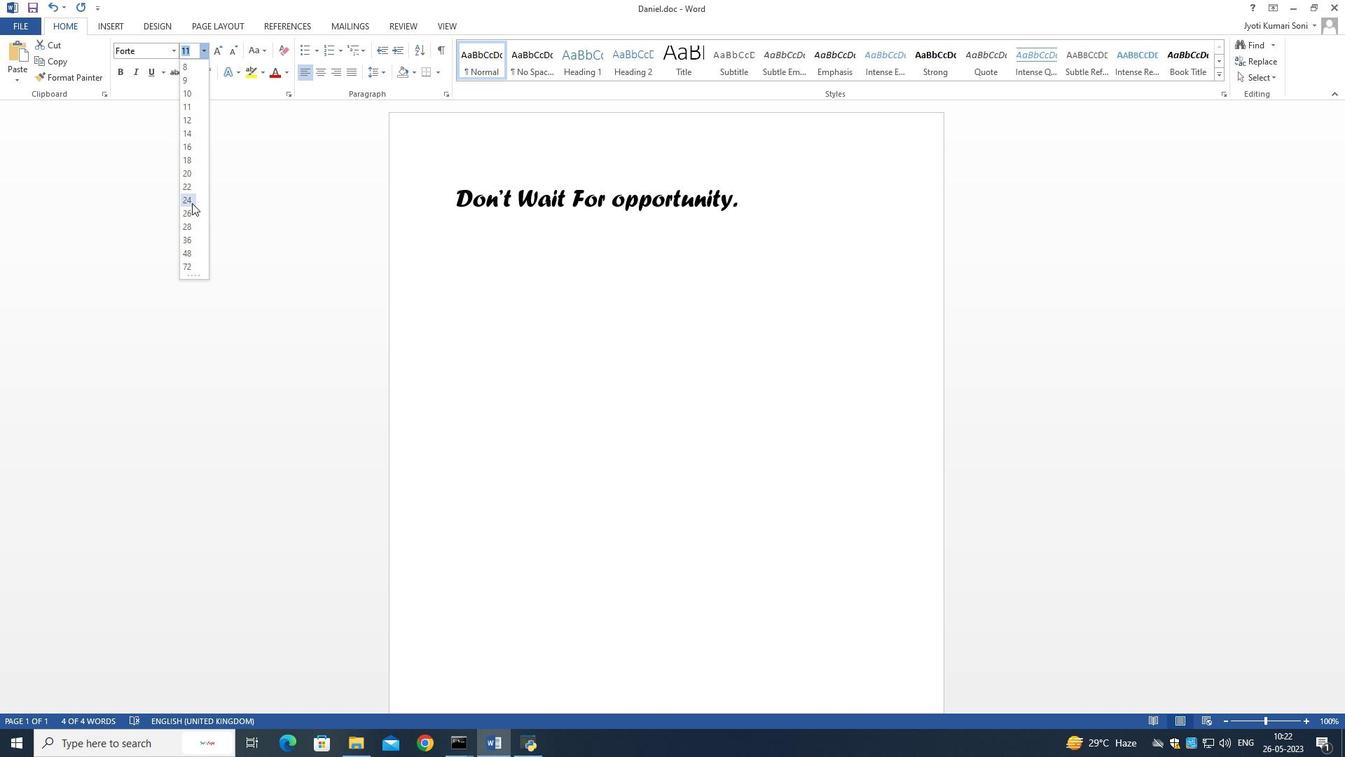 
Action: Mouse pressed left at (187, 202)
Screenshot: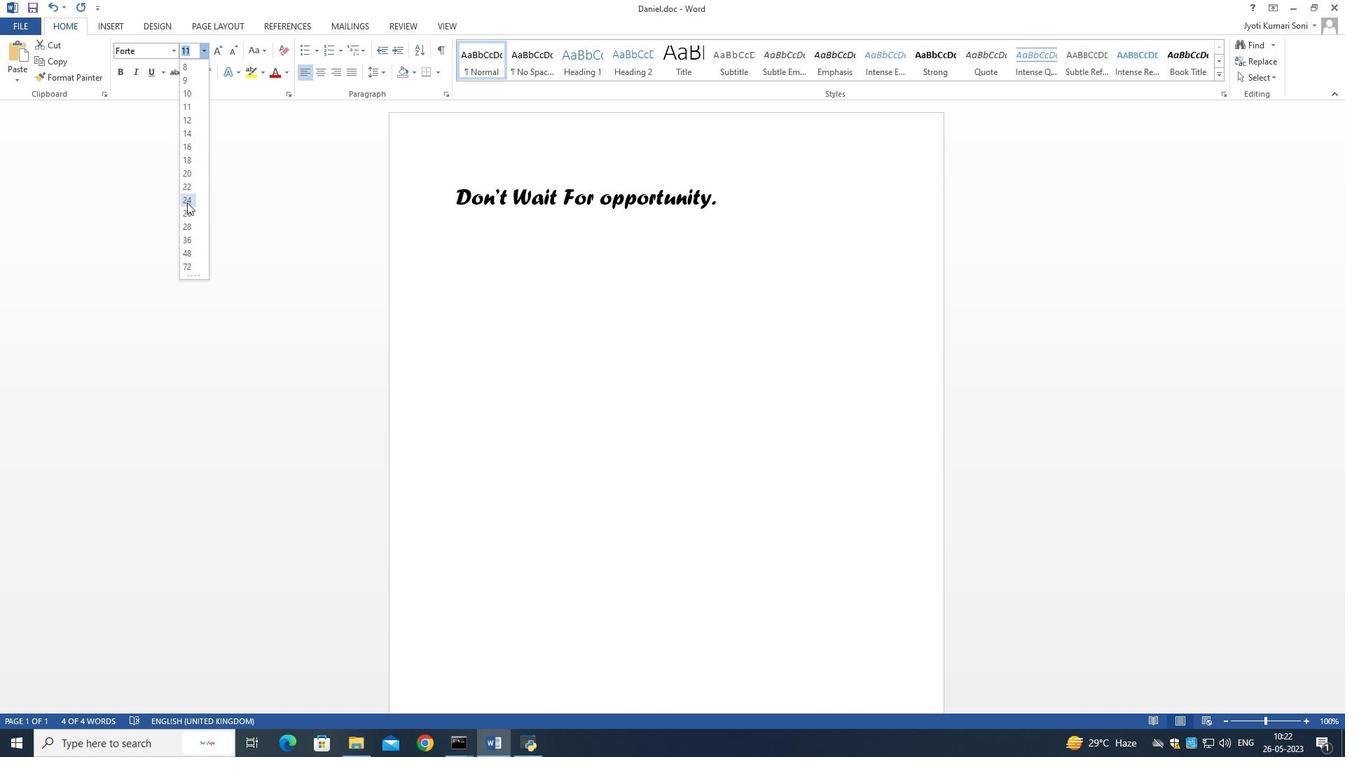 
Action: Mouse moved to (323, 75)
Screenshot: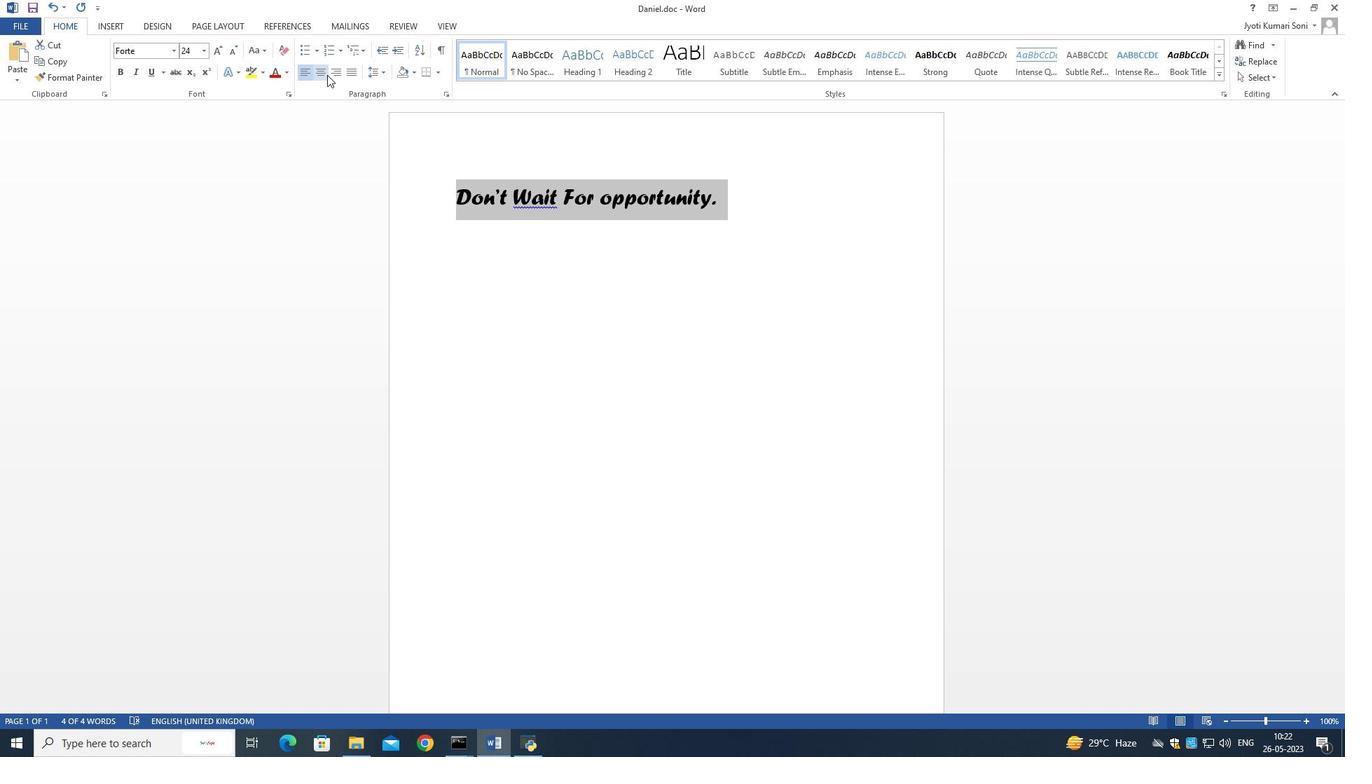 
Action: Mouse pressed left at (323, 75)
Screenshot: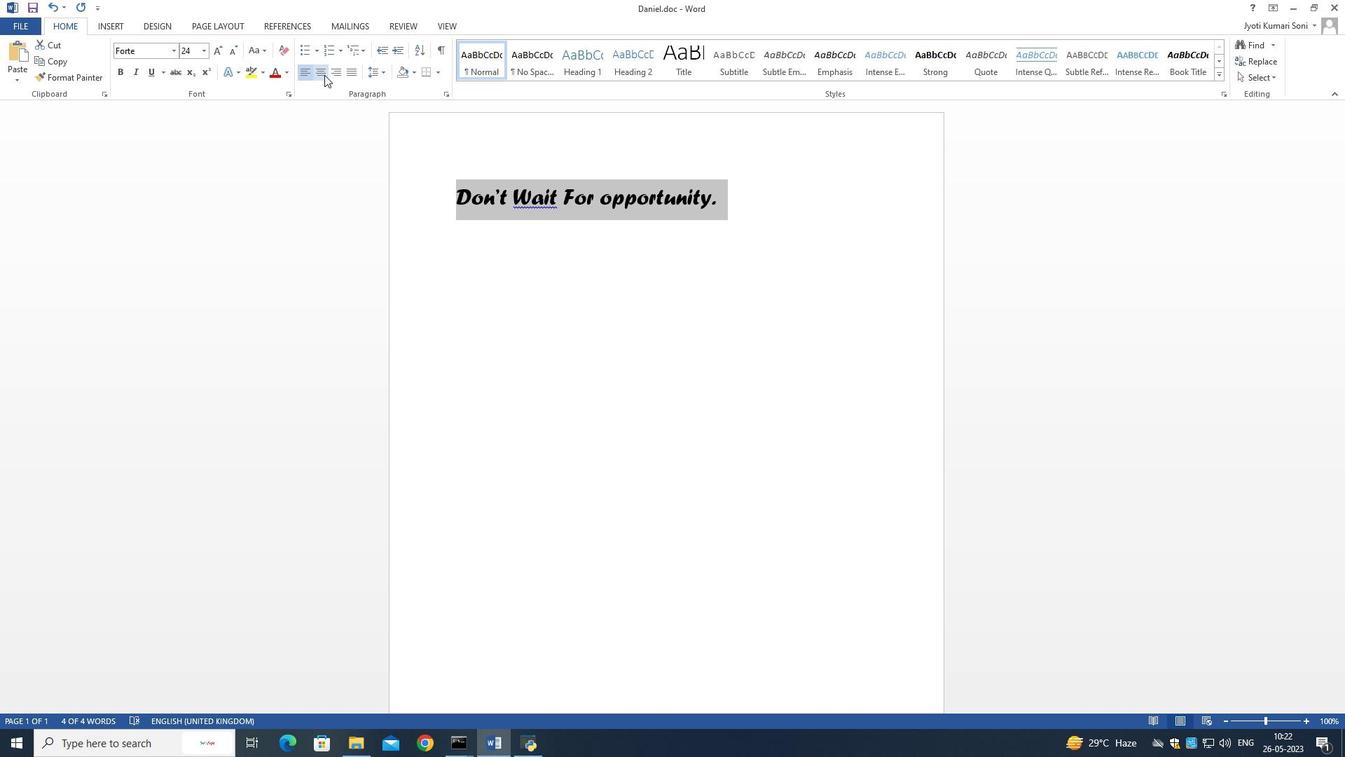 
Action: Mouse moved to (283, 71)
Screenshot: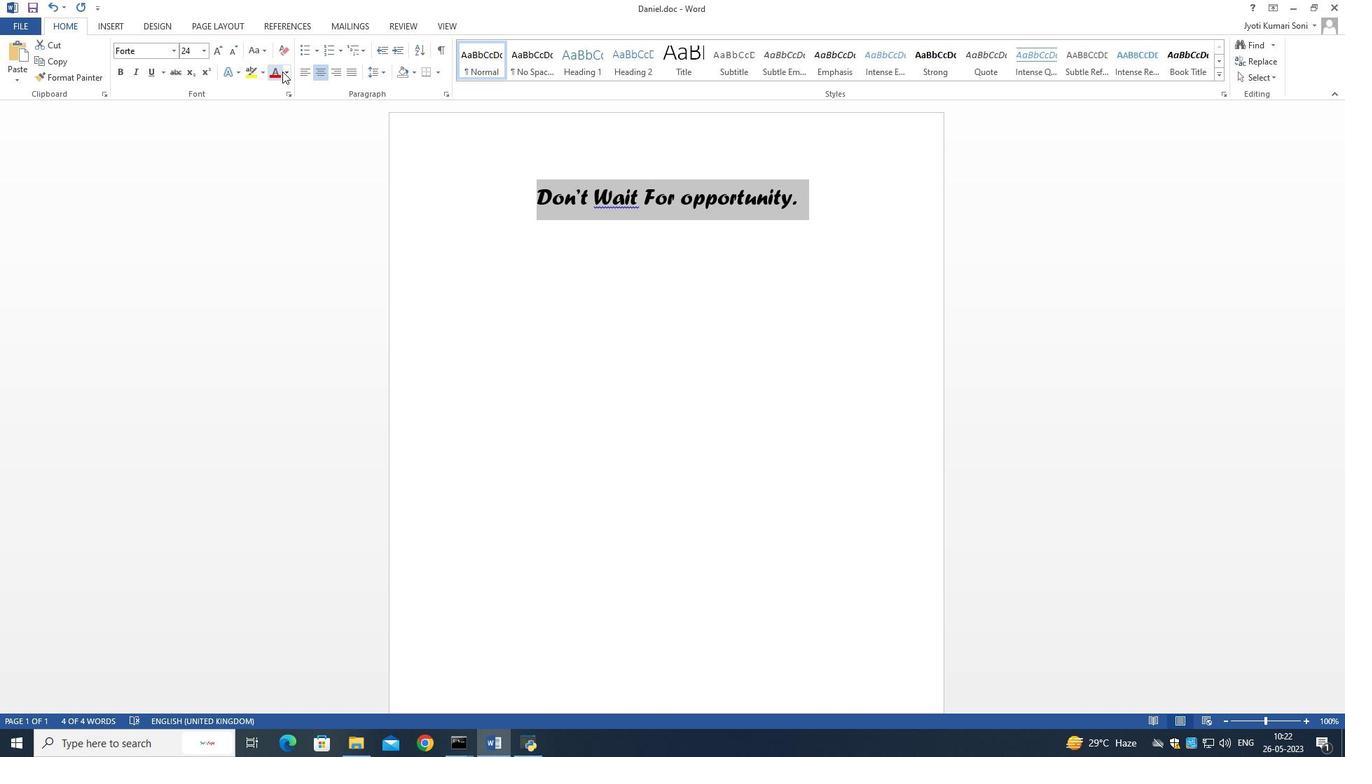
Action: Mouse pressed left at (283, 71)
Screenshot: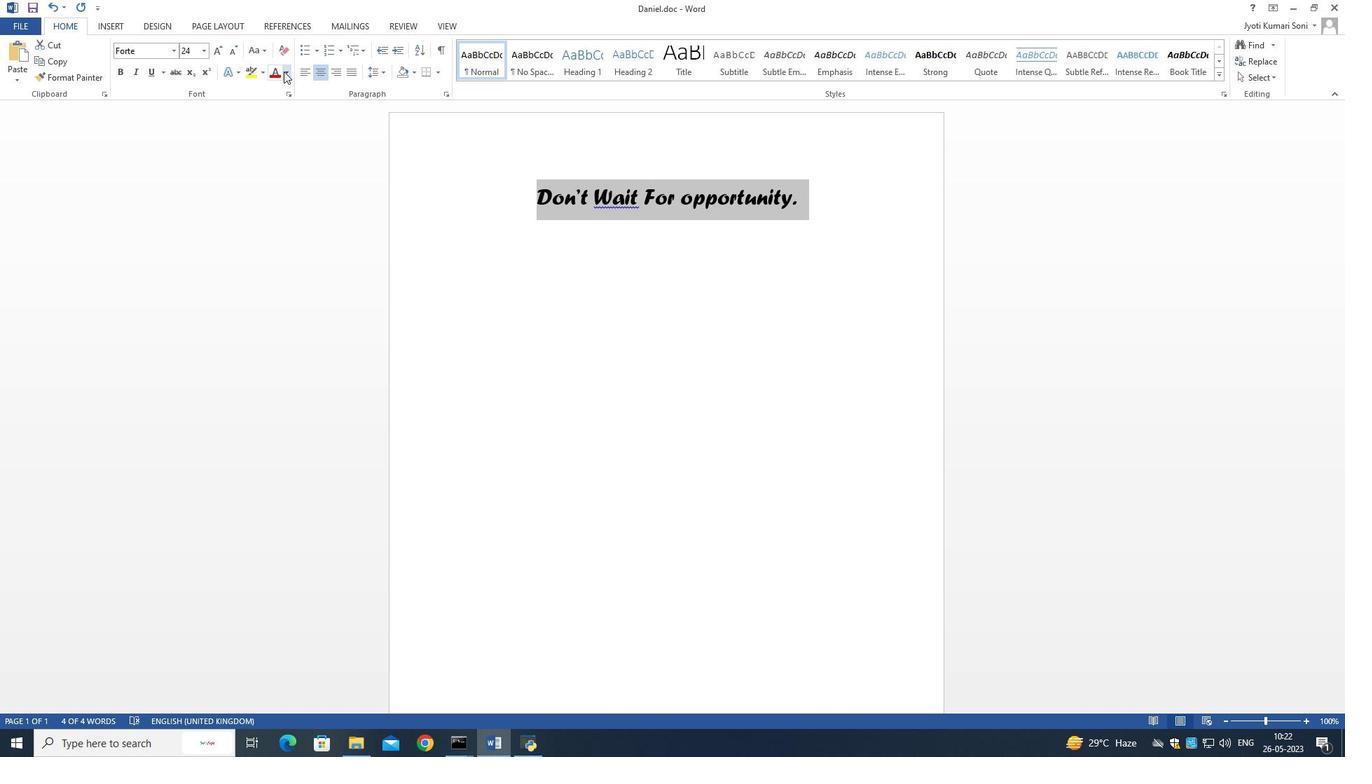 
Action: Mouse moved to (279, 213)
Screenshot: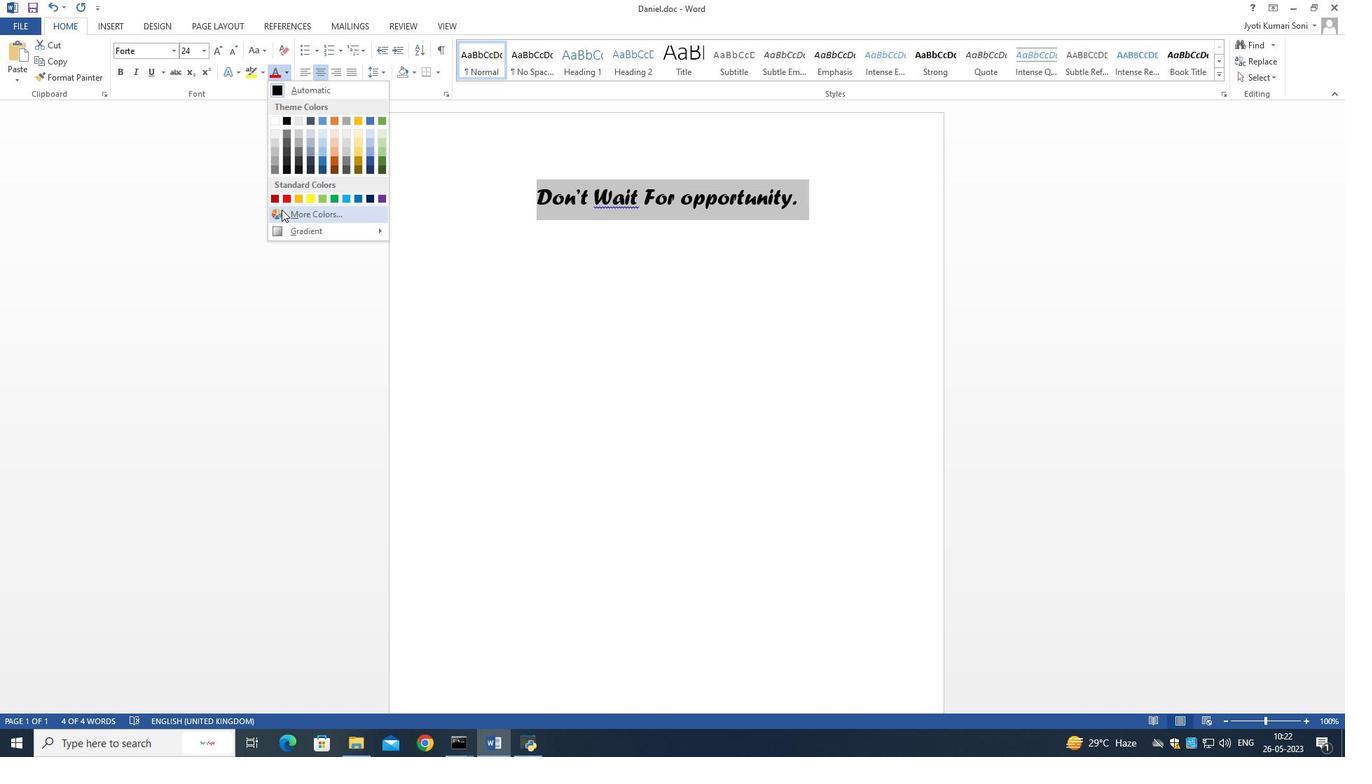 
Action: Mouse pressed left at (279, 213)
Screenshot: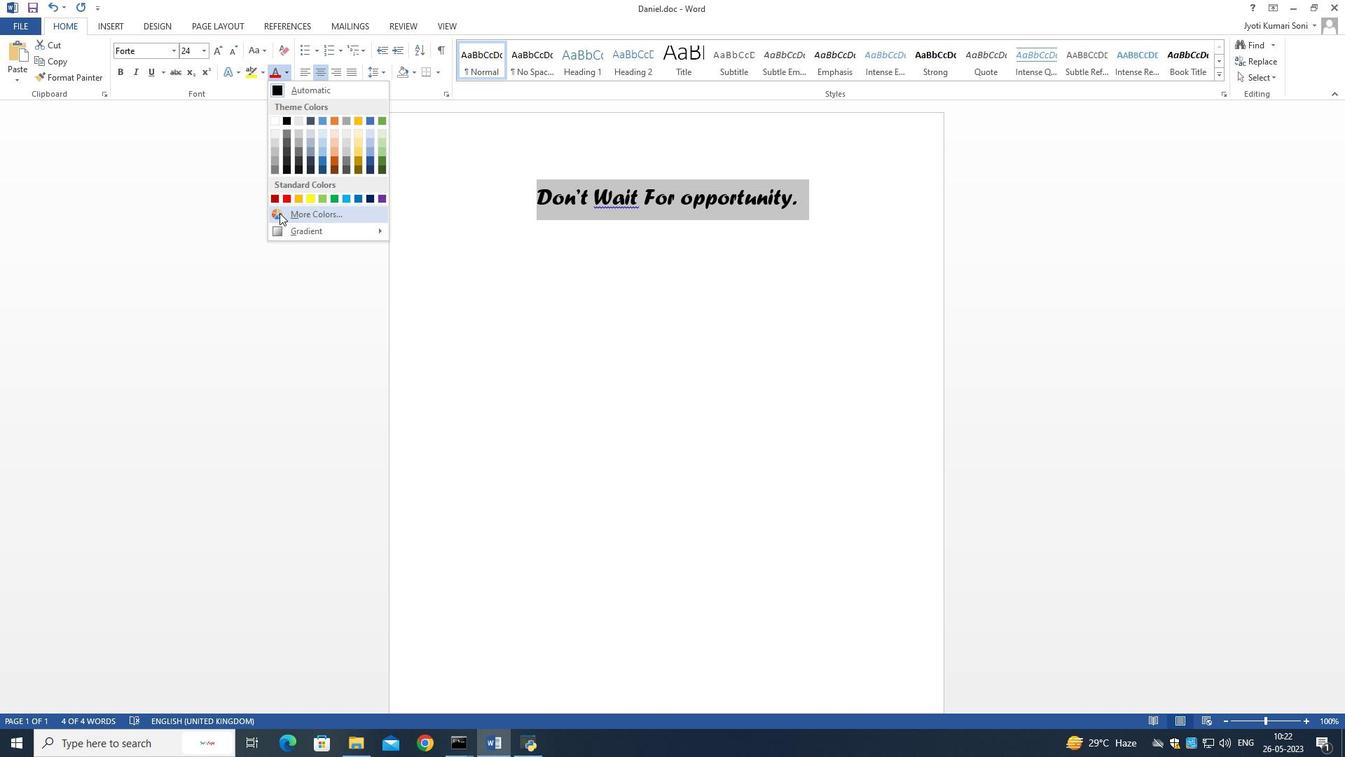 
Action: Mouse moved to (649, 385)
Screenshot: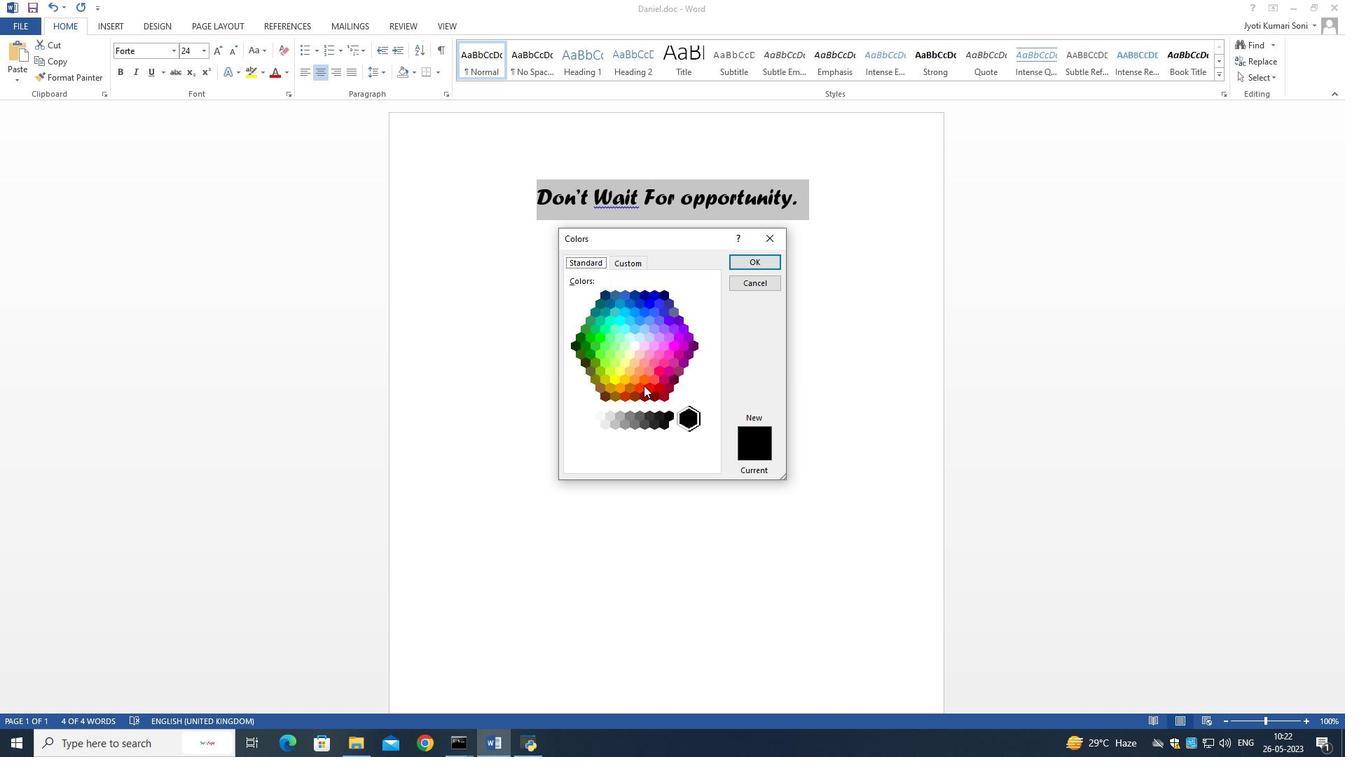 
Action: Mouse pressed left at (649, 385)
Screenshot: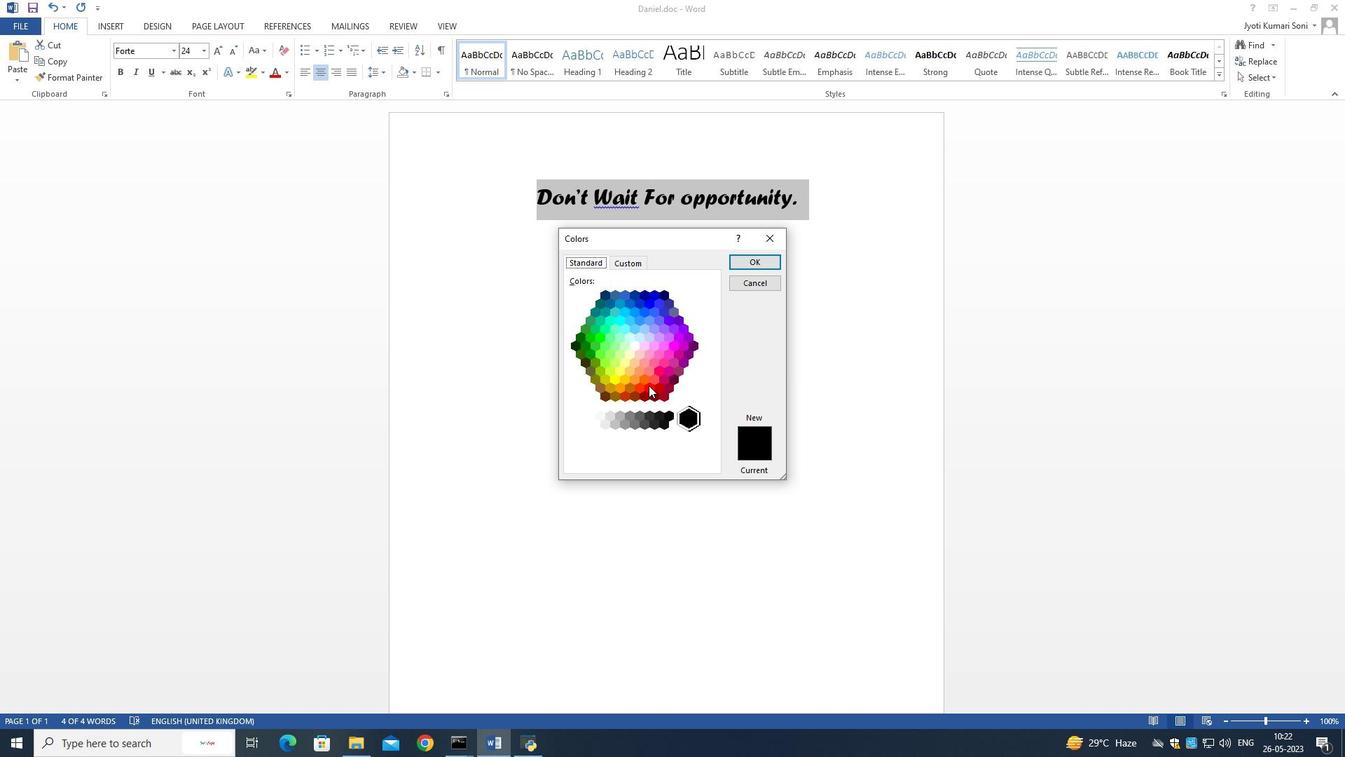 
Action: Mouse moved to (641, 383)
Screenshot: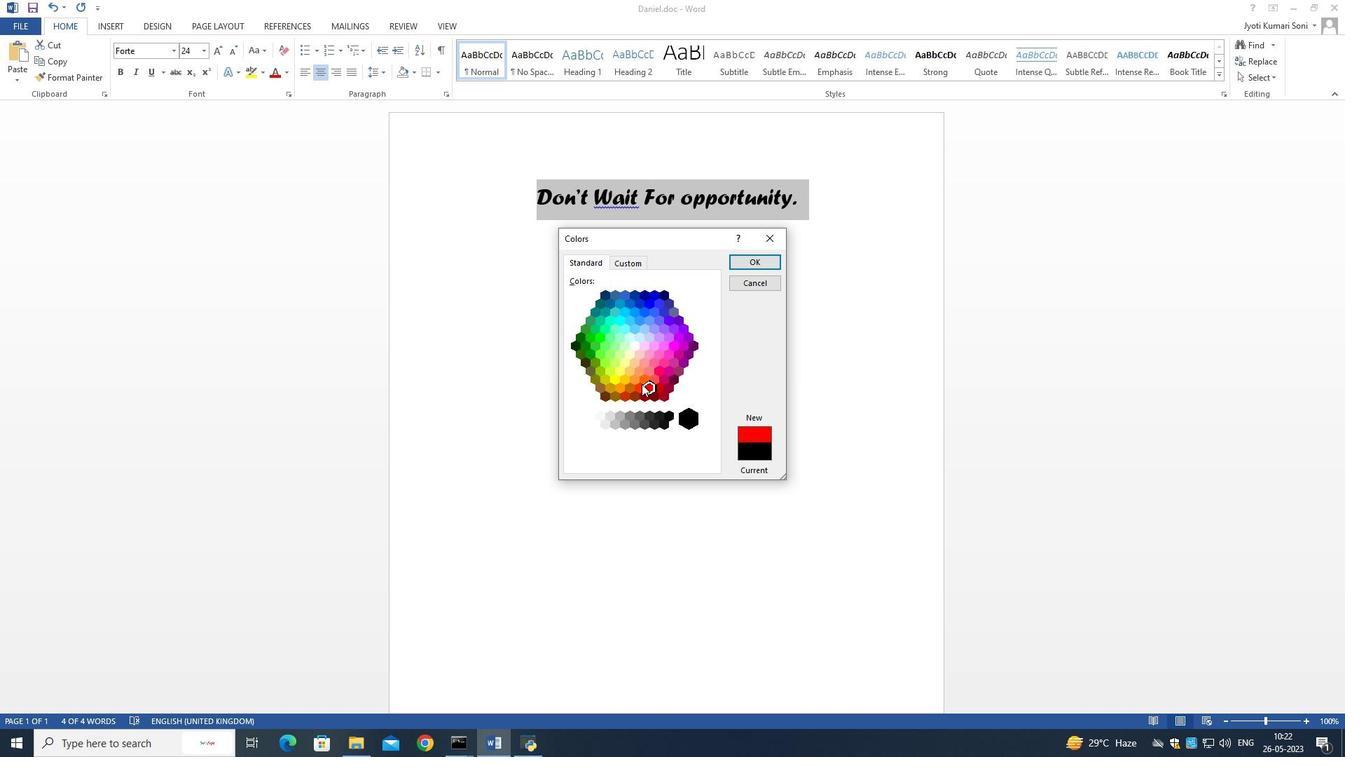 
Action: Mouse pressed left at (641, 383)
Screenshot: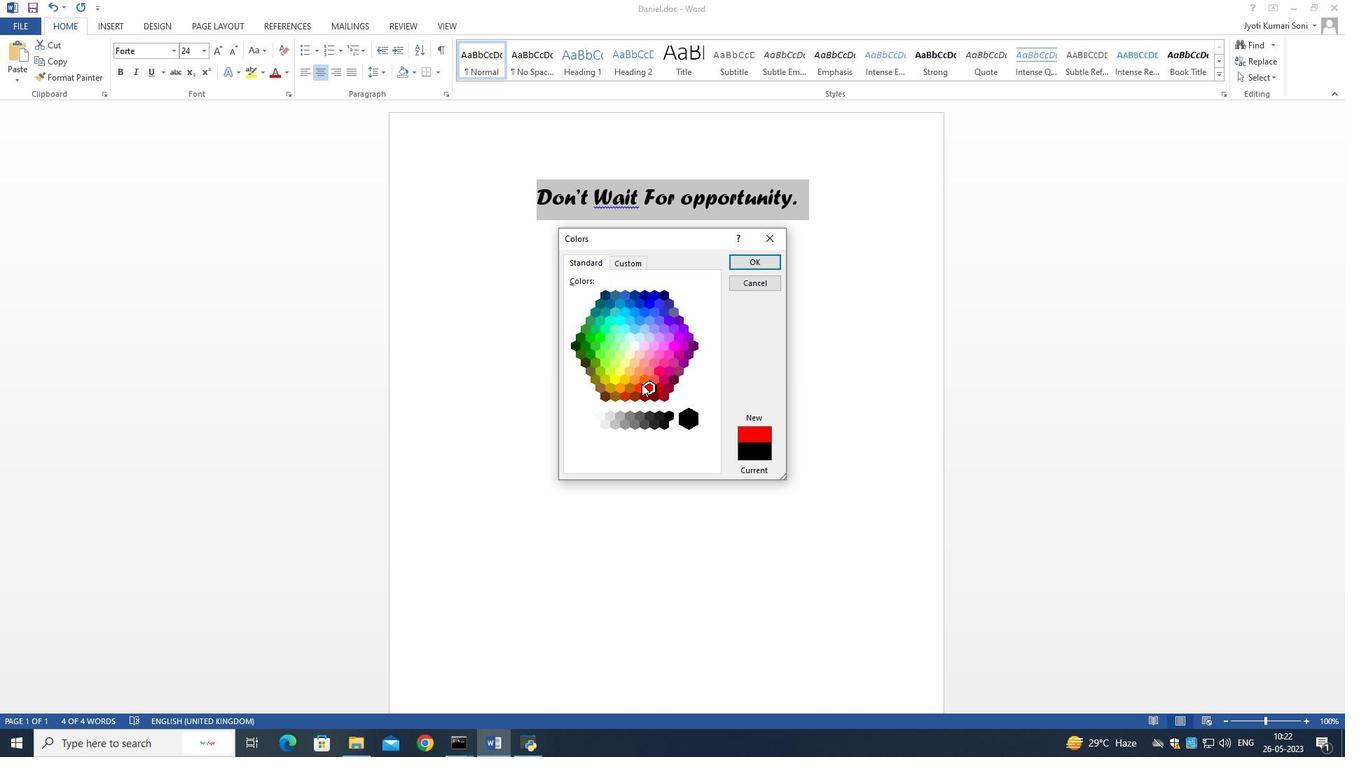
Action: Mouse moved to (740, 261)
Screenshot: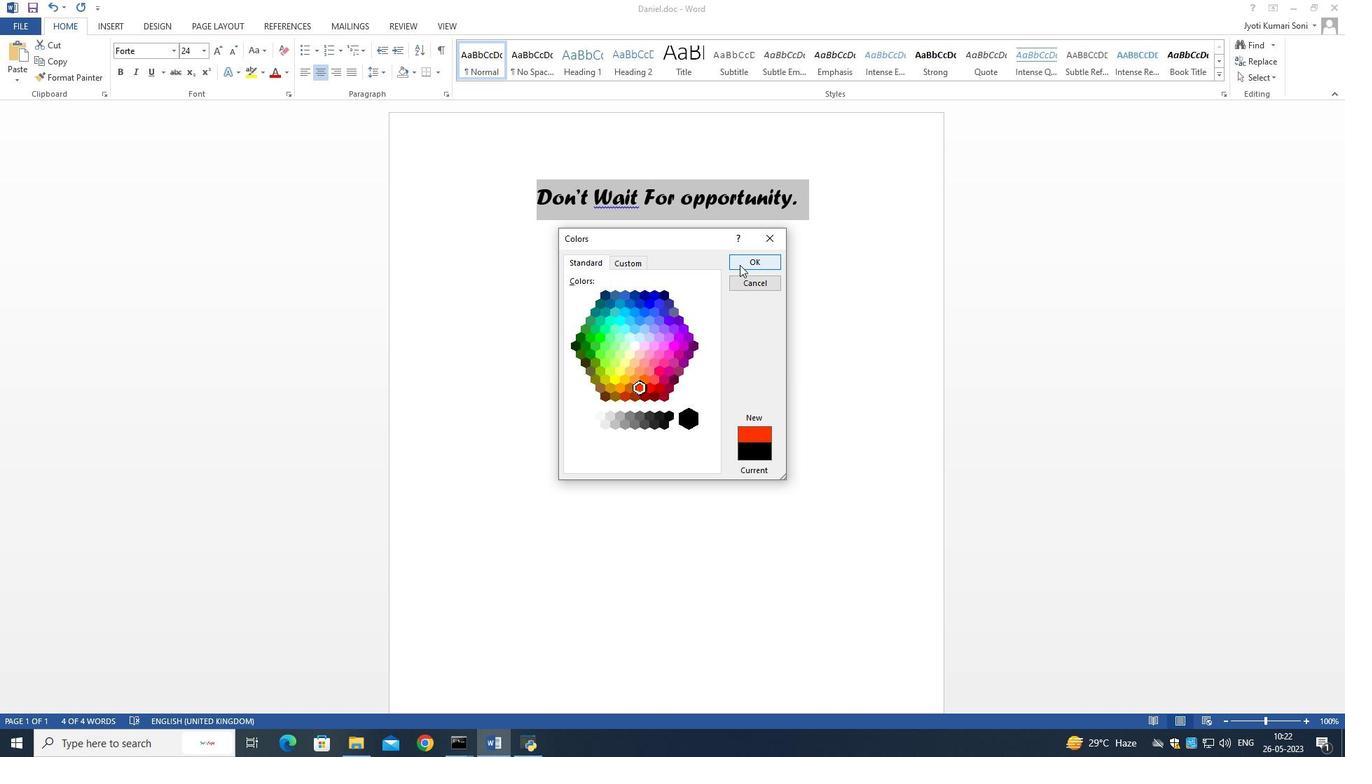 
Action: Mouse pressed left at (740, 261)
Screenshot: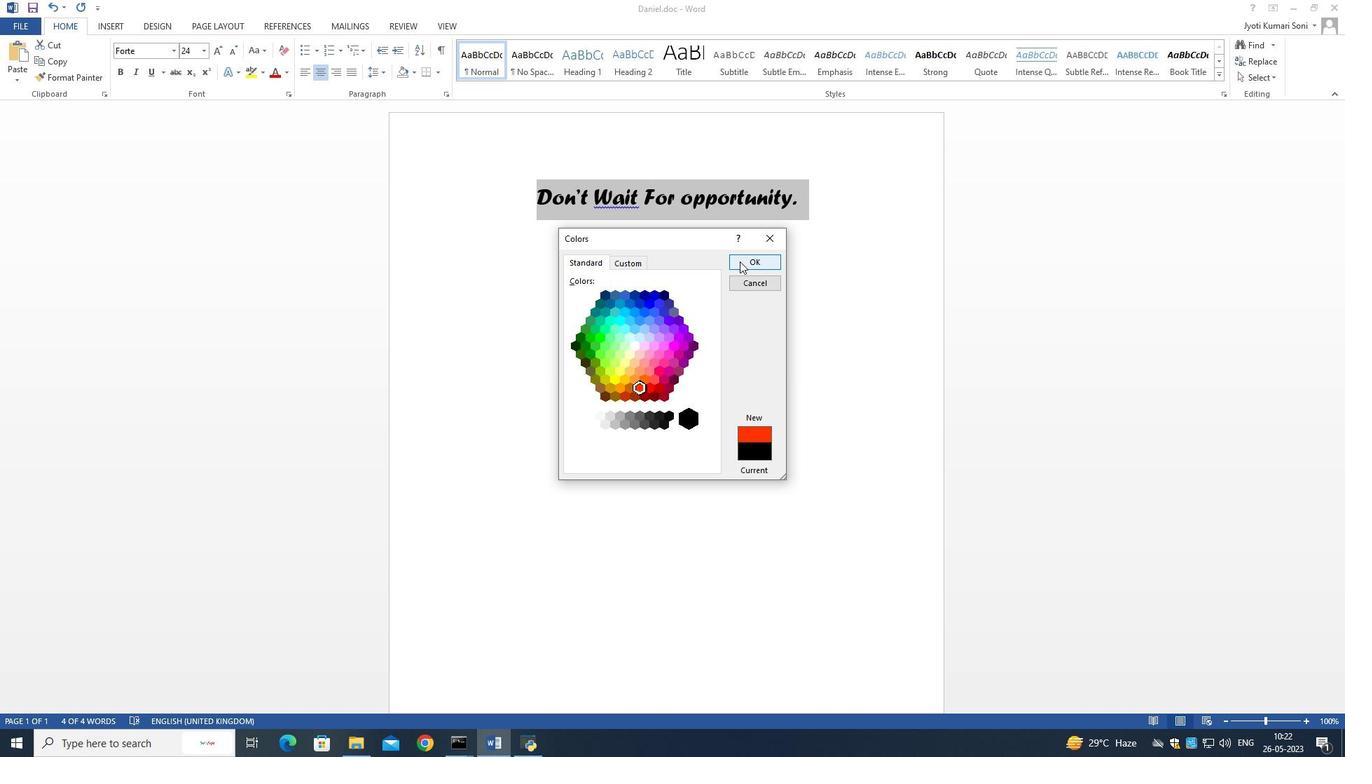 
Action: Mouse moved to (596, 232)
Screenshot: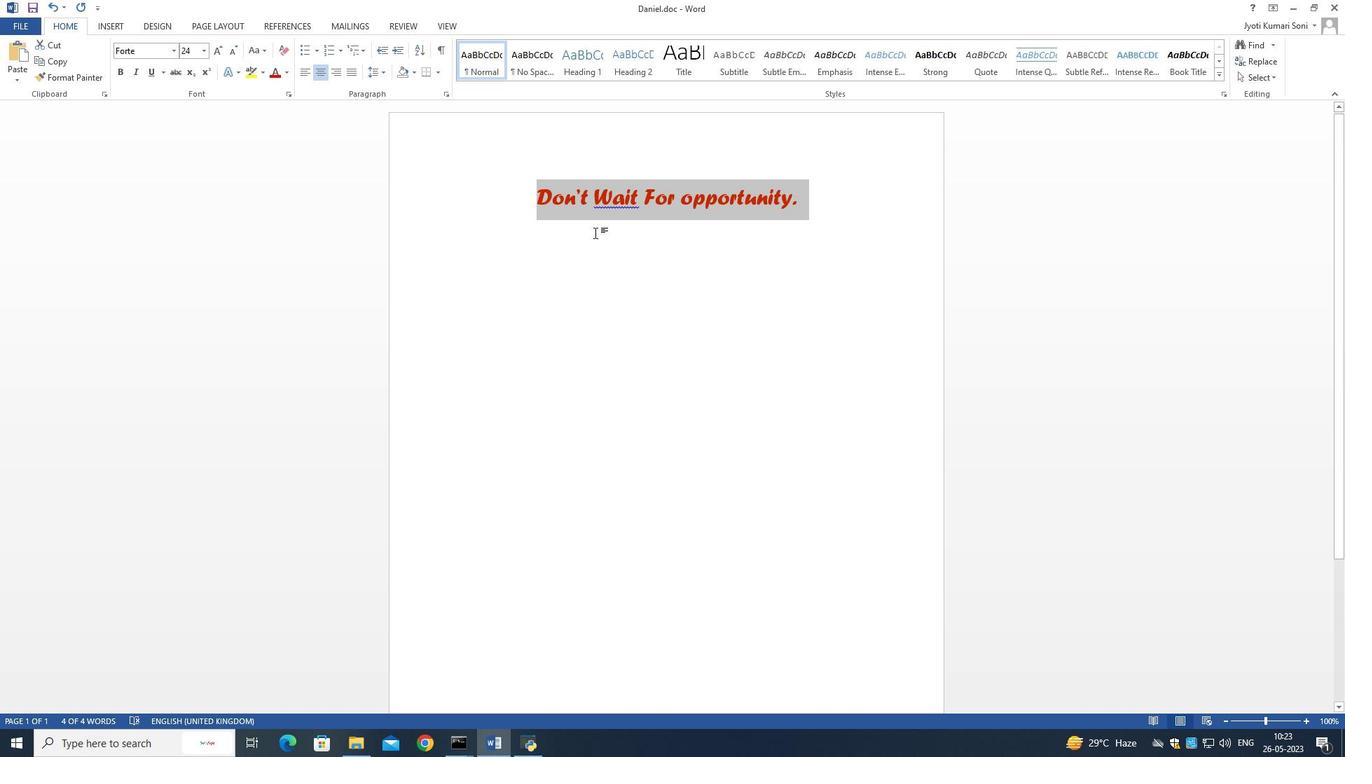 
Action: Mouse pressed left at (596, 232)
Screenshot: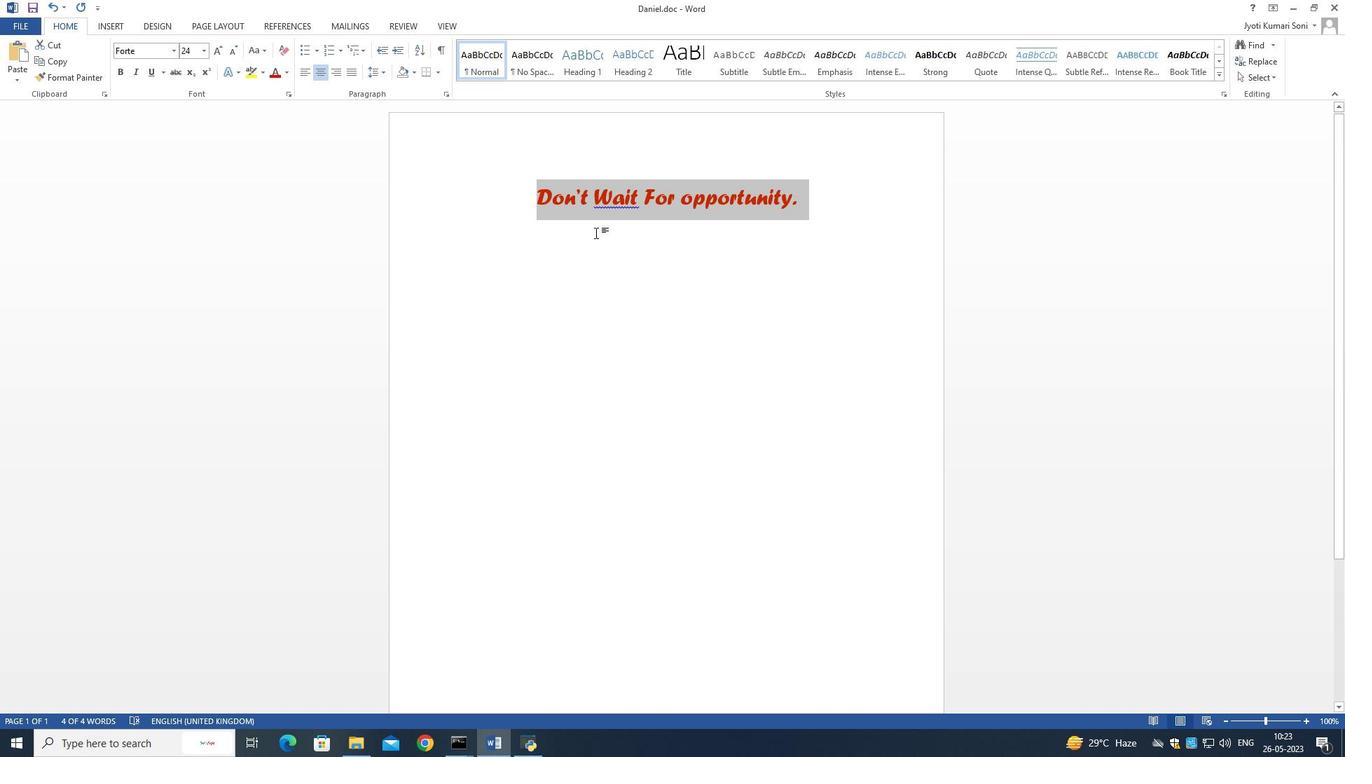 
Action: Mouse moved to (806, 198)
Screenshot: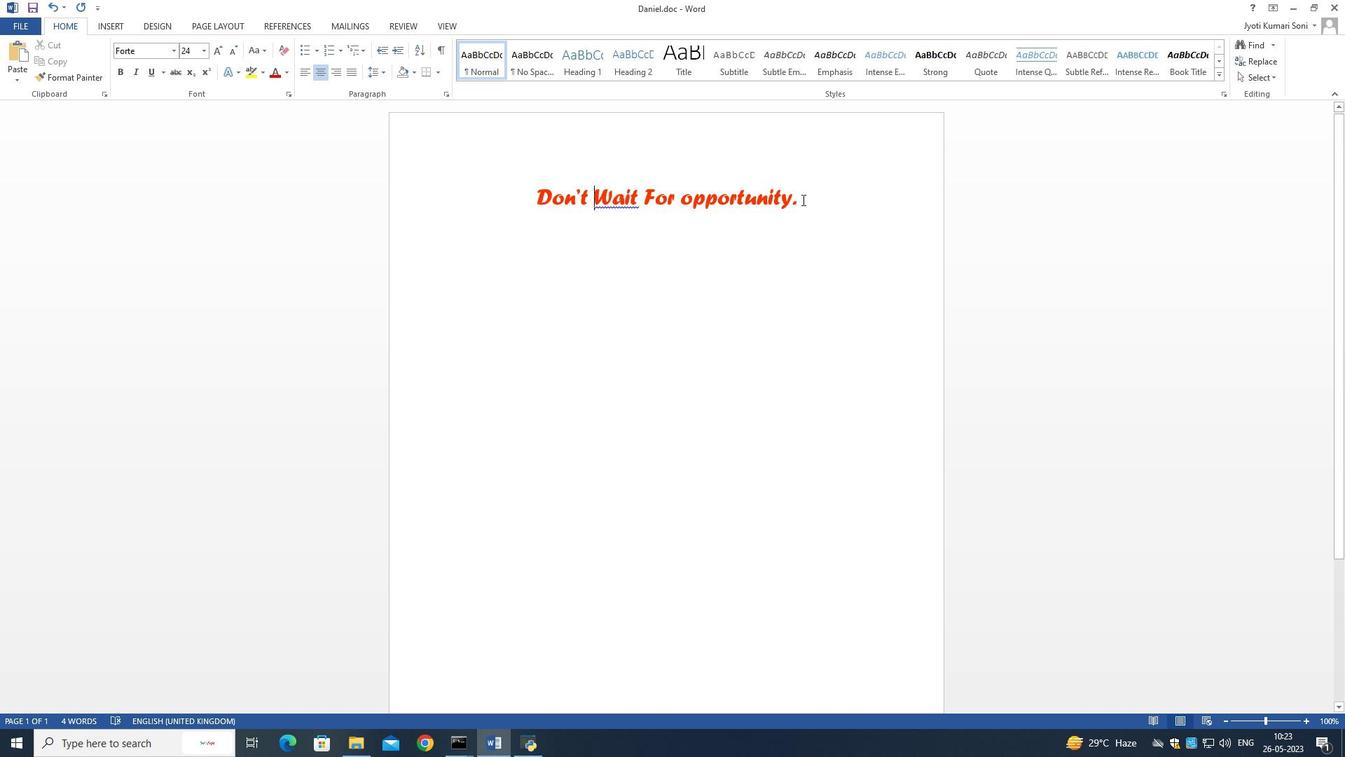 
Action: Mouse pressed left at (806, 198)
Screenshot: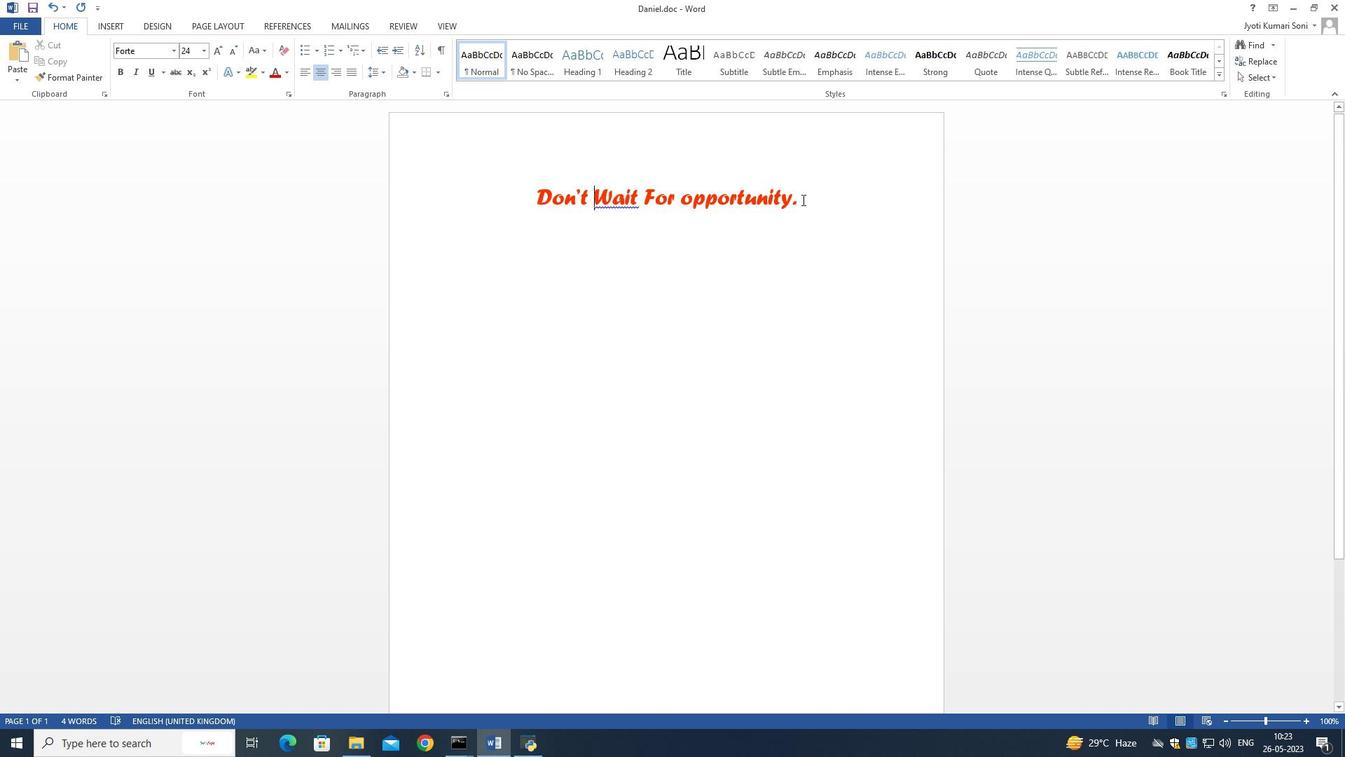 
Action: Mouse moved to (620, 203)
Screenshot: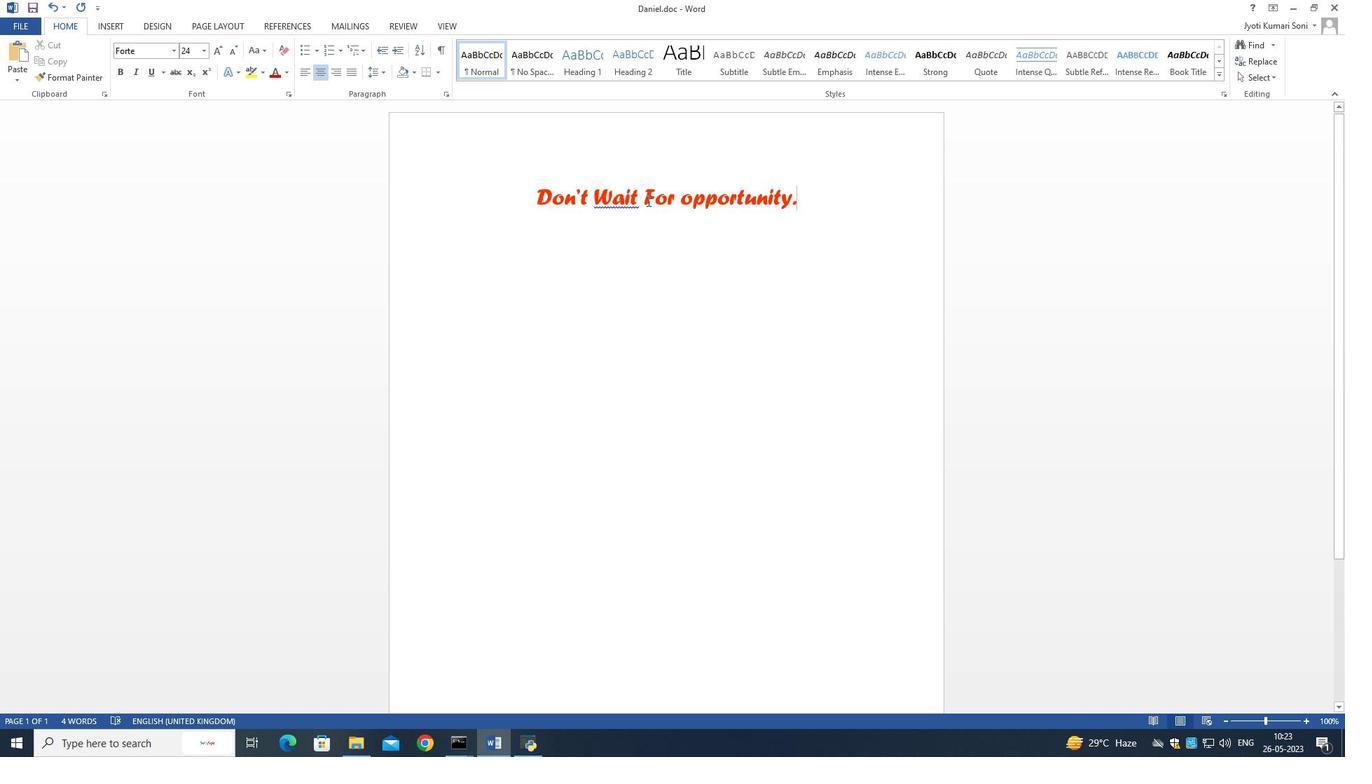 
Action: Mouse pressed left at (620, 203)
Screenshot: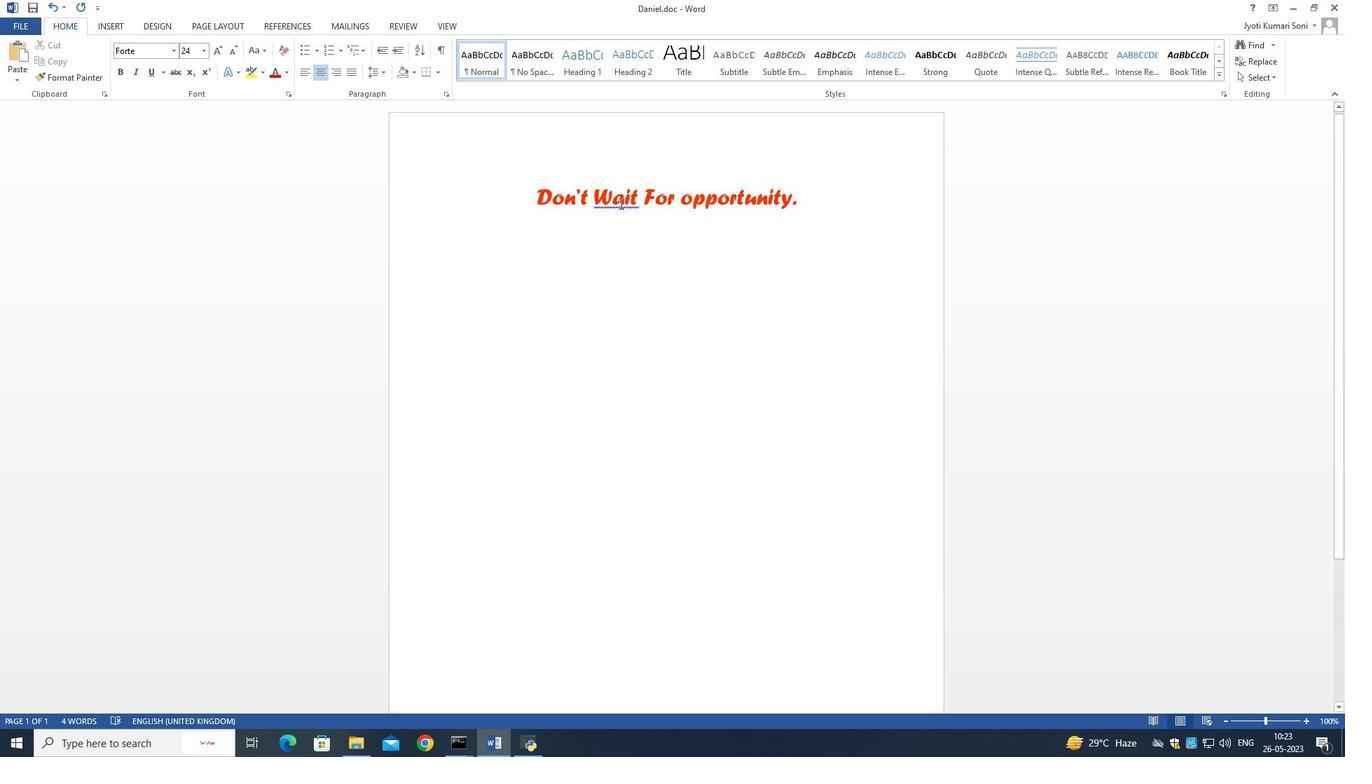
Action: Mouse moved to (807, 193)
Screenshot: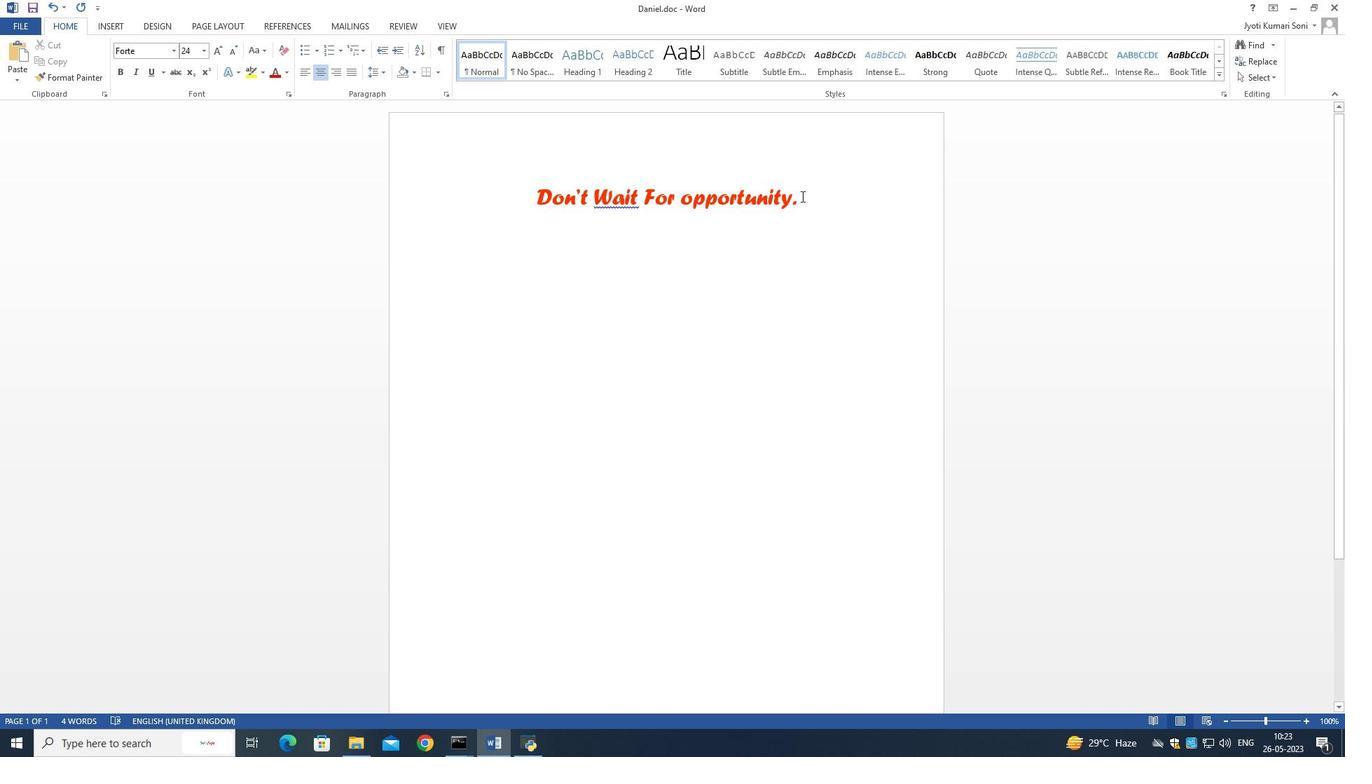 
Action: Mouse pressed left at (807, 193)
Screenshot: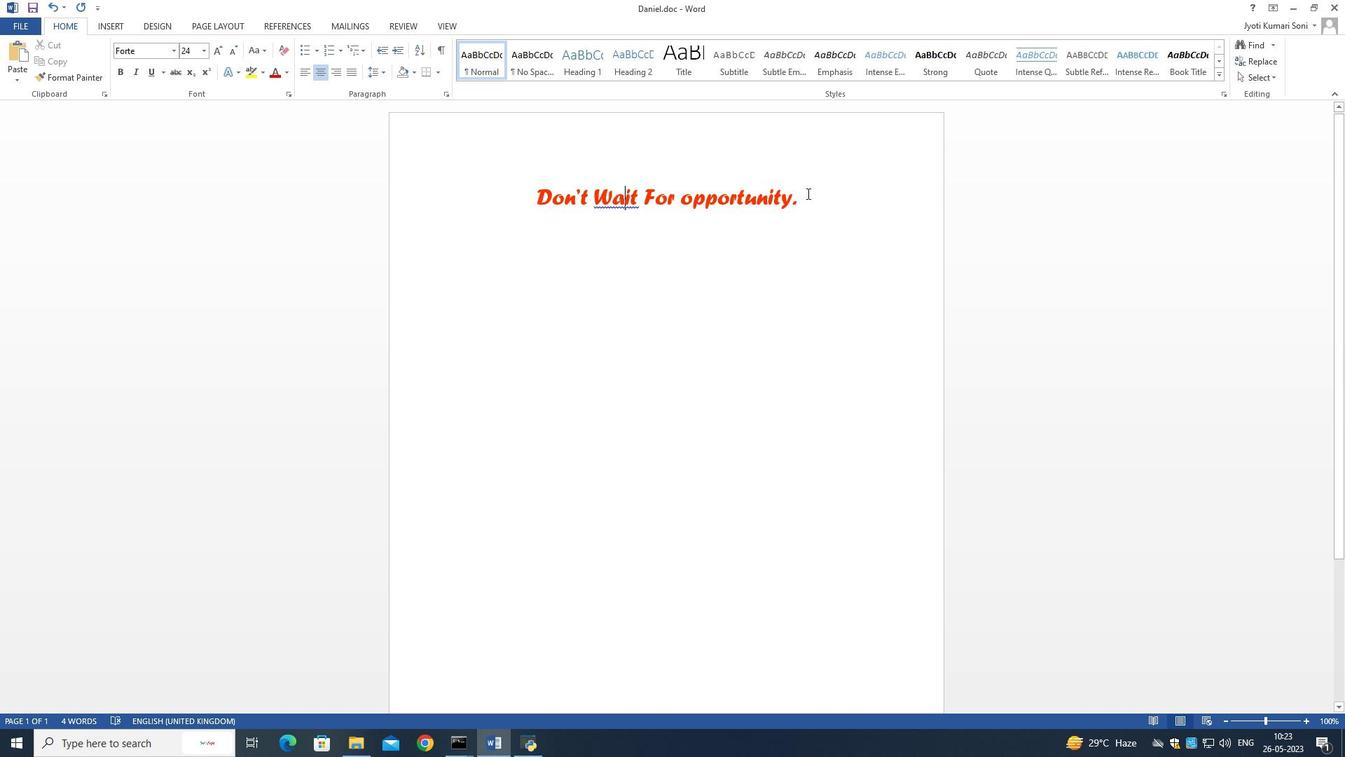 
Action: Mouse moved to (111, 27)
Screenshot: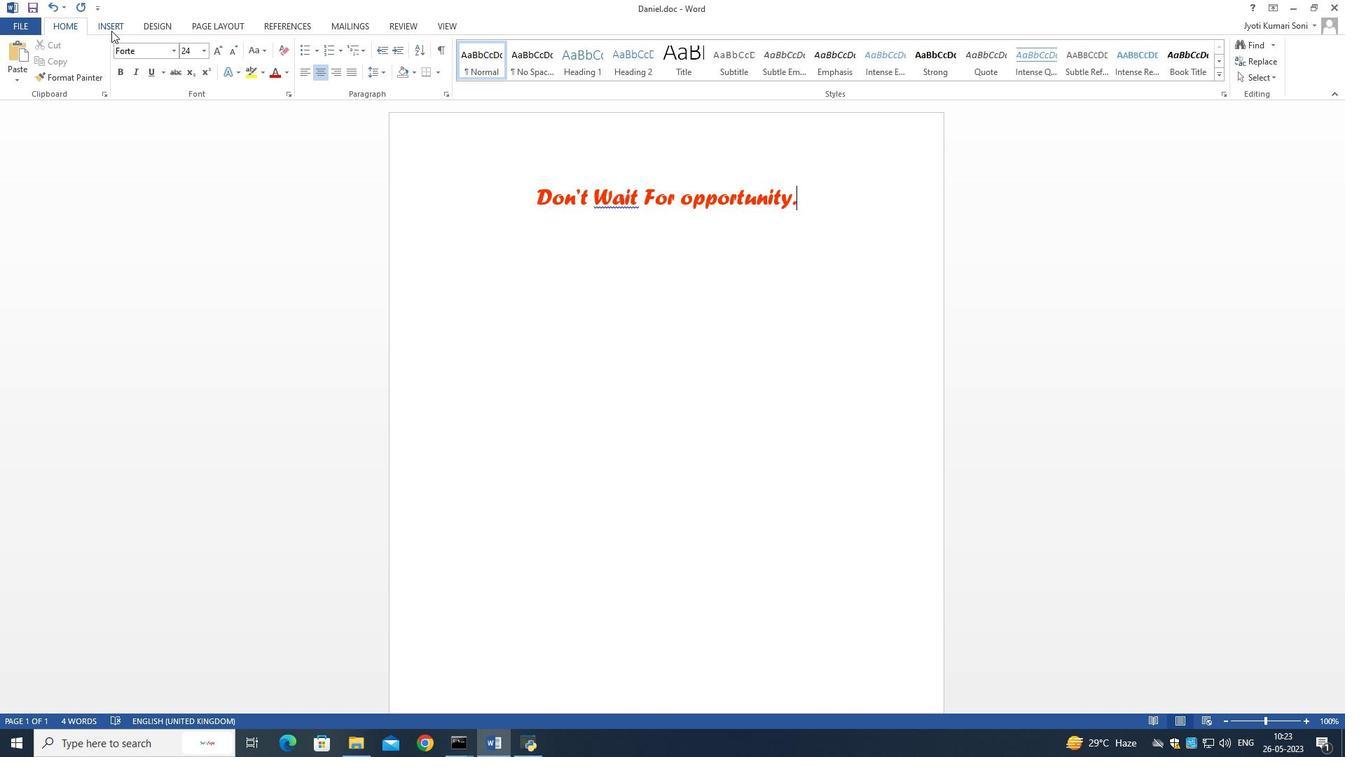 
Action: Mouse pressed left at (111, 27)
Screenshot: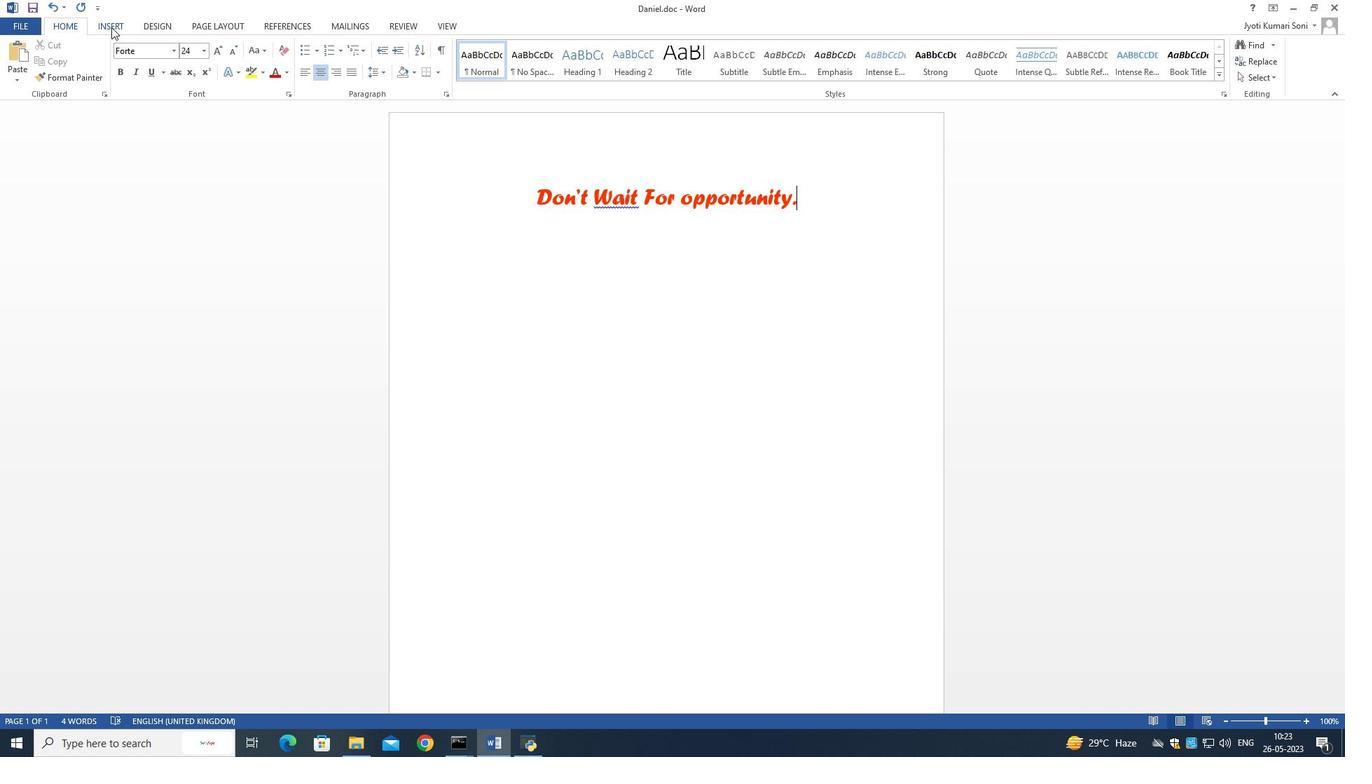 
Action: Mouse moved to (337, 120)
Screenshot: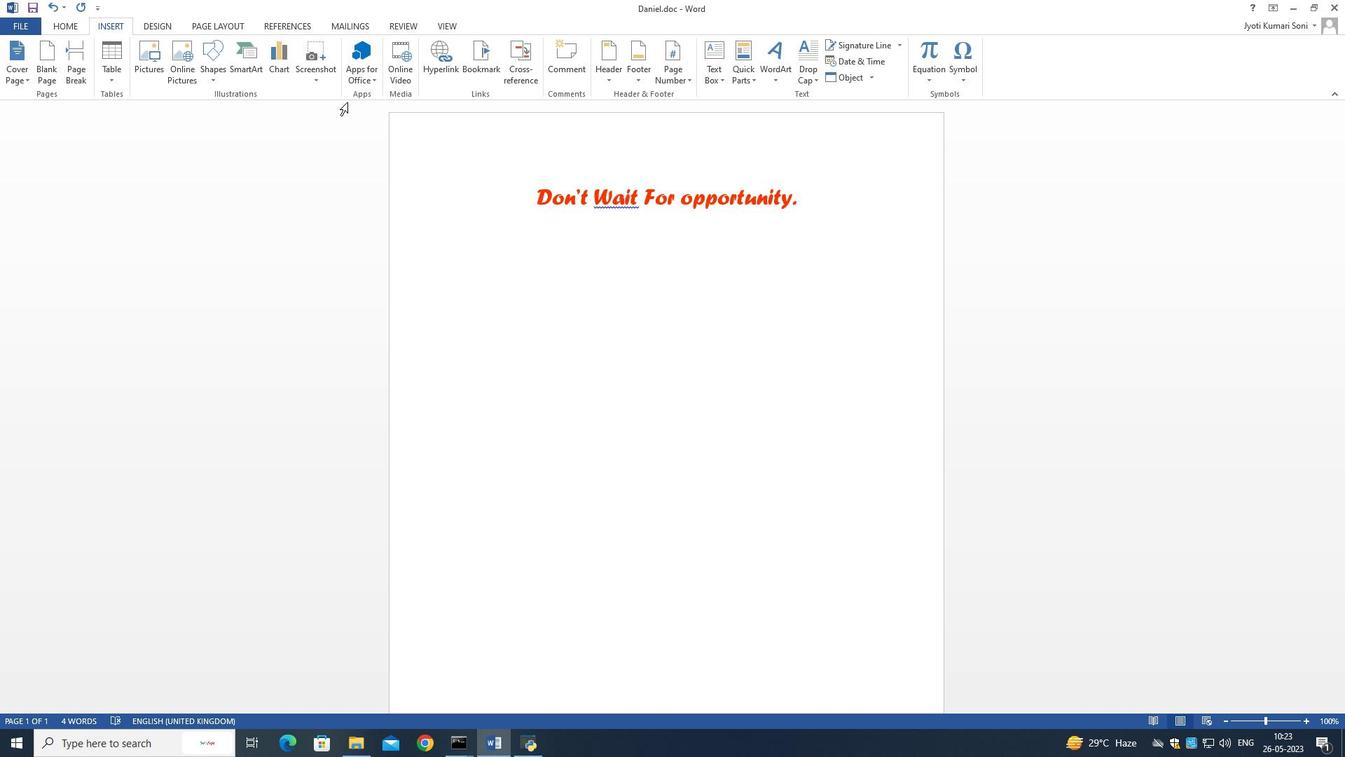 
Action: Mouse pressed left at (337, 120)
Screenshot: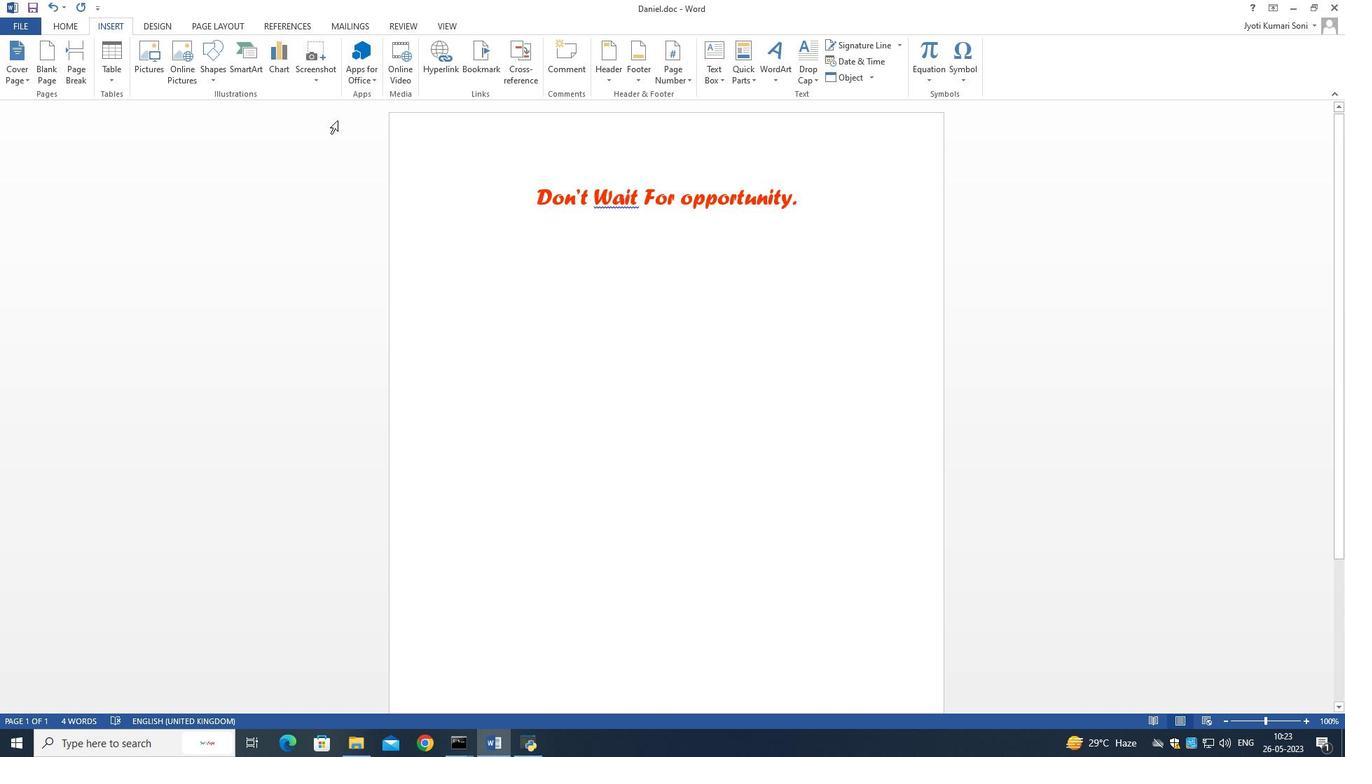 
Action: Mouse moved to (58, 28)
Screenshot: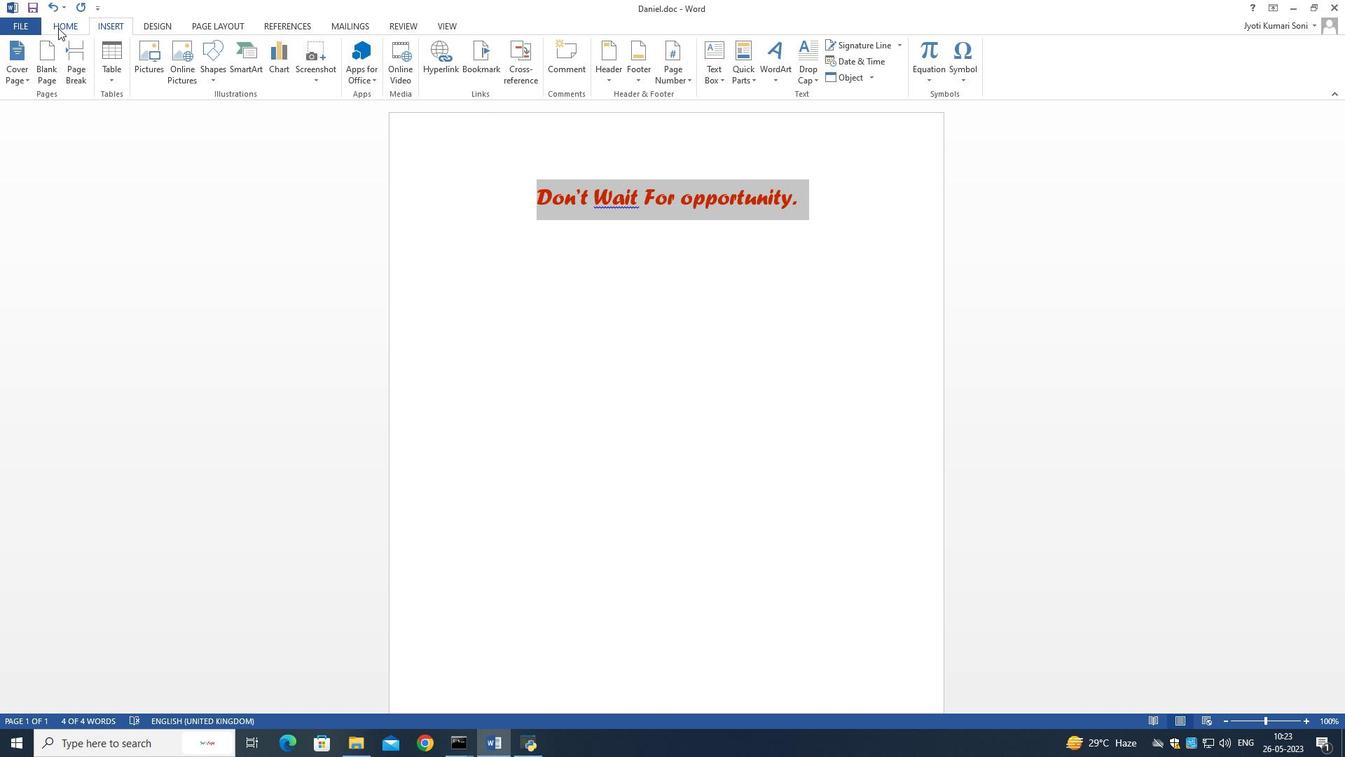 
Action: Mouse pressed left at (58, 28)
Screenshot: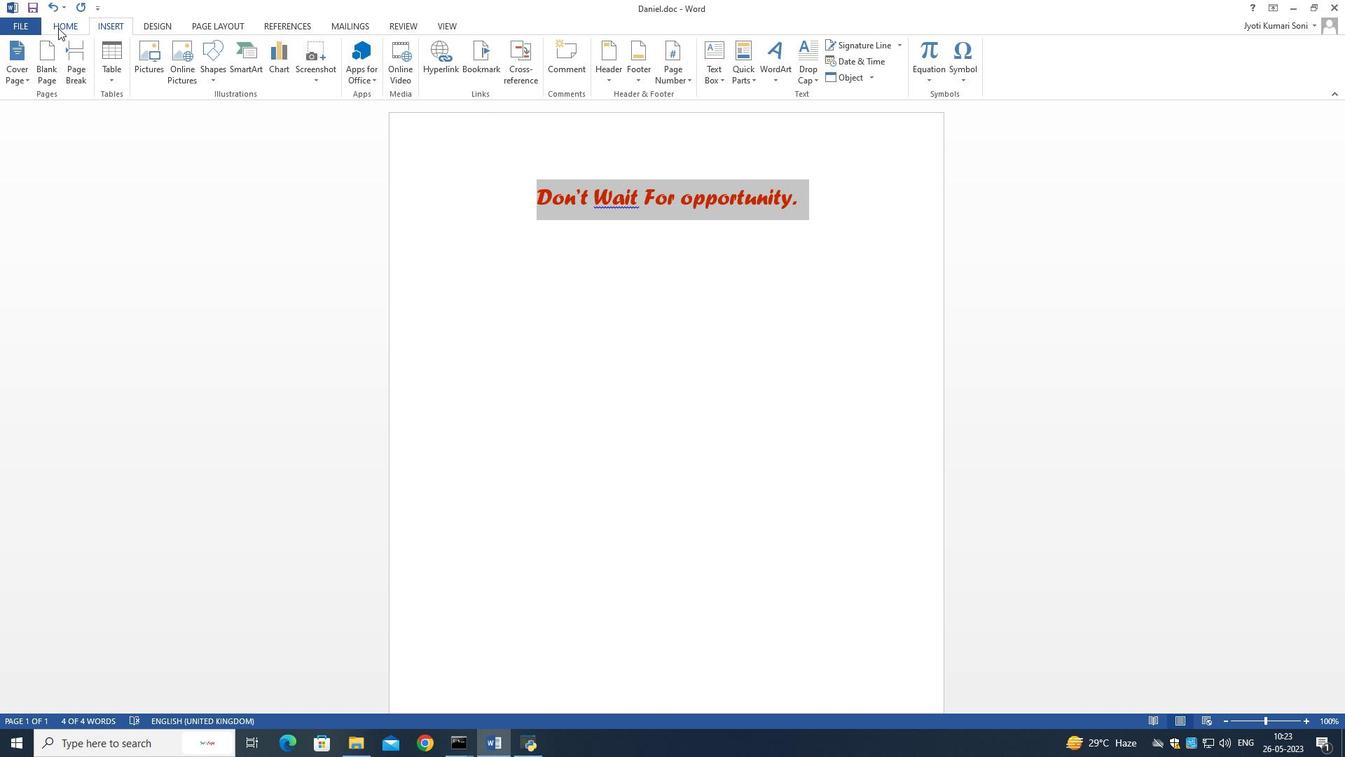 
Action: Mouse moved to (576, 241)
Screenshot: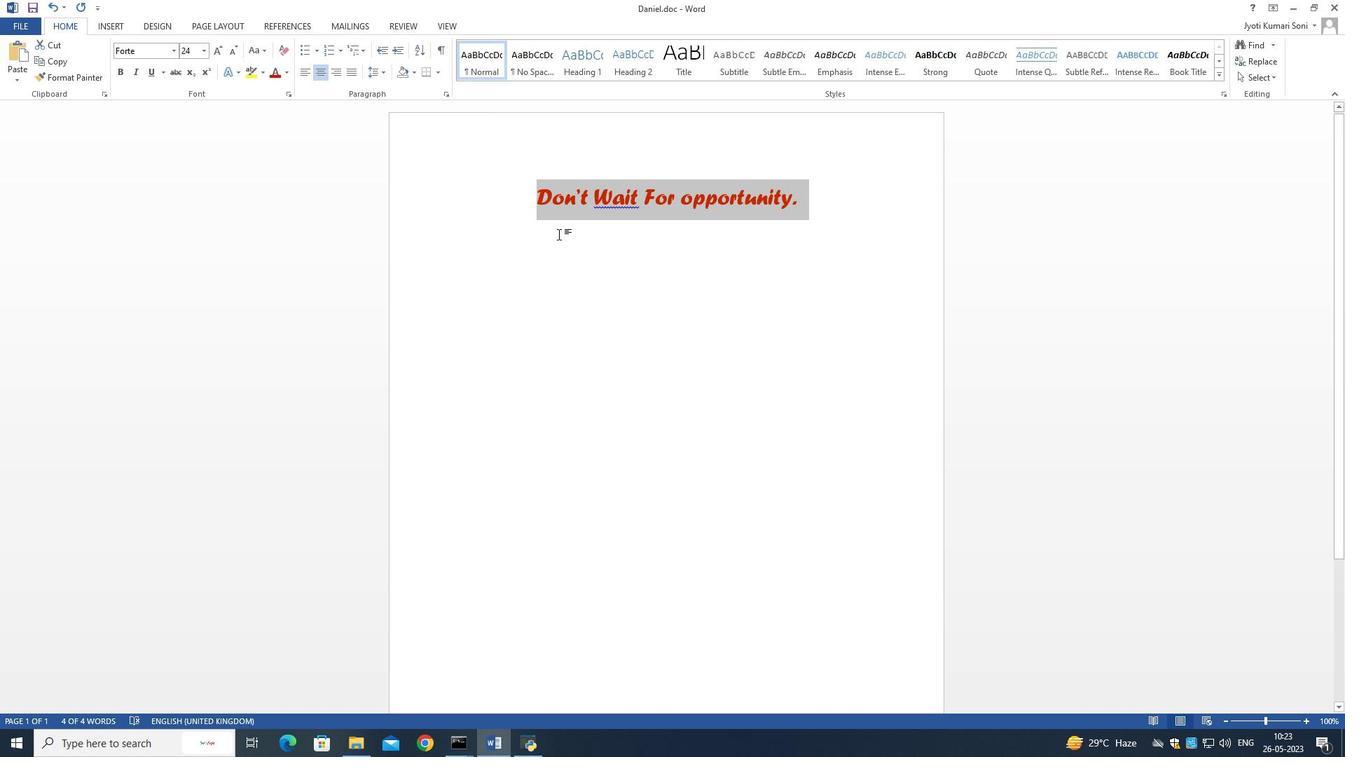 
Action: Mouse pressed left at (576, 241)
Screenshot: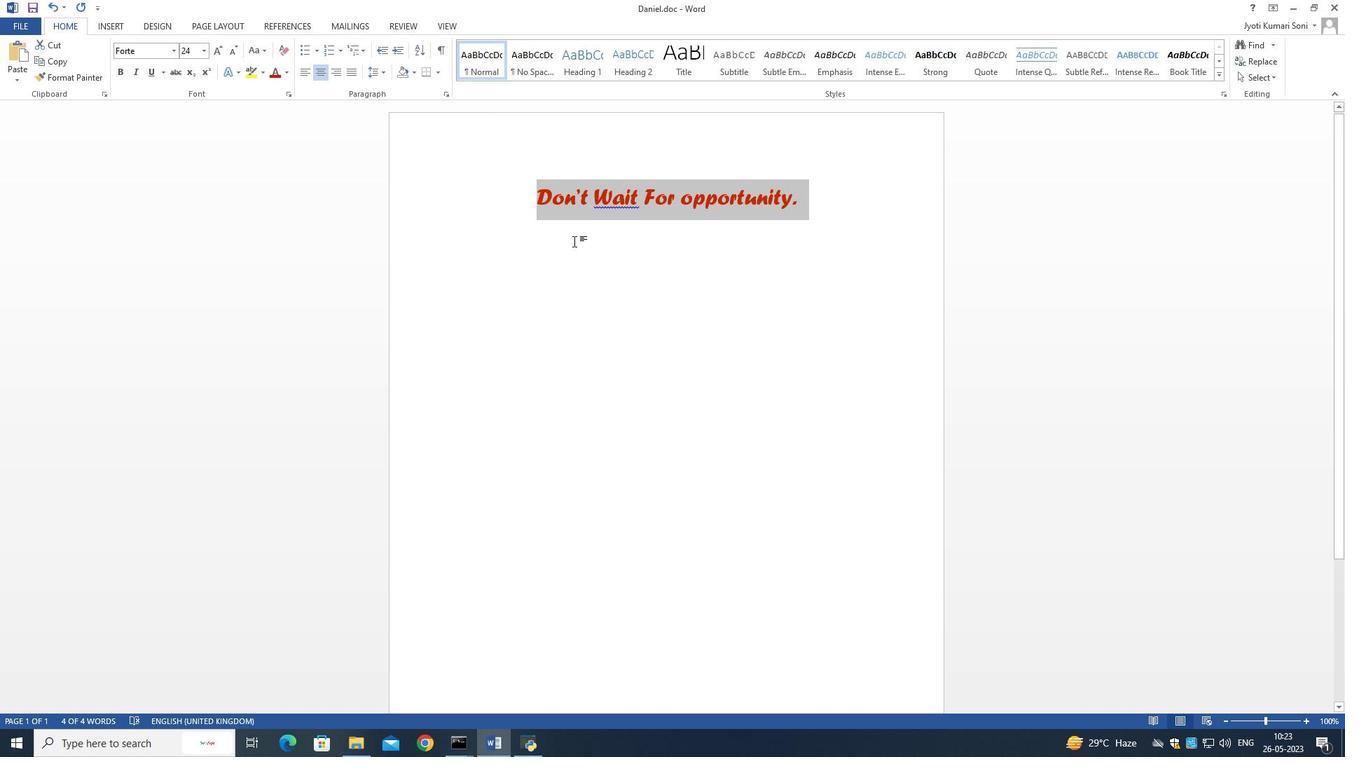 
Action: Mouse moved to (799, 203)
Screenshot: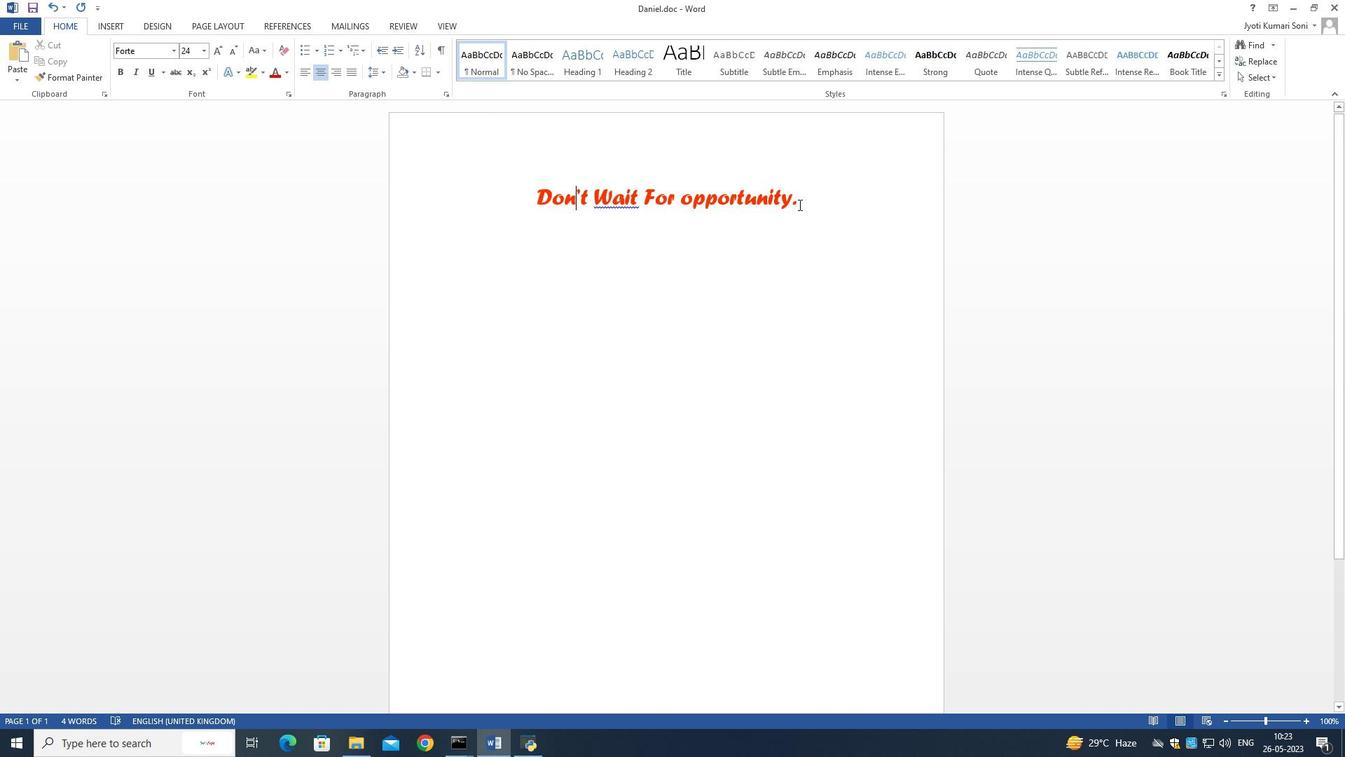 
Action: Mouse pressed left at (799, 203)
Screenshot: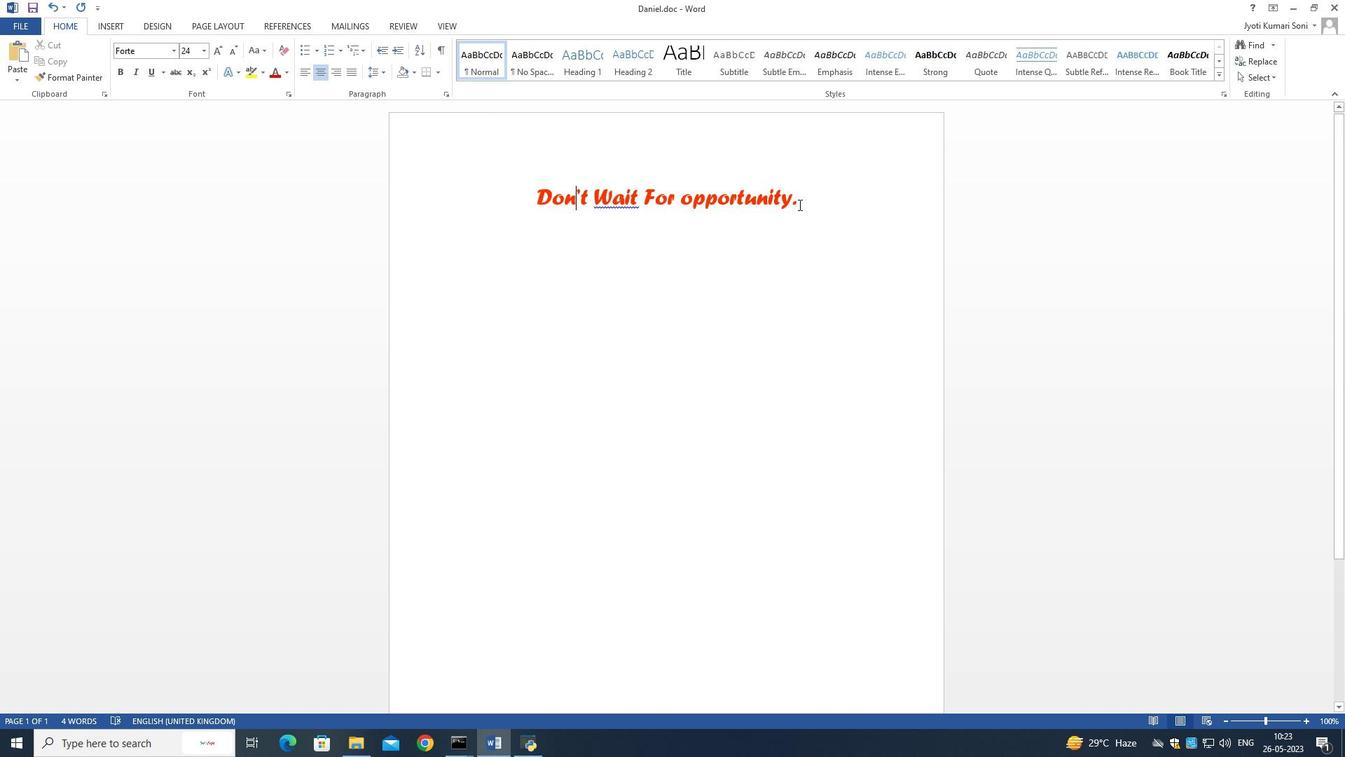 
Action: Mouse moved to (799, 210)
Screenshot: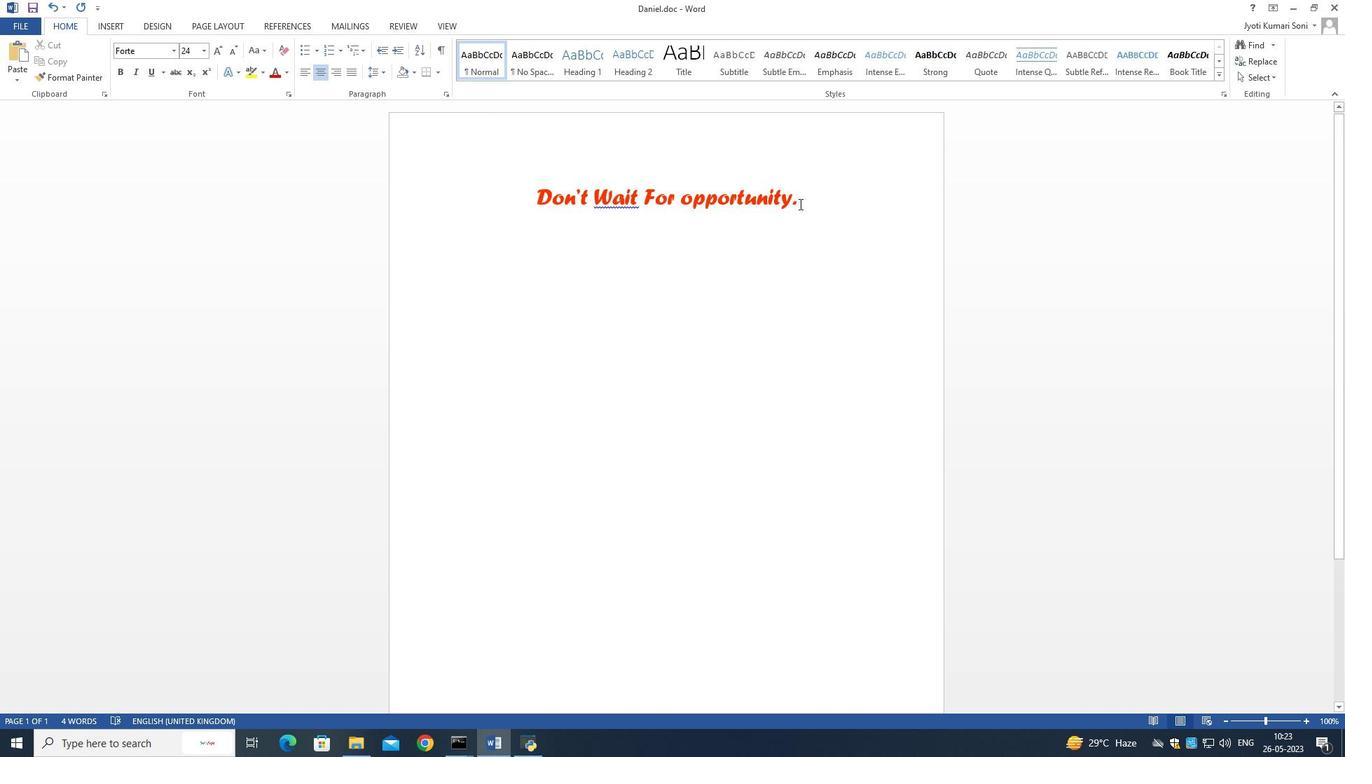 
